 Task: Hotel Management system part 17
Action: Mouse moved to (0, 70)
Screenshot: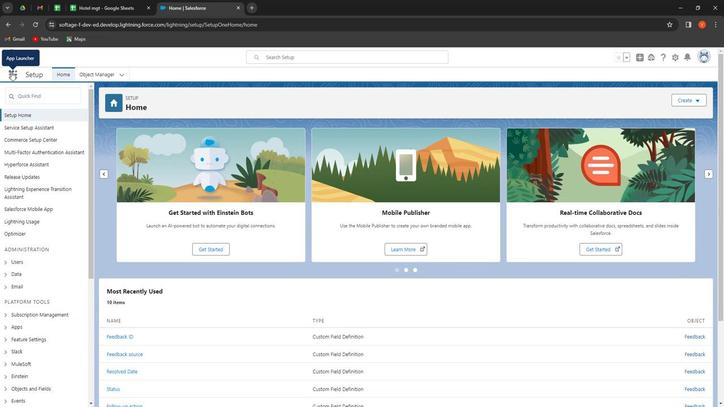
Action: Mouse pressed left at (0, 70)
Screenshot: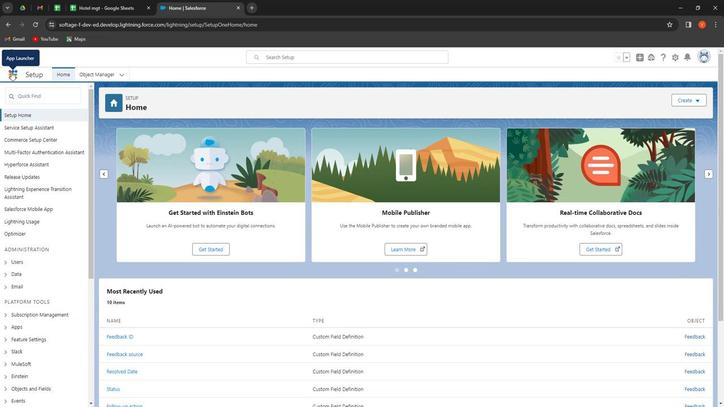 
Action: Mouse moved to (16, 210)
Screenshot: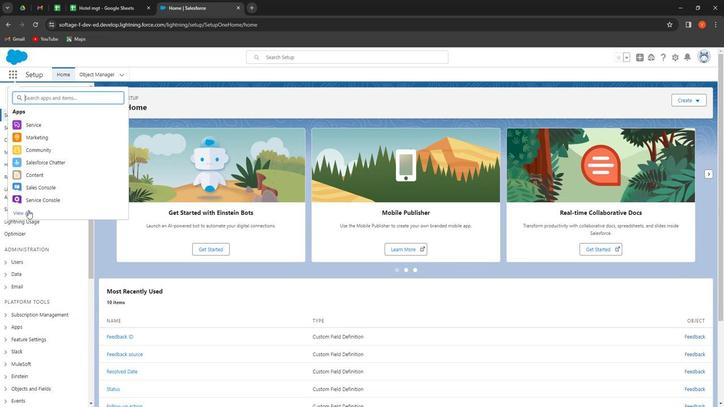 
Action: Mouse pressed left at (16, 210)
Screenshot: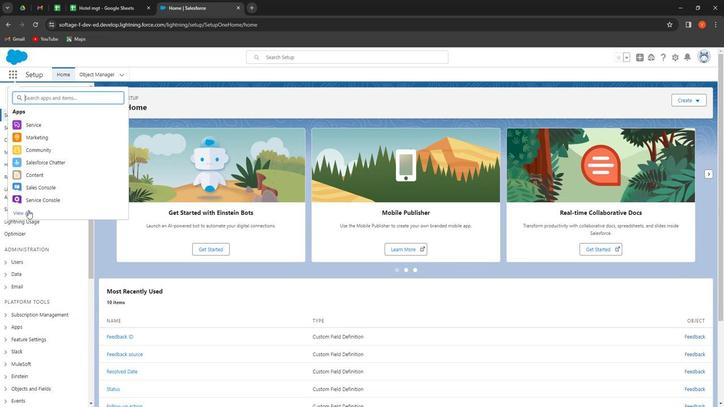 
Action: Mouse moved to (442, 179)
Screenshot: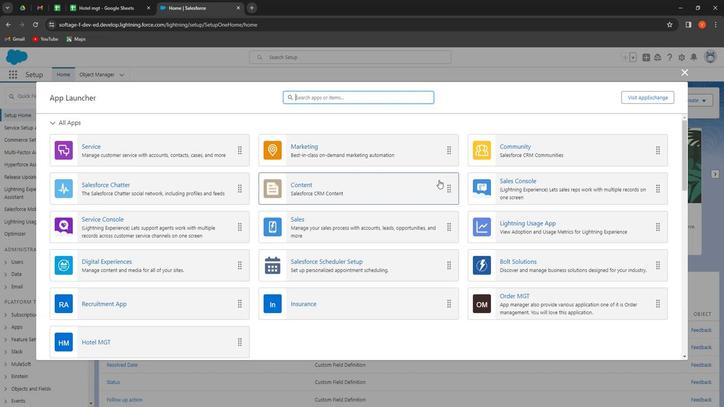 
Action: Mouse scrolled (442, 178) with delta (0, 0)
Screenshot: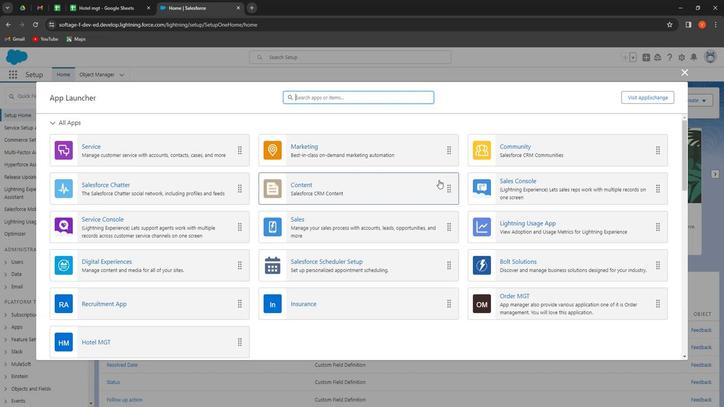 
Action: Mouse moved to (441, 180)
Screenshot: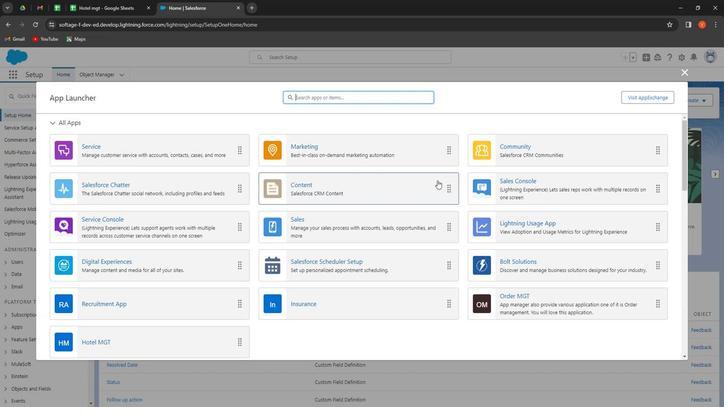 
Action: Mouse scrolled (441, 179) with delta (0, 0)
Screenshot: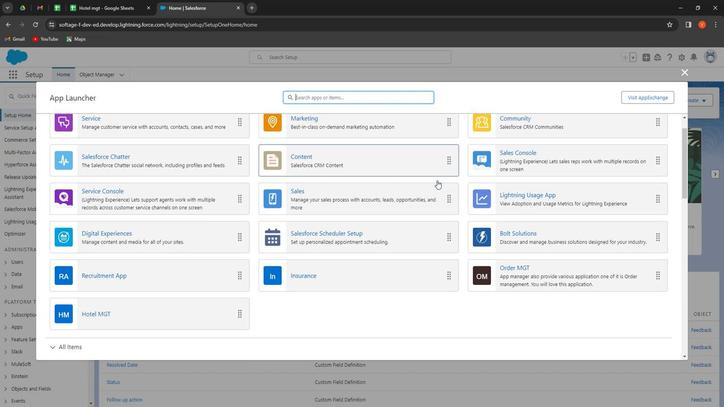 
Action: Mouse scrolled (441, 179) with delta (0, 0)
Screenshot: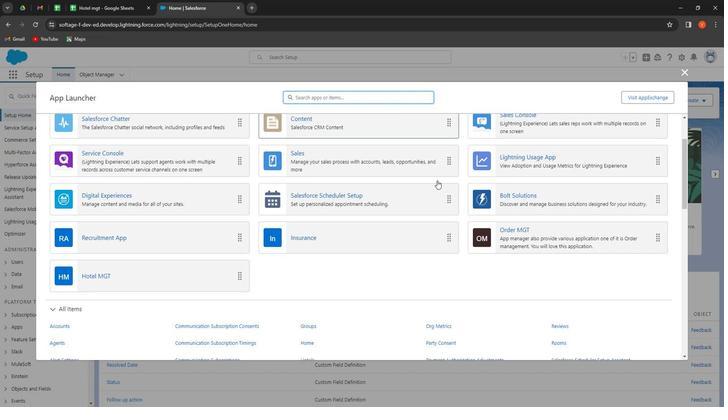 
Action: Mouse moved to (387, 172)
Screenshot: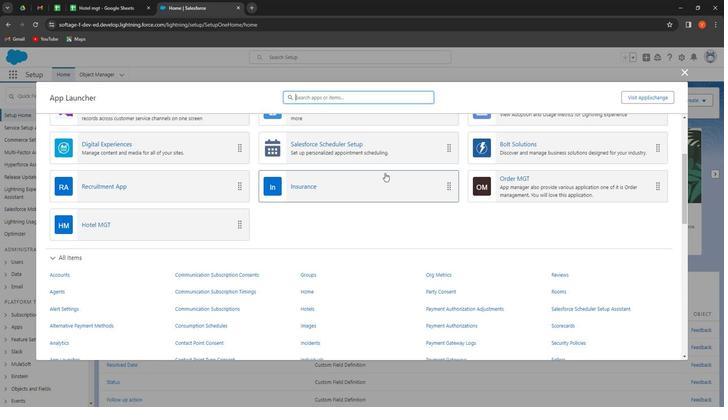 
Action: Mouse scrolled (387, 172) with delta (0, 0)
Screenshot: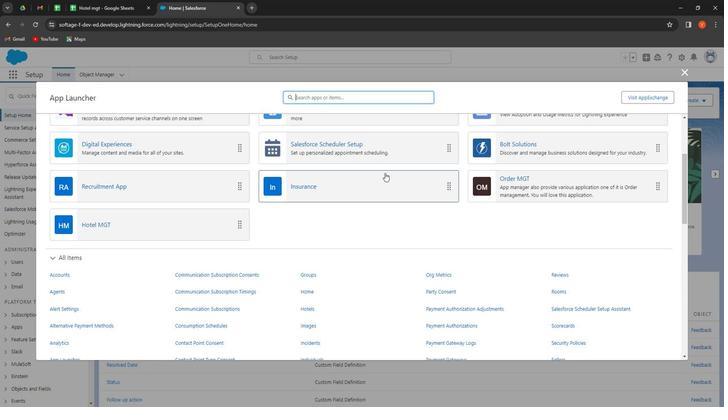 
Action: Mouse scrolled (387, 172) with delta (0, 0)
Screenshot: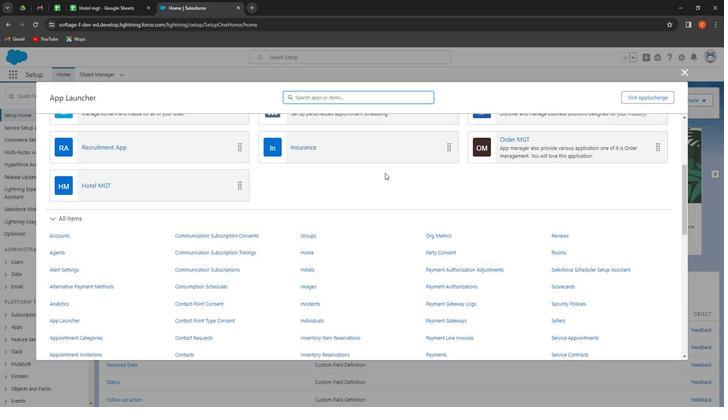 
Action: Mouse moved to (78, 195)
Screenshot: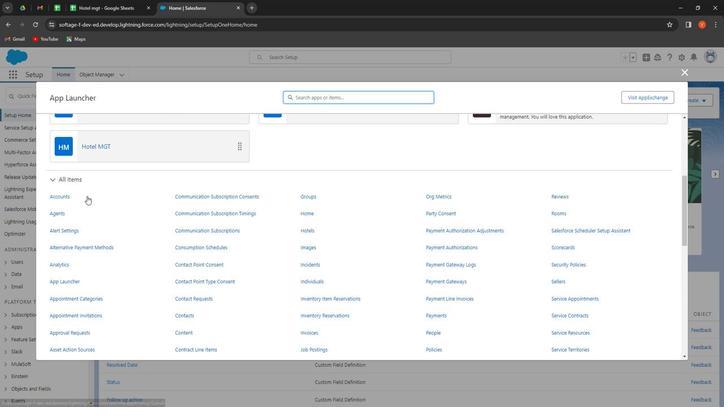 
Action: Mouse scrolled (78, 195) with delta (0, 0)
Screenshot: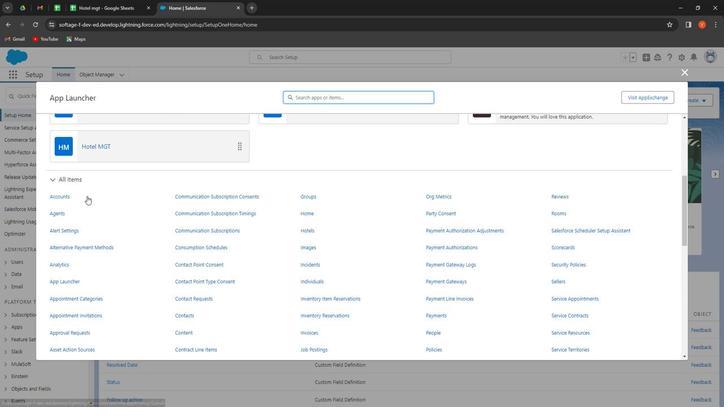 
Action: Mouse moved to (70, 211)
Screenshot: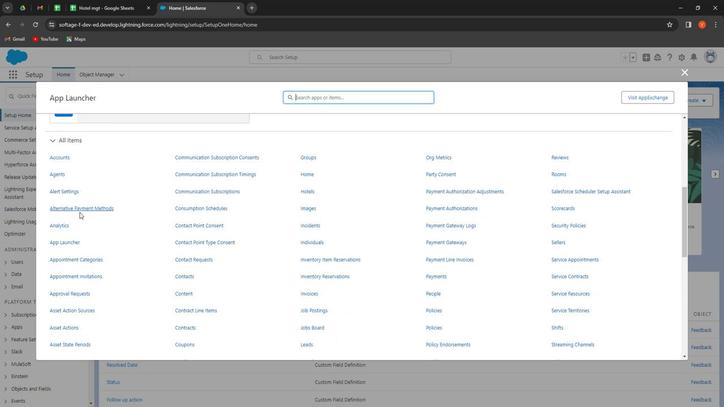 
Action: Mouse scrolled (70, 210) with delta (0, 0)
Screenshot: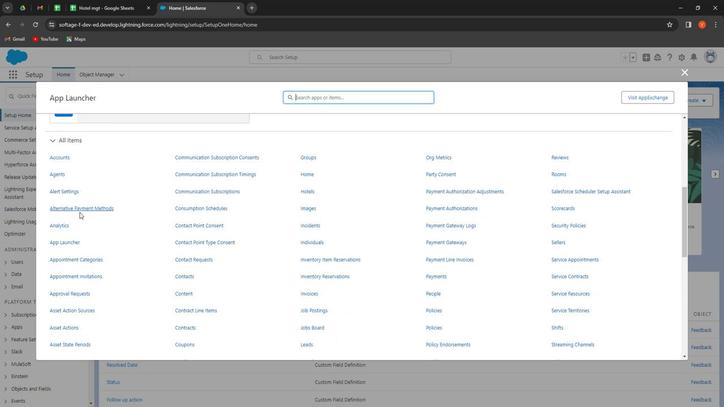 
Action: Mouse moved to (78, 219)
Screenshot: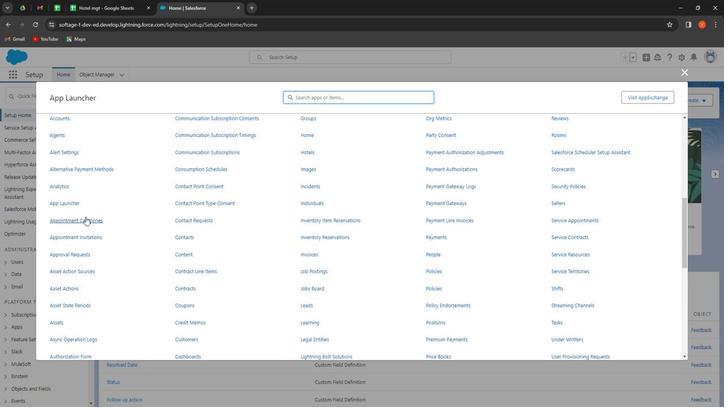 
Action: Mouse scrolled (78, 218) with delta (0, 0)
Screenshot: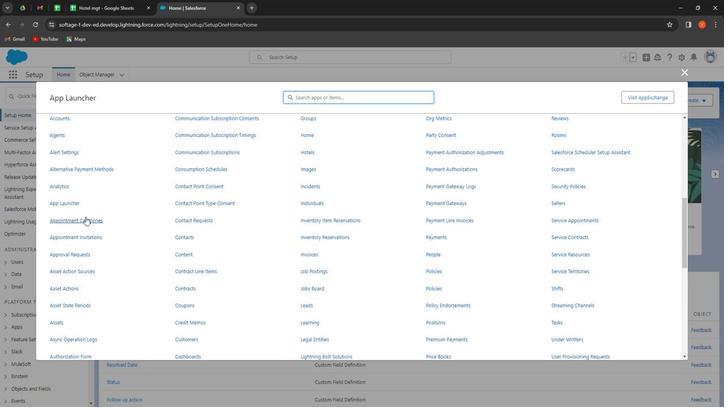 
Action: Mouse moved to (79, 222)
Screenshot: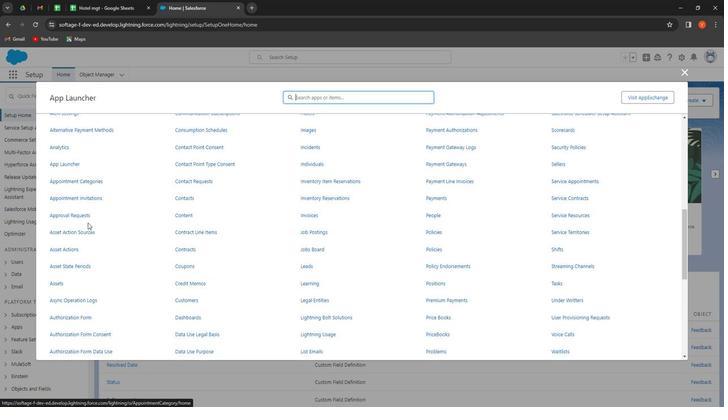 
Action: Mouse scrolled (79, 221) with delta (0, 0)
Screenshot: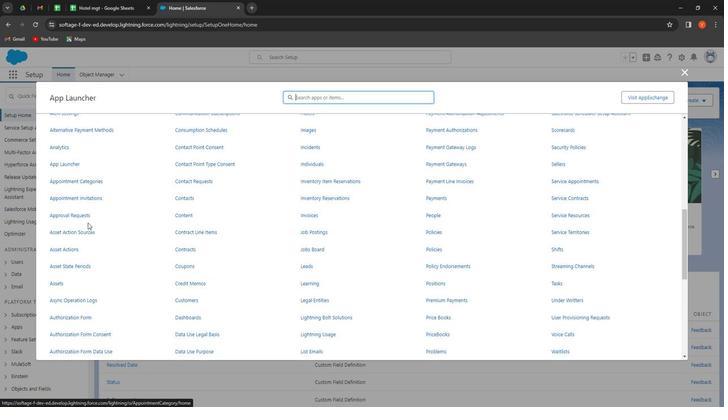 
Action: Mouse moved to (79, 223)
Screenshot: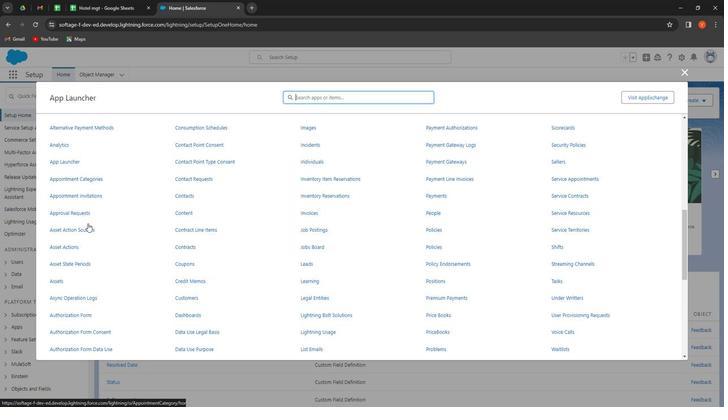 
Action: Mouse scrolled (79, 223) with delta (0, 0)
Screenshot: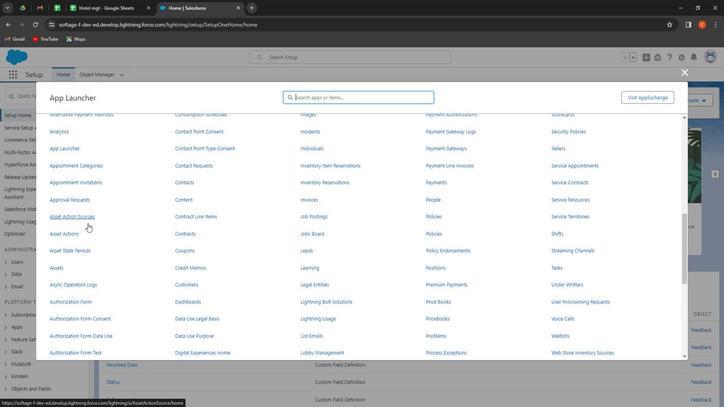
Action: Mouse moved to (77, 225)
Screenshot: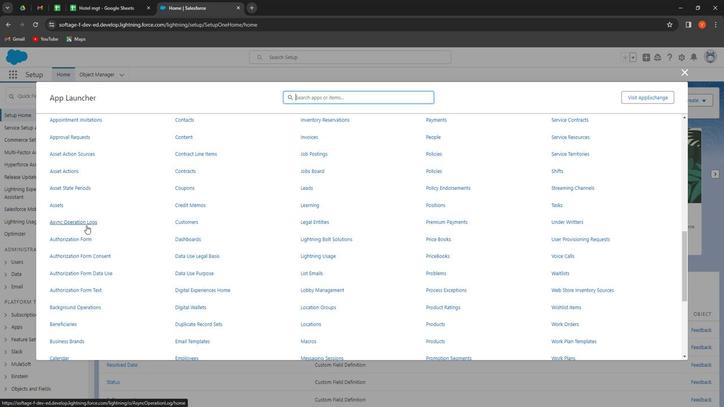 
Action: Mouse scrolled (77, 224) with delta (0, 0)
Screenshot: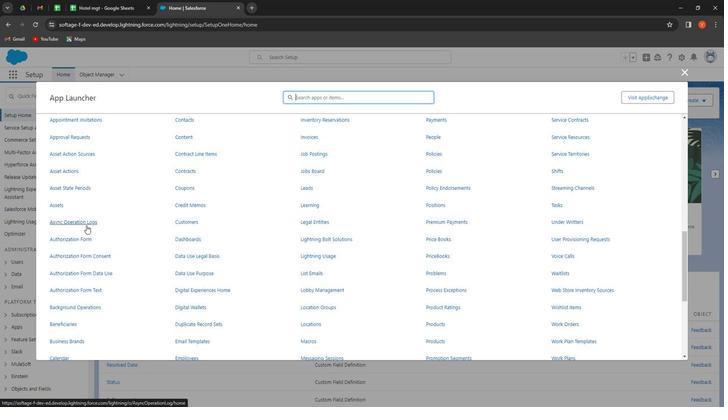 
Action: Mouse scrolled (77, 224) with delta (0, 0)
Screenshot: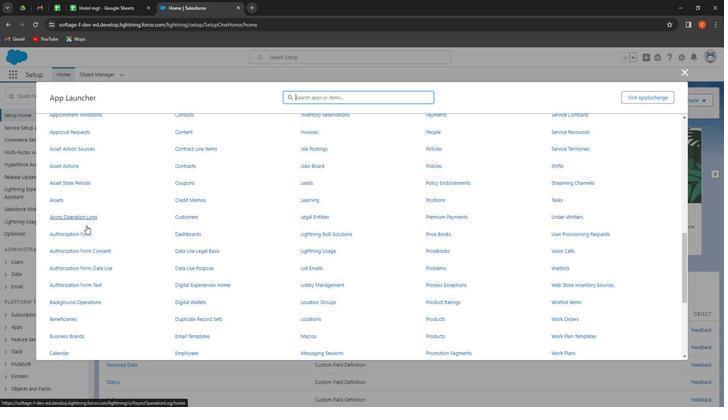 
Action: Mouse scrolled (77, 224) with delta (0, 0)
Screenshot: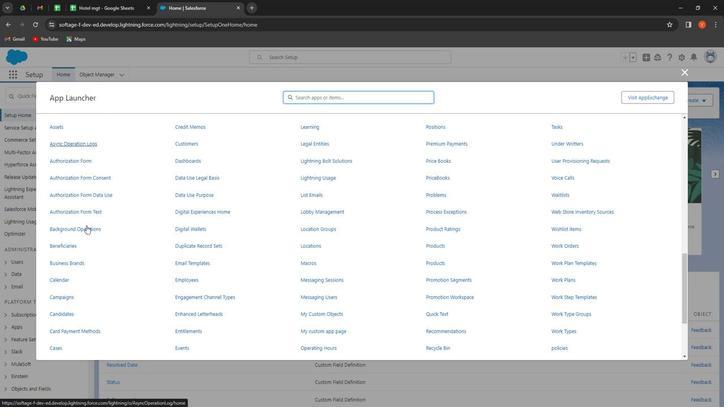 
Action: Mouse moved to (60, 292)
Screenshot: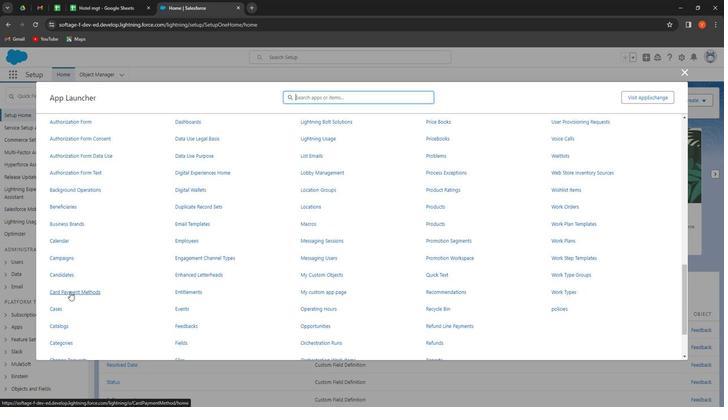 
Action: Mouse scrolled (60, 292) with delta (0, 0)
Screenshot: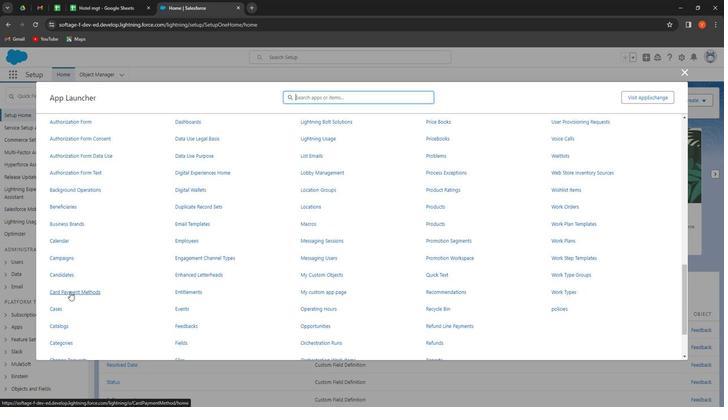 
Action: Mouse moved to (57, 319)
Screenshot: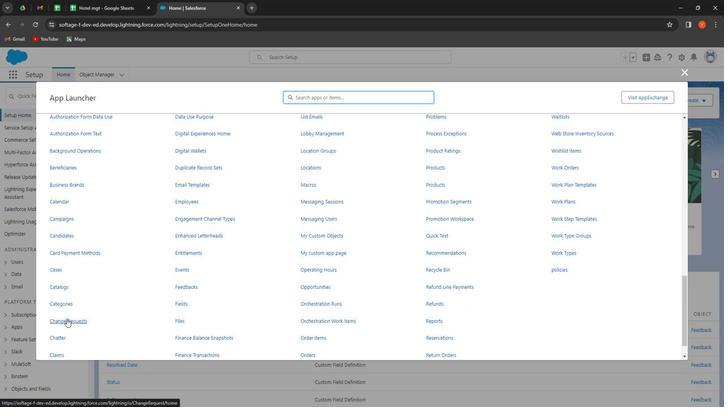 
Action: Mouse scrolled (57, 318) with delta (0, 0)
Screenshot: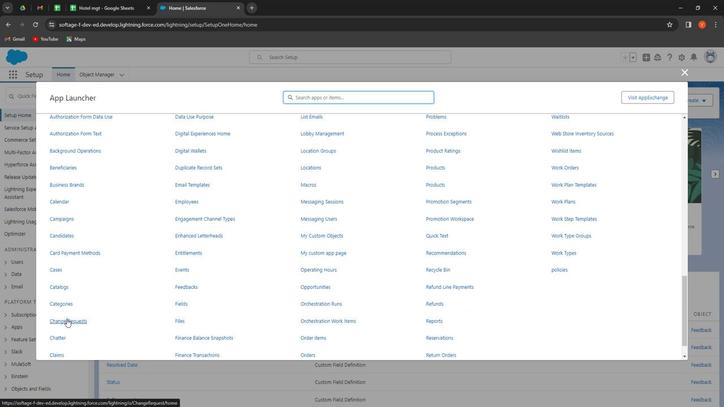 
Action: Mouse moved to (59, 314)
Screenshot: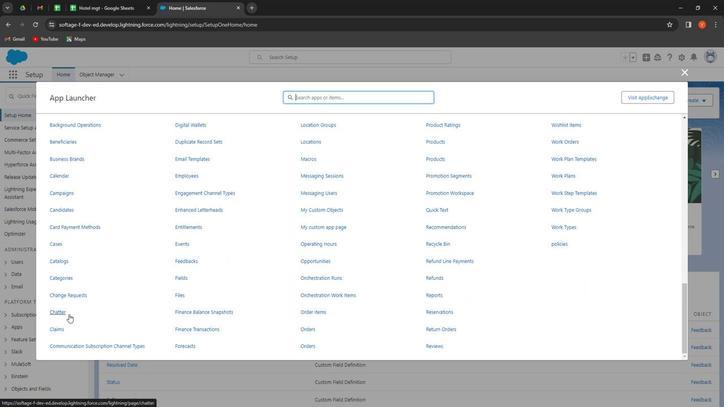 
Action: Mouse scrolled (59, 314) with delta (0, 0)
Screenshot: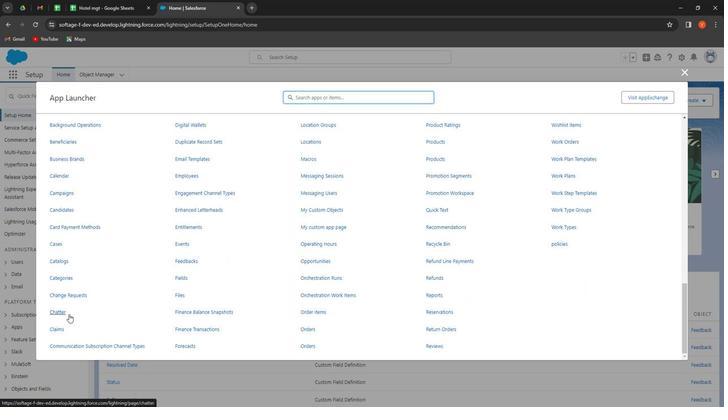 
Action: Mouse moved to (59, 314)
Screenshot: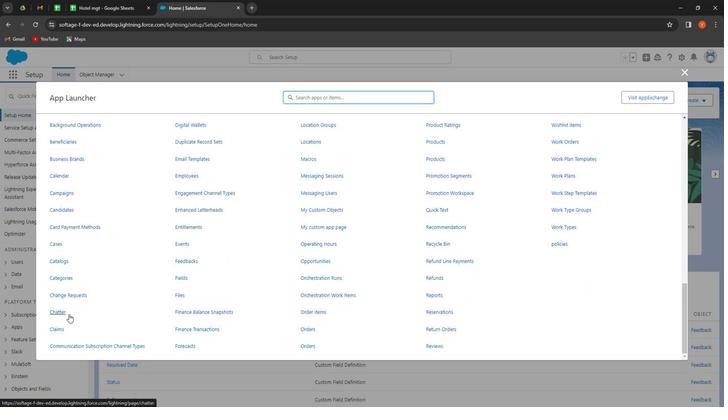 
Action: Mouse scrolled (59, 314) with delta (0, 0)
Screenshot: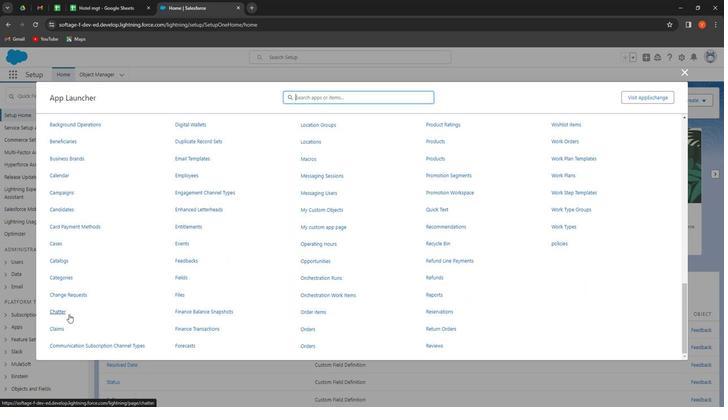 
Action: Mouse moved to (60, 319)
Screenshot: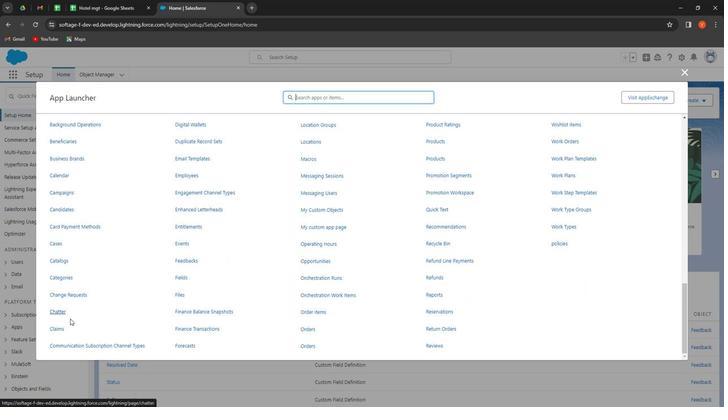 
Action: Mouse scrolled (60, 319) with delta (0, 0)
Screenshot: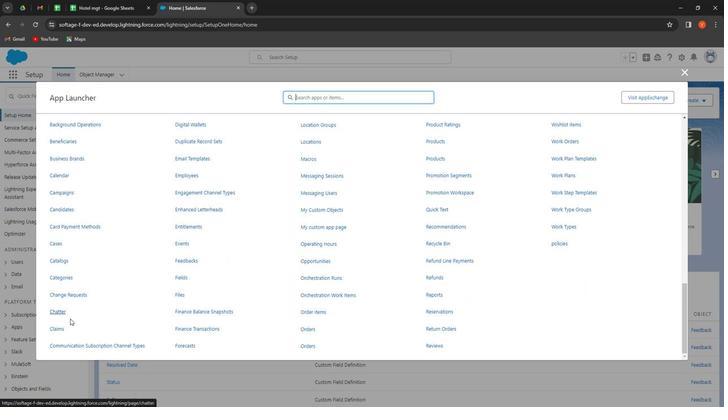 
Action: Mouse moved to (194, 312)
Screenshot: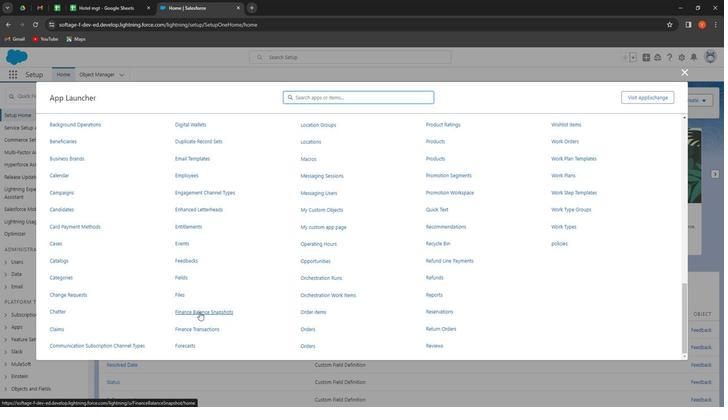 
Action: Mouse scrolled (194, 313) with delta (0, 0)
Screenshot: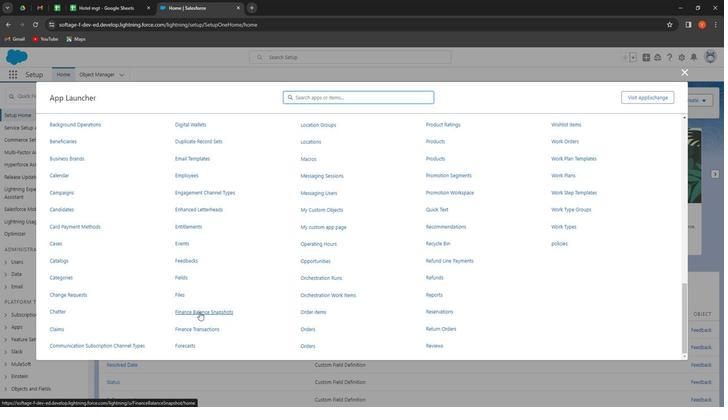 
Action: Mouse moved to (194, 312)
Screenshot: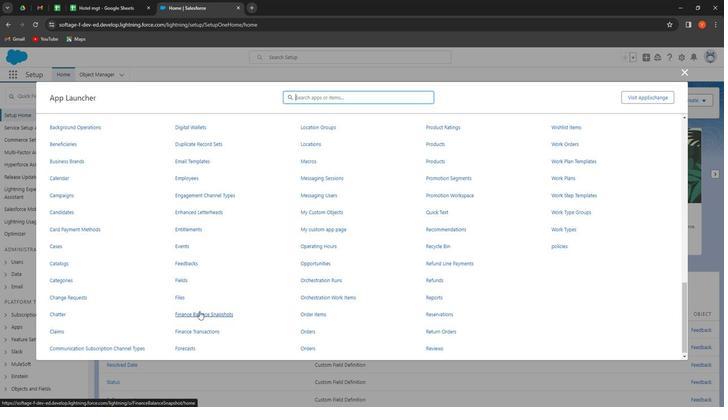 
Action: Mouse scrolled (194, 312) with delta (0, 0)
Screenshot: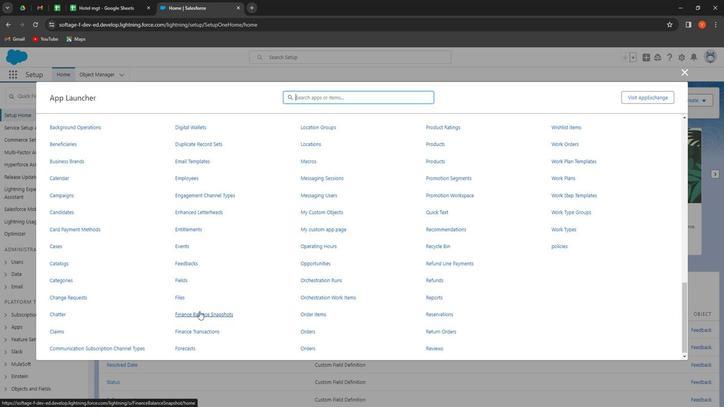 
Action: Mouse moved to (195, 312)
Screenshot: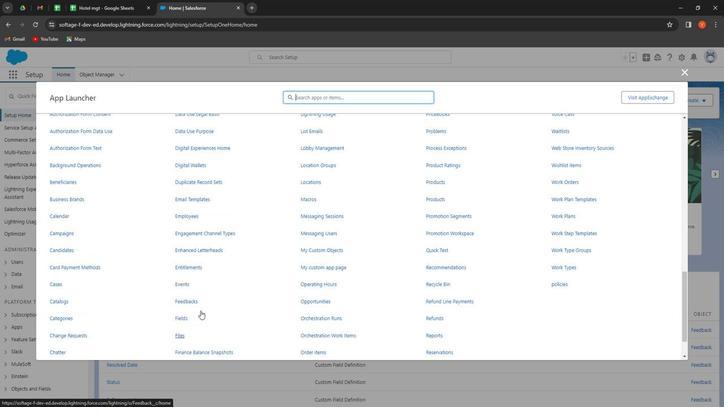 
Action: Mouse scrolled (195, 312) with delta (0, 0)
Screenshot: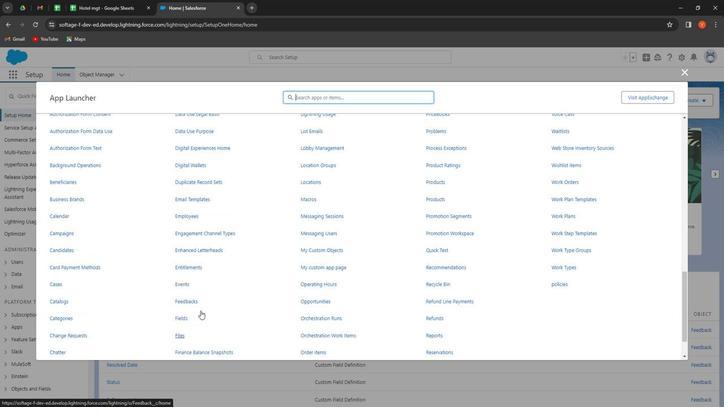 
Action: Mouse moved to (197, 311)
Screenshot: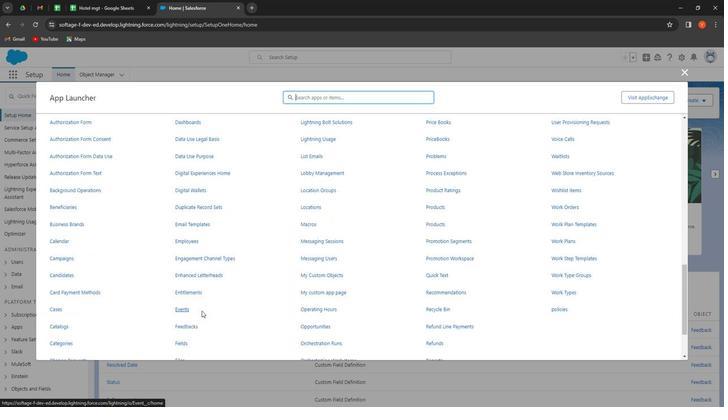 
Action: Mouse scrolled (197, 312) with delta (0, 0)
Screenshot: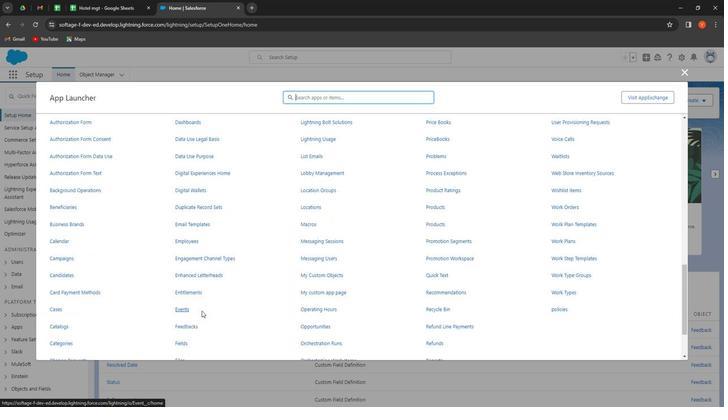 
Action: Mouse moved to (199, 310)
Screenshot: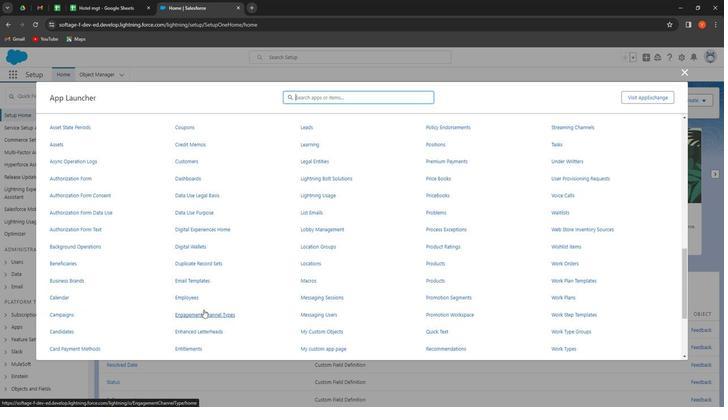 
Action: Mouse scrolled (199, 310) with delta (0, 0)
Screenshot: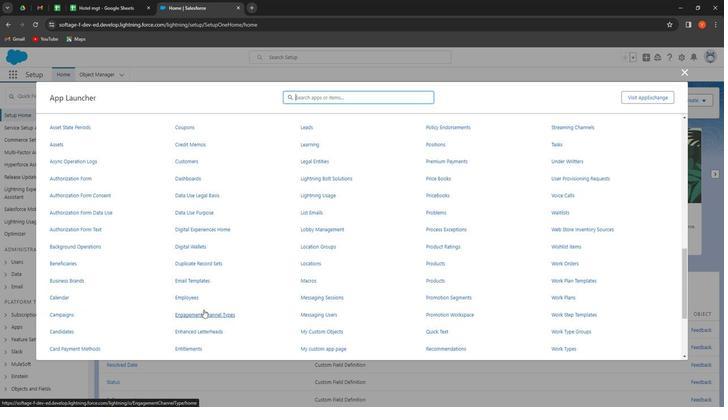 
Action: Mouse moved to (203, 302)
Screenshot: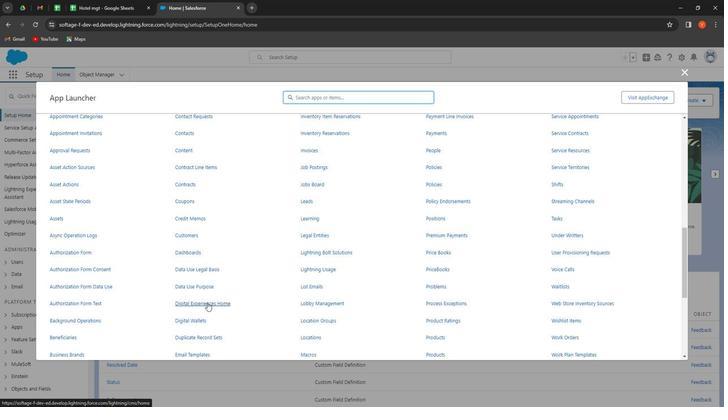 
Action: Mouse scrolled (203, 303) with delta (0, 0)
Screenshot: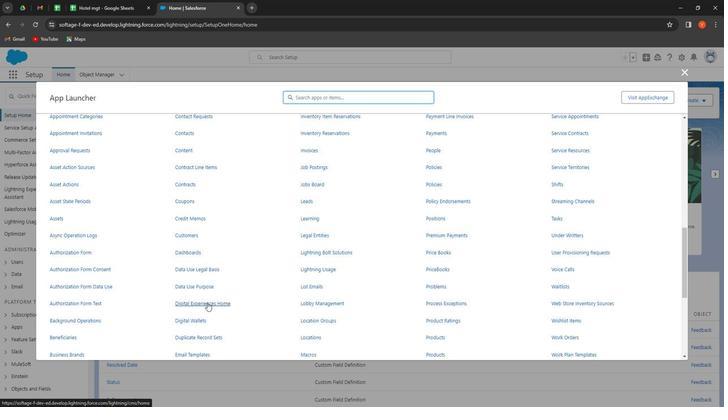 
Action: Mouse scrolled (203, 303) with delta (0, 0)
Screenshot: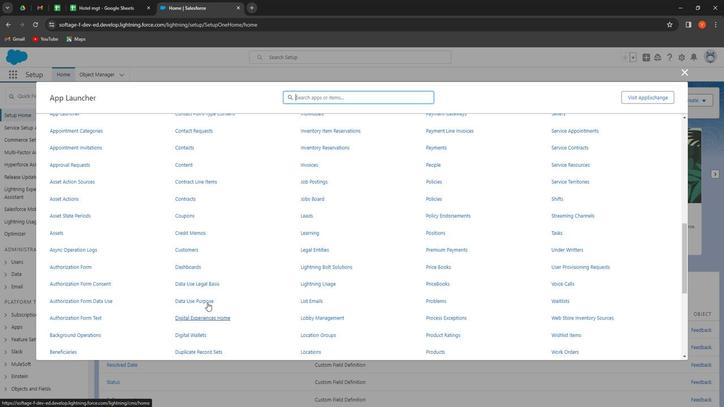 
Action: Mouse scrolled (203, 303) with delta (0, 0)
Screenshot: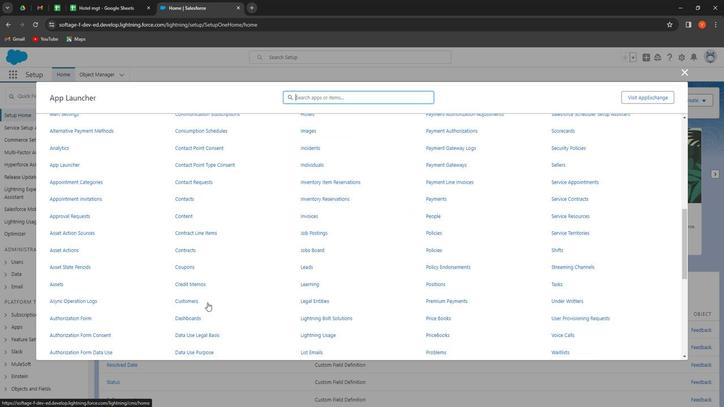
Action: Mouse moved to (190, 304)
Screenshot: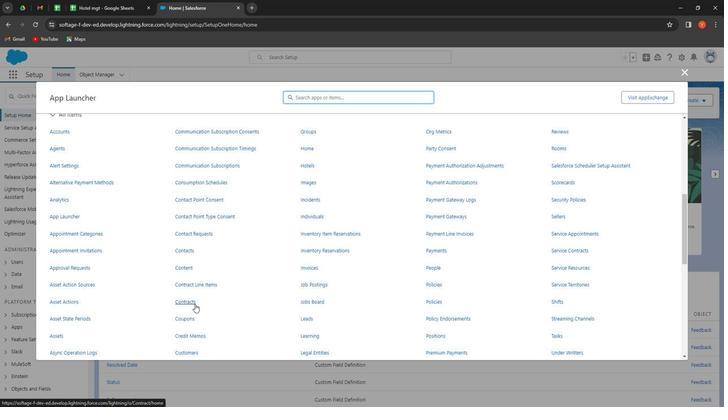 
Action: Mouse scrolled (190, 304) with delta (0, 0)
Screenshot: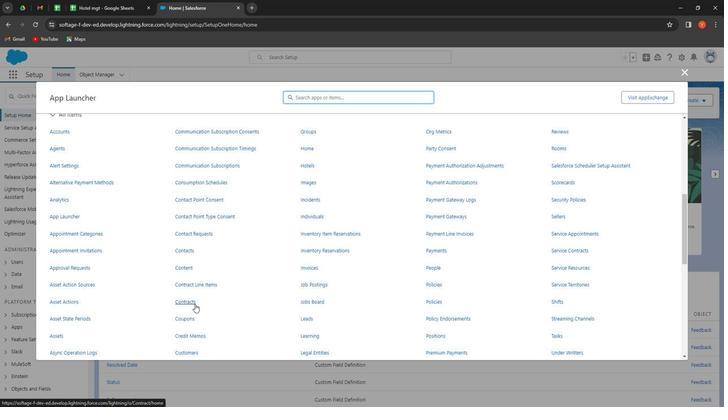 
Action: Mouse moved to (190, 305)
Screenshot: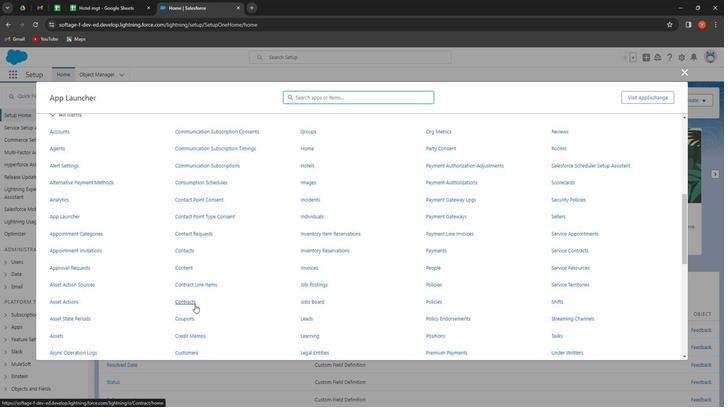 
Action: Mouse scrolled (190, 304) with delta (0, 0)
Screenshot: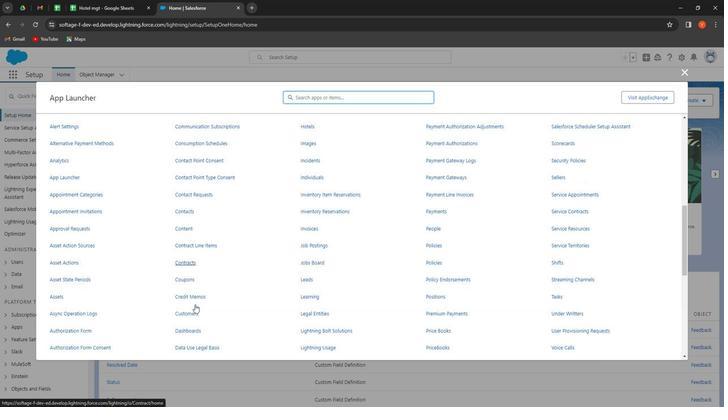 
Action: Mouse scrolled (190, 304) with delta (0, 0)
Screenshot: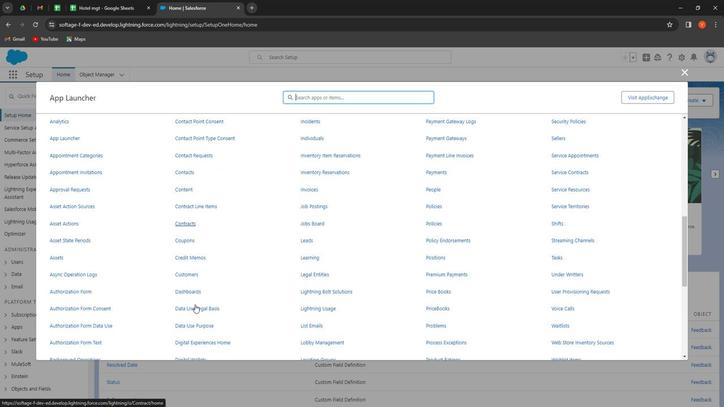 
Action: Mouse moved to (179, 251)
Screenshot: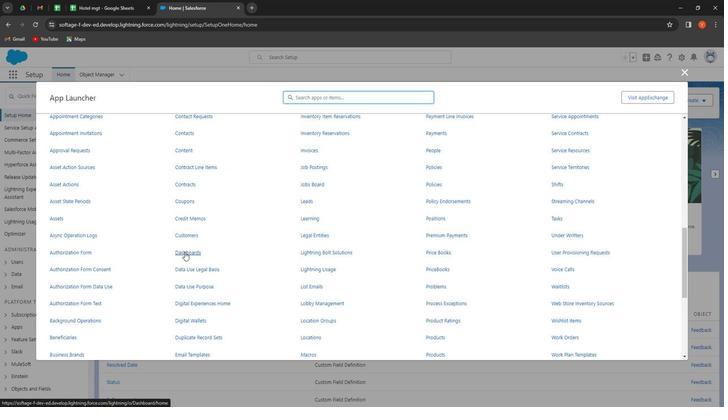 
Action: Mouse pressed left at (179, 251)
Screenshot: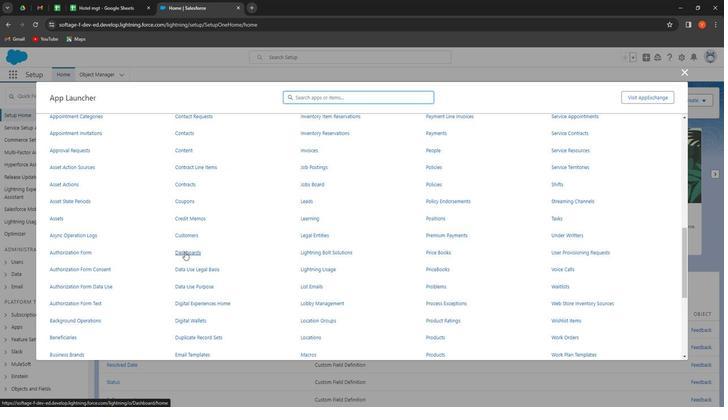 
Action: Mouse moved to (638, 102)
Screenshot: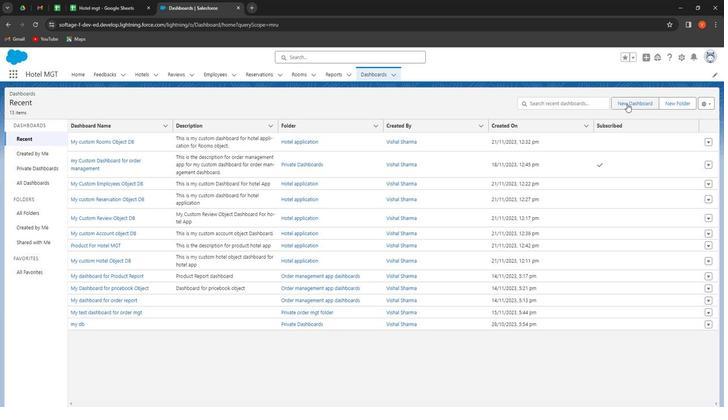 
Action: Mouse pressed left at (638, 102)
Screenshot: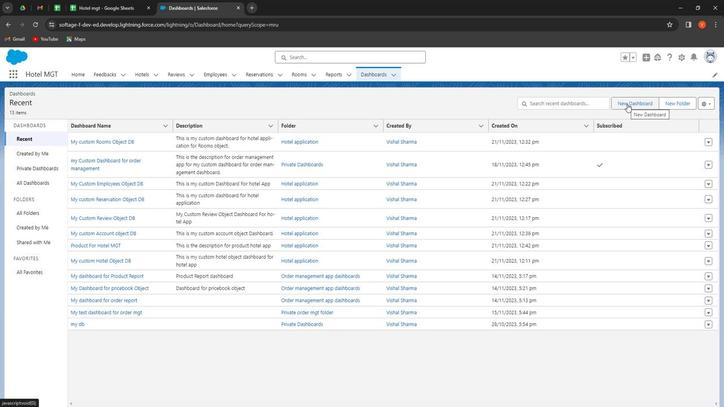
Action: Mouse moved to (335, 215)
Screenshot: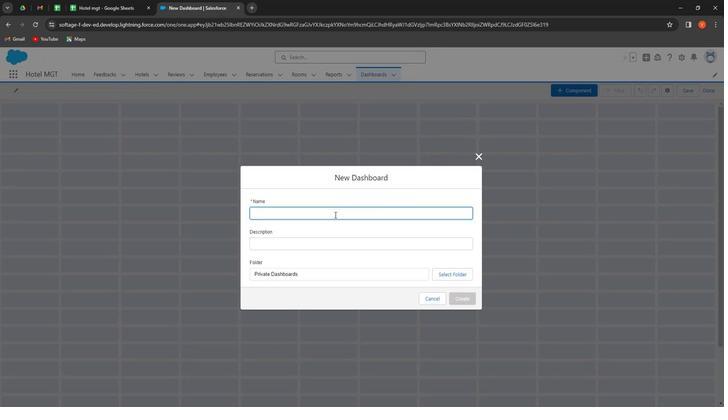 
Action: Mouse pressed left at (335, 215)
Screenshot: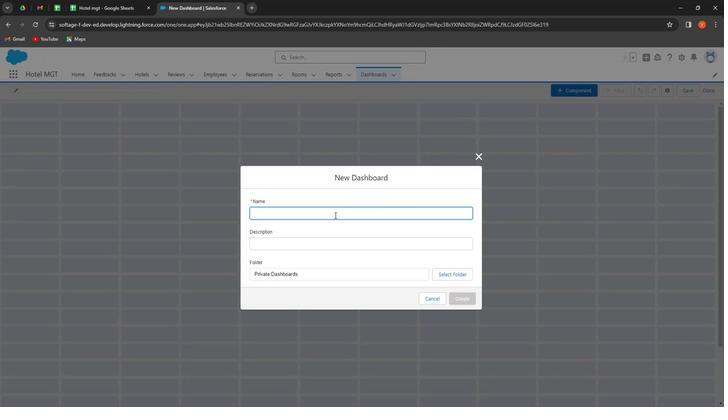 
Action: Key pressed <Key.shift>
Screenshot: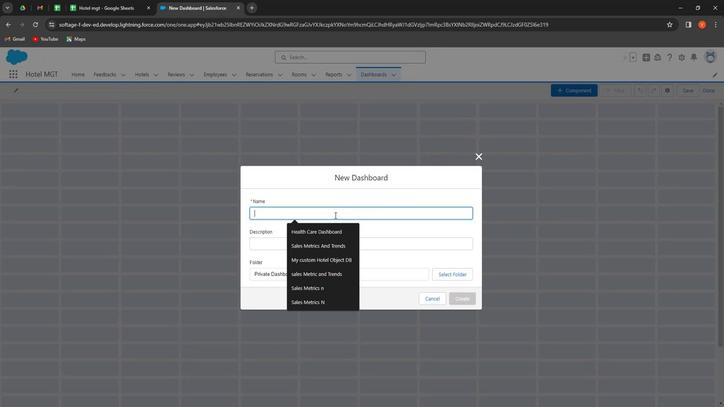 
Action: Mouse moved to (331, 212)
Screenshot: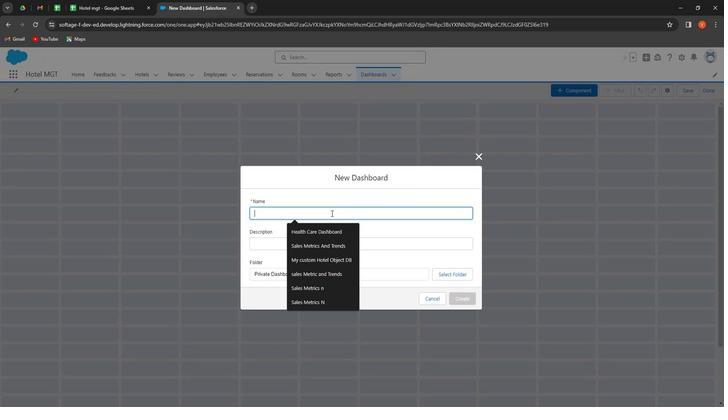 
Action: Key pressed <Key.shift><Key.shift><Key.shift><Key.shift><Key.shift><Key.shift><Key.shift><Key.shift><Key.shift><Key.shift><Key.shift><Key.shift><Key.shift><Key.shift><Key.shift><Key.shift><Key.shift><Key.shift><Key.shift><Key.shift><Key.shift><Key.shift><Key.shift><Key.shift><Key.shift><Key.shift><Key.shift><Key.shift><Key.shift><Key.shift><Key.shift><Key.shift><Key.shift><Key.shift><Key.shift><Key.shift><Key.shift><Key.shift><Key.shift><Key.shift>Fead<Key.backspace><Key.backspace>edback<Key.space><Key.shift><Key.shift><Key.shift>Dashboard
Screenshot: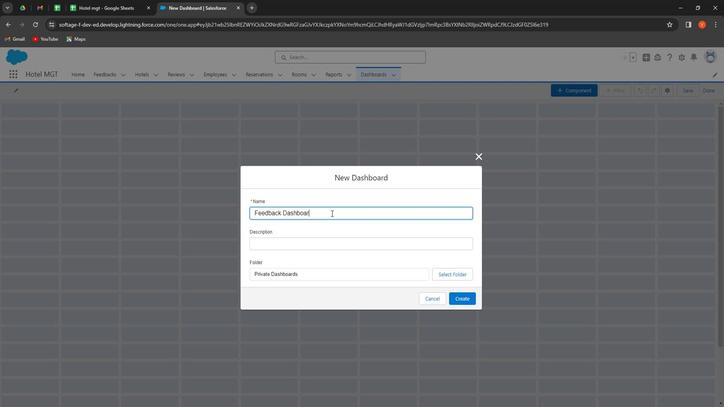 
Action: Mouse moved to (342, 241)
Screenshot: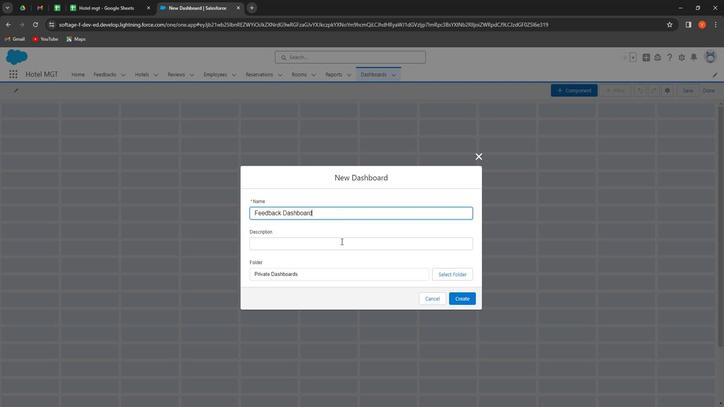 
Action: Mouse pressed left at (342, 241)
Screenshot: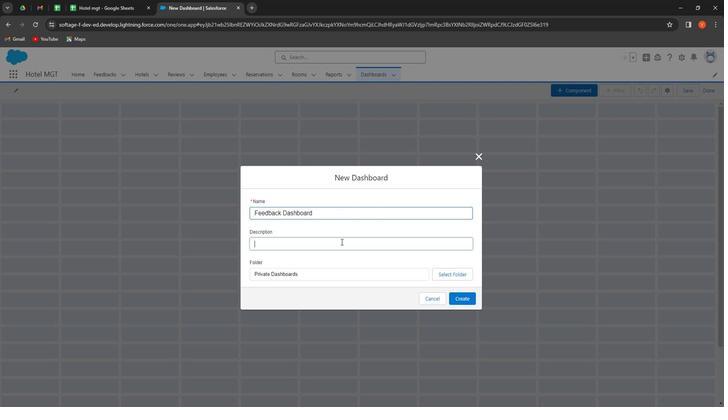
Action: Key pressed <Key.shift>This<Key.space>is<Key.space>my<Key.space>custom<Key.space>object<Key.space>for<Key.space>feedback<Key.space>object<Key.space>thanks<Key.space>for<Key.space>reading
Screenshot: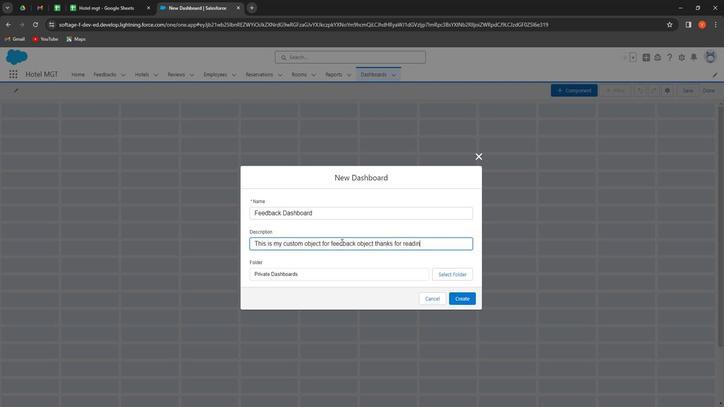 
Action: Mouse moved to (453, 276)
Screenshot: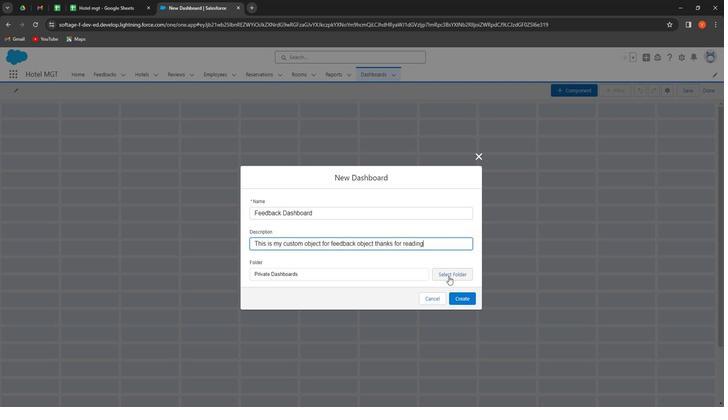 
Action: Mouse pressed left at (453, 276)
Screenshot: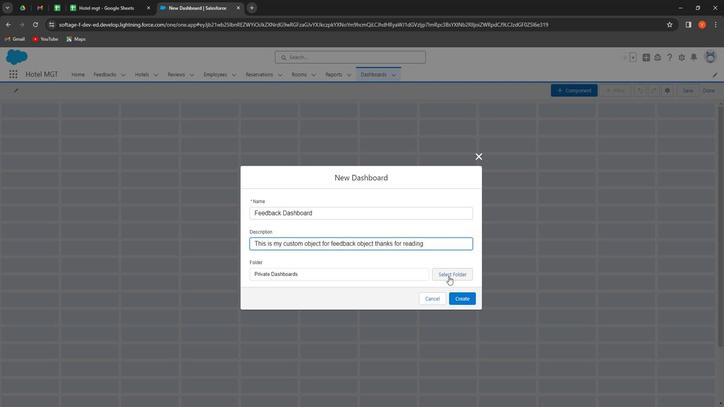 
Action: Mouse moved to (288, 152)
Screenshot: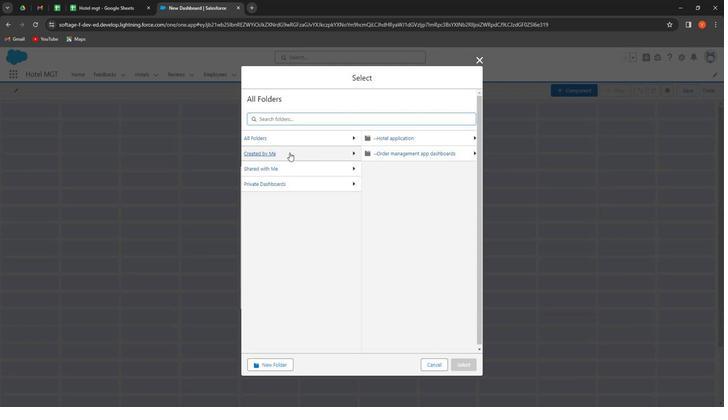 
Action: Mouse pressed left at (288, 152)
Screenshot: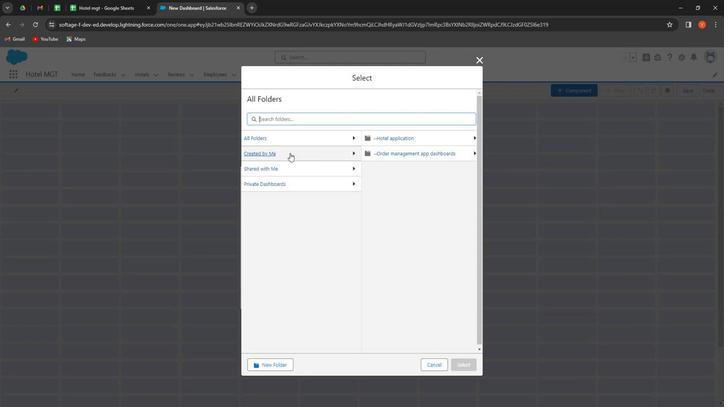 
Action: Mouse moved to (449, 138)
Screenshot: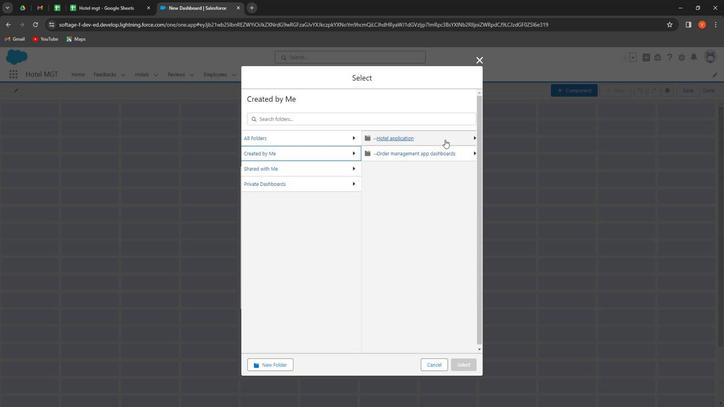 
Action: Mouse pressed left at (449, 138)
Screenshot: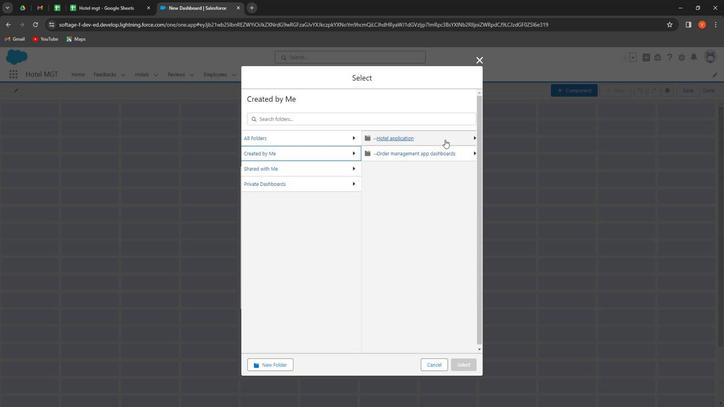 
Action: Mouse moved to (472, 366)
Screenshot: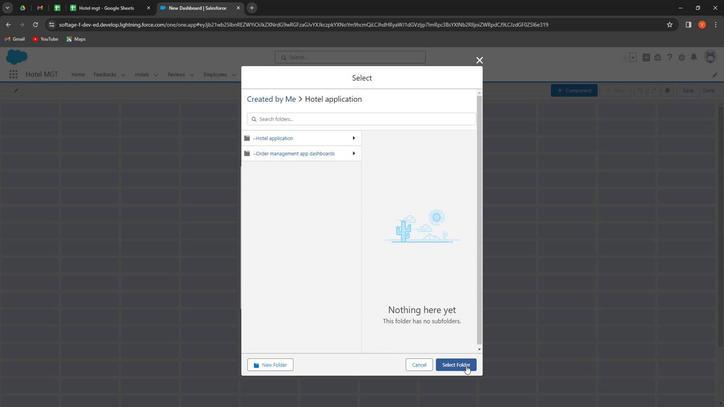 
Action: Mouse pressed left at (472, 366)
Screenshot: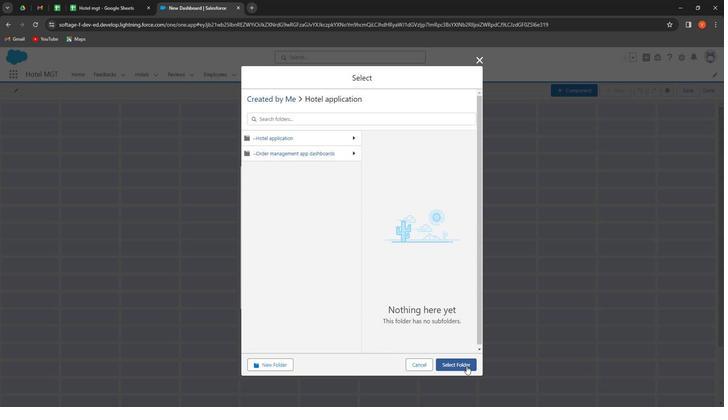 
Action: Mouse moved to (468, 299)
Screenshot: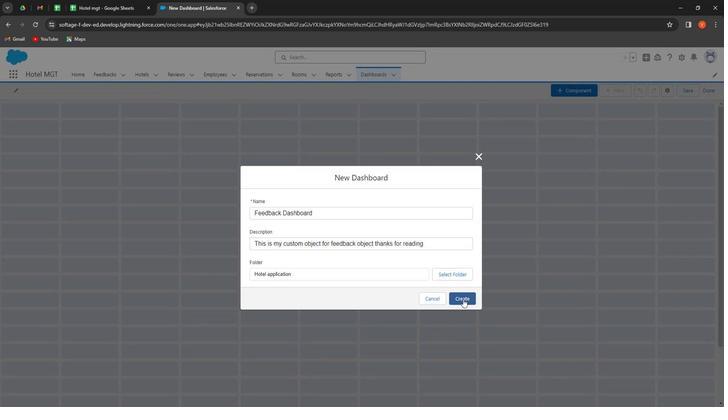 
Action: Mouse pressed left at (468, 299)
Screenshot: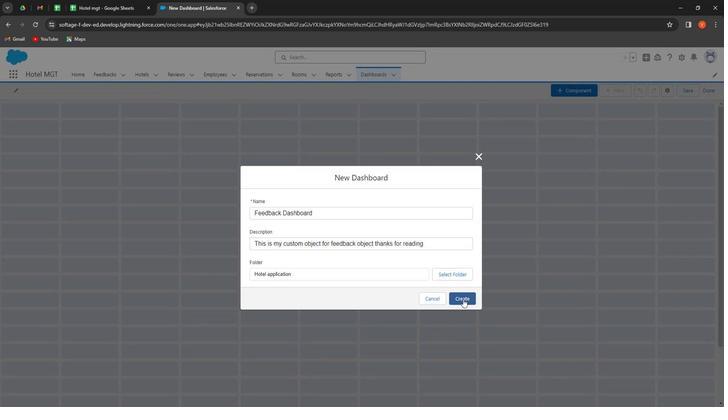 
Action: Mouse moved to (551, 89)
Screenshot: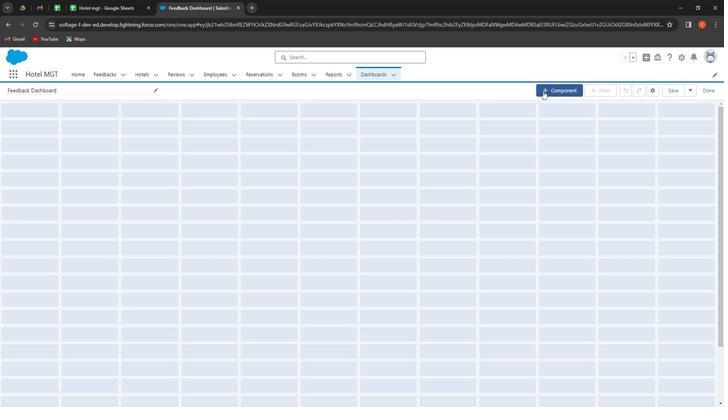 
Action: Mouse pressed left at (551, 89)
Screenshot: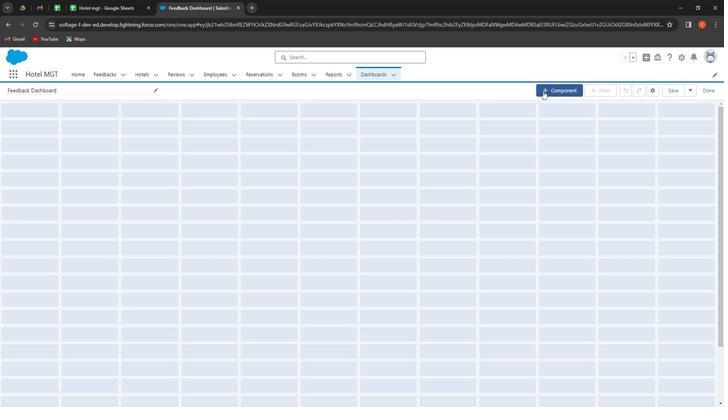 
Action: Mouse moved to (112, 182)
Screenshot: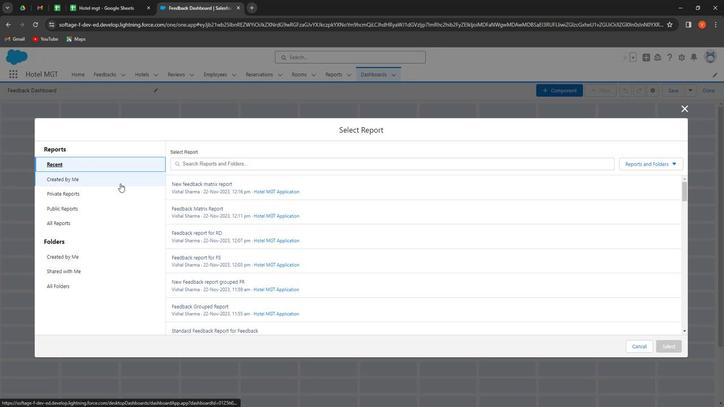
Action: Mouse pressed left at (112, 182)
Screenshot: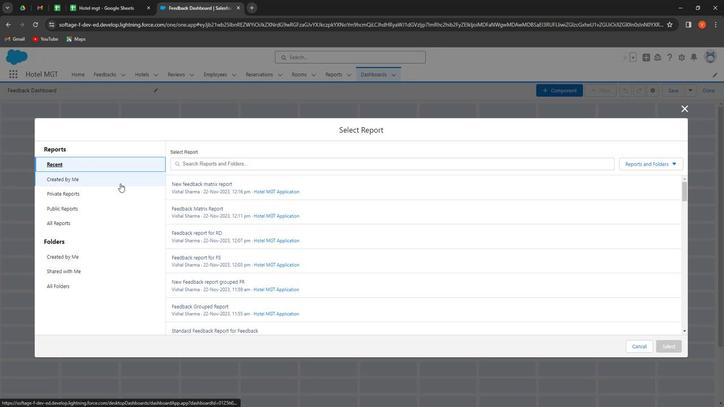 
Action: Mouse moved to (216, 212)
Screenshot: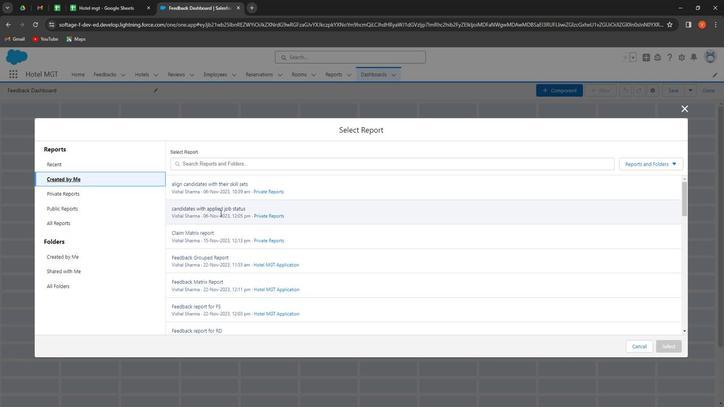 
Action: Mouse scrolled (216, 211) with delta (0, 0)
Screenshot: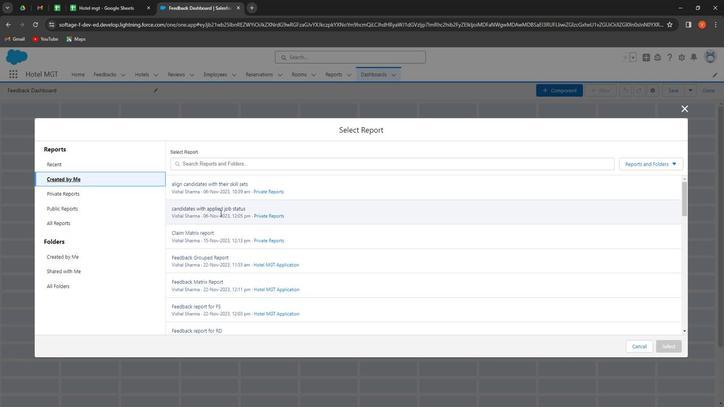 
Action: Mouse moved to (217, 215)
Screenshot: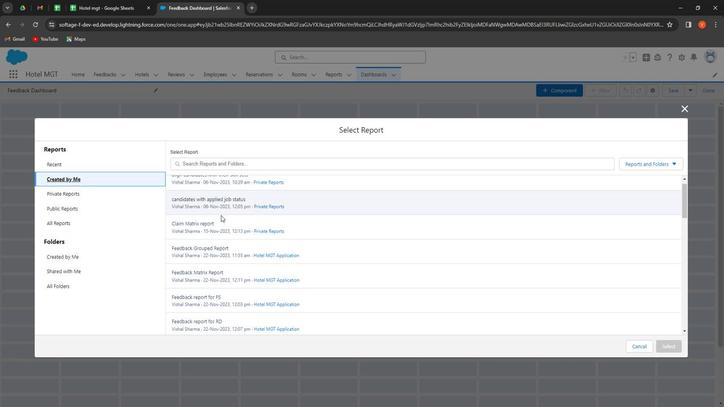 
Action: Mouse scrolled (217, 214) with delta (0, 0)
Screenshot: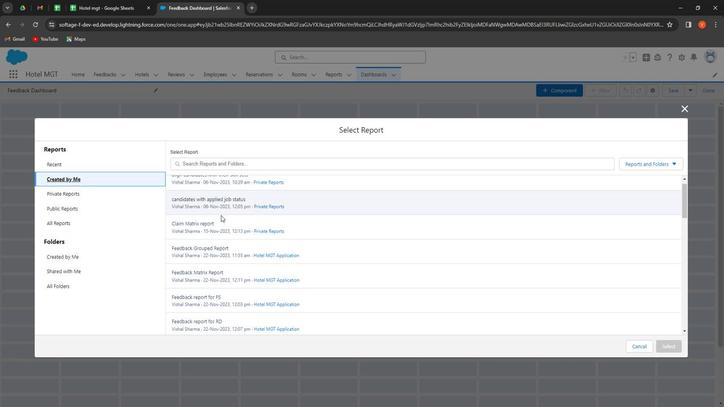 
Action: Mouse moved to (228, 201)
Screenshot: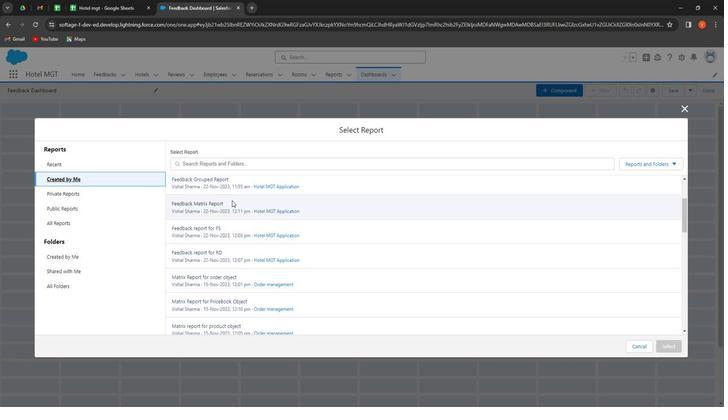 
Action: Mouse scrolled (228, 201) with delta (0, 0)
Screenshot: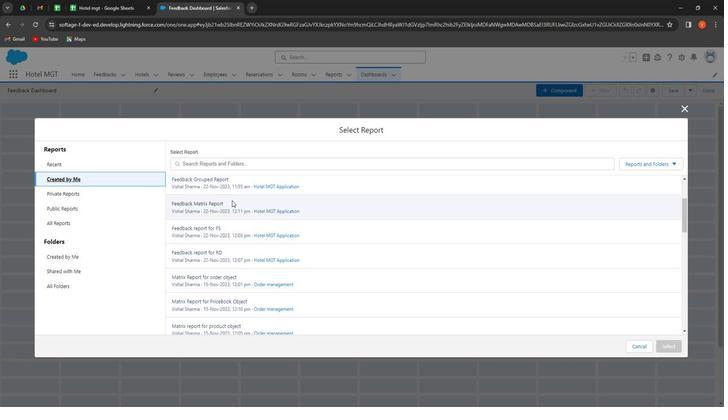 
Action: Mouse moved to (206, 216)
Screenshot: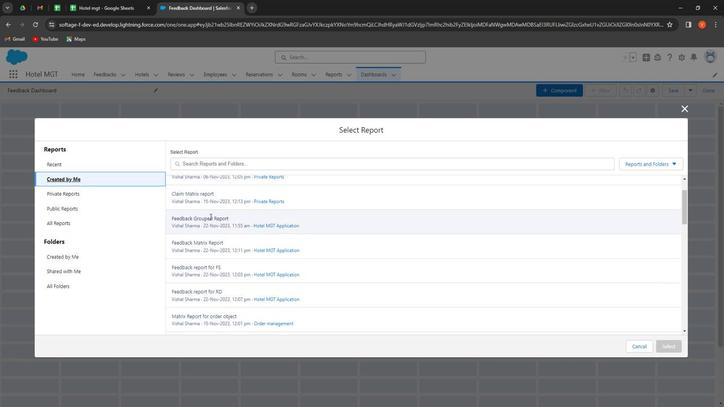 
Action: Mouse pressed left at (206, 216)
Screenshot: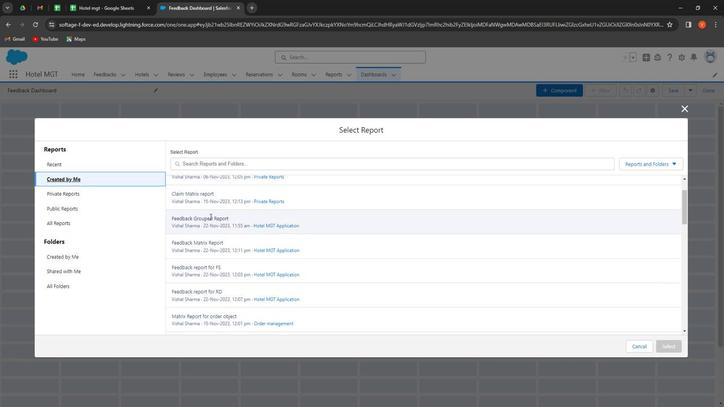 
Action: Mouse moved to (678, 344)
Screenshot: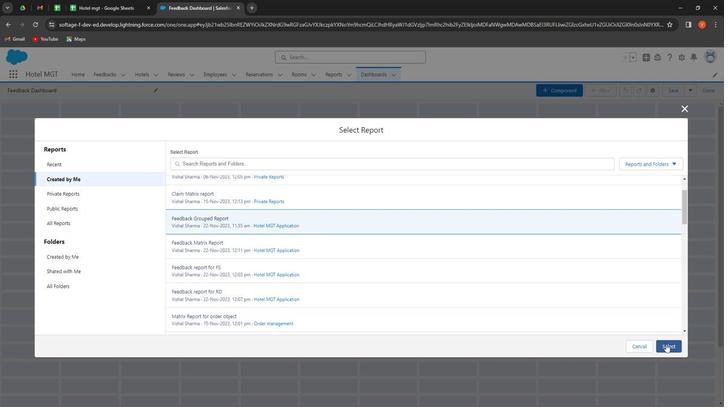
Action: Mouse pressed left at (678, 344)
Screenshot: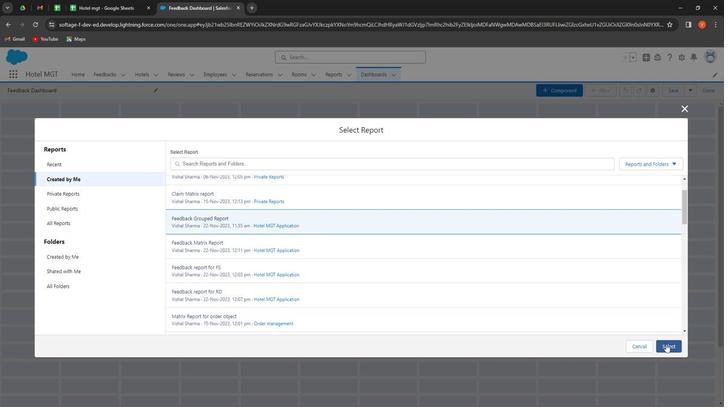 
Action: Mouse moved to (252, 224)
Screenshot: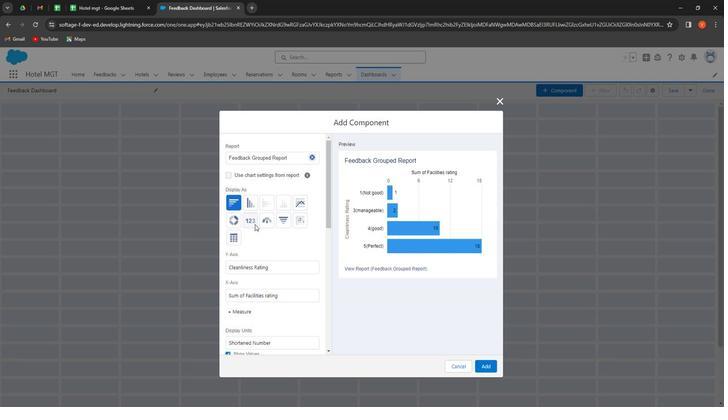 
Action: Mouse pressed left at (252, 224)
Screenshot: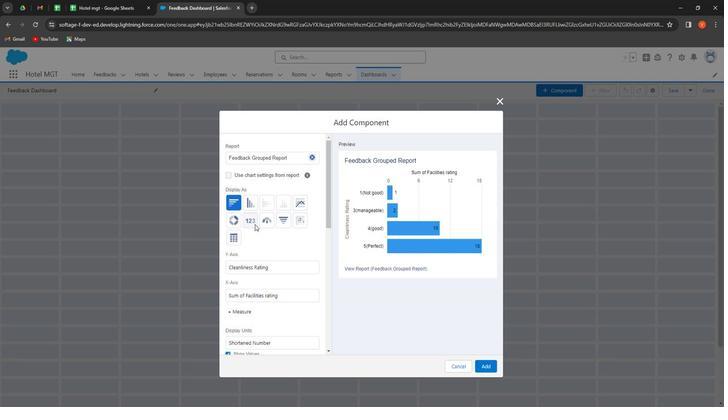 
Action: Mouse moved to (303, 202)
Screenshot: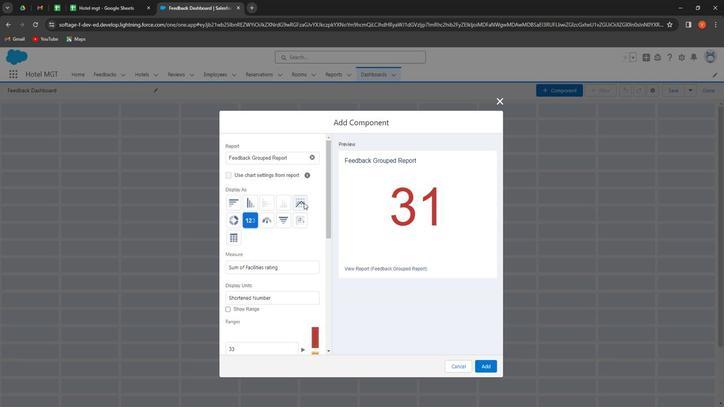
Action: Mouse pressed left at (303, 202)
Screenshot: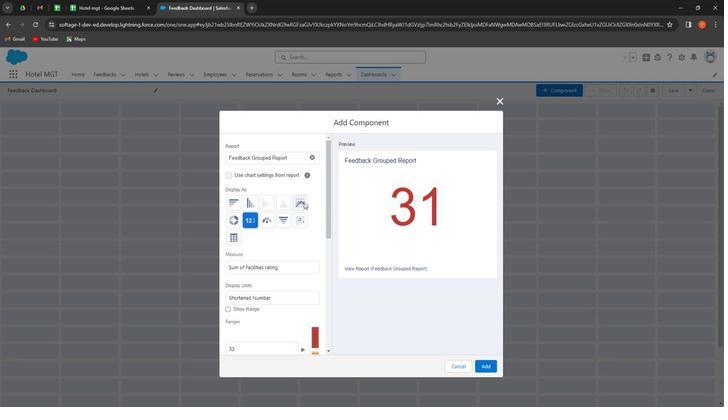 
Action: Mouse moved to (304, 310)
Screenshot: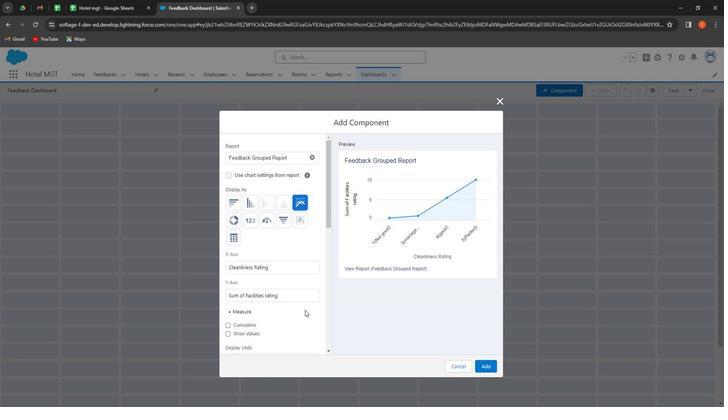 
Action: Mouse scrolled (304, 310) with delta (0, 0)
Screenshot: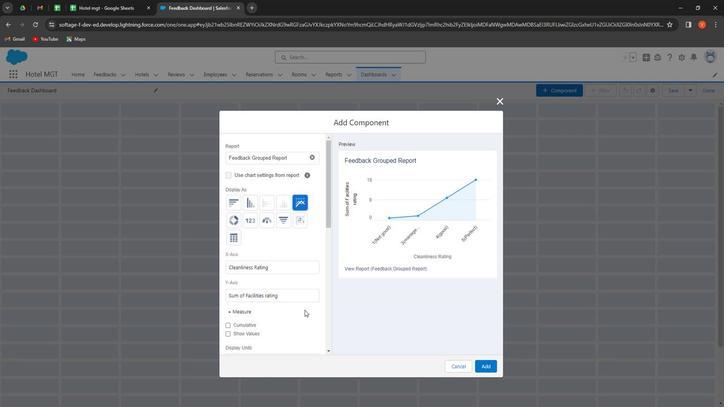 
Action: Mouse moved to (294, 298)
Screenshot: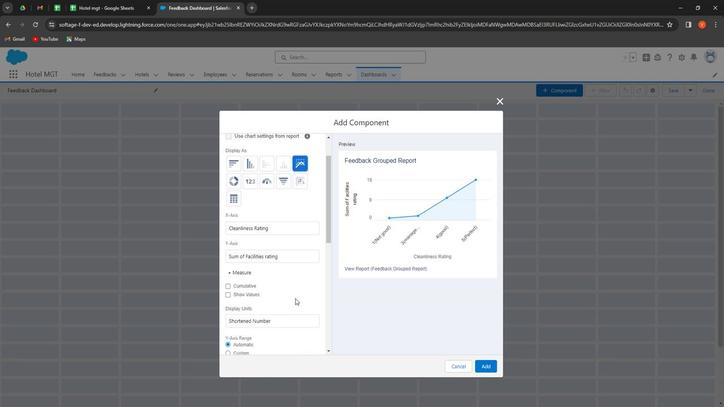 
Action: Mouse scrolled (294, 298) with delta (0, 0)
Screenshot: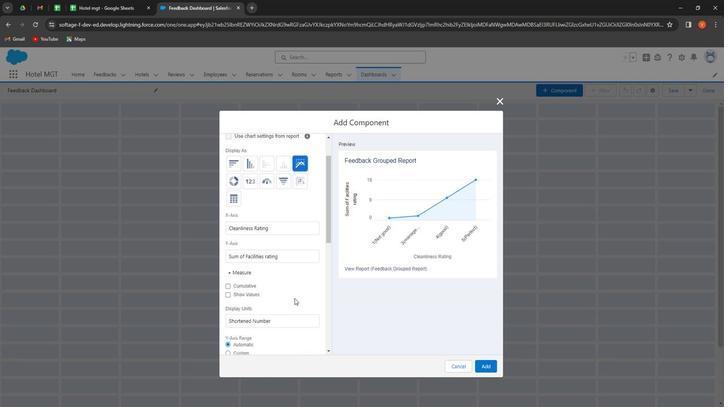 
Action: Mouse moved to (287, 280)
Screenshot: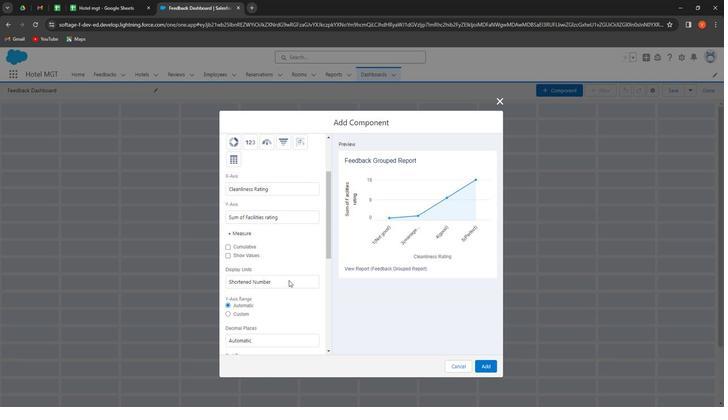
Action: Mouse scrolled (287, 280) with delta (0, 0)
Screenshot: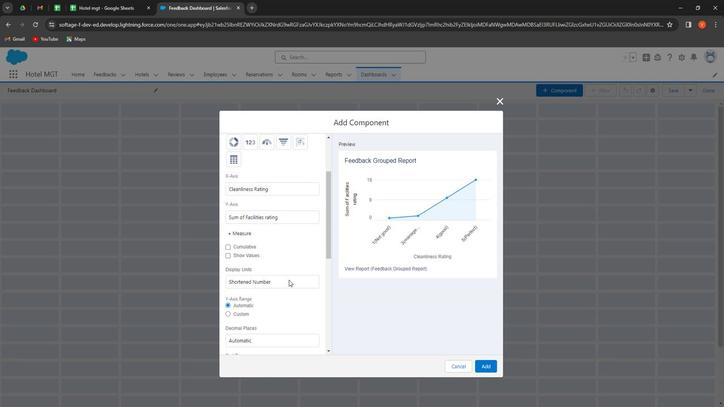 
Action: Mouse scrolled (287, 280) with delta (0, 0)
Screenshot: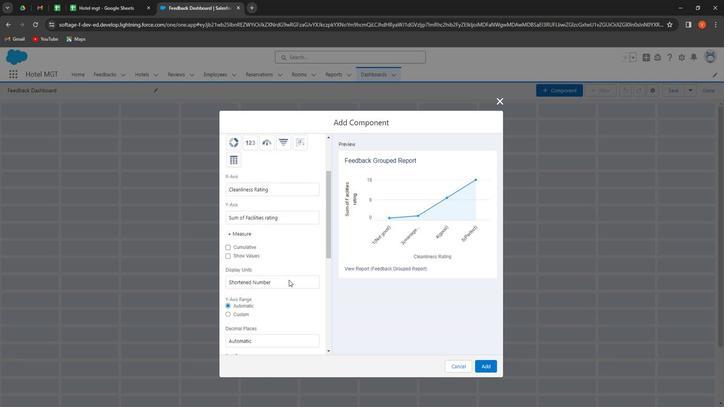 
Action: Mouse moved to (287, 280)
Screenshot: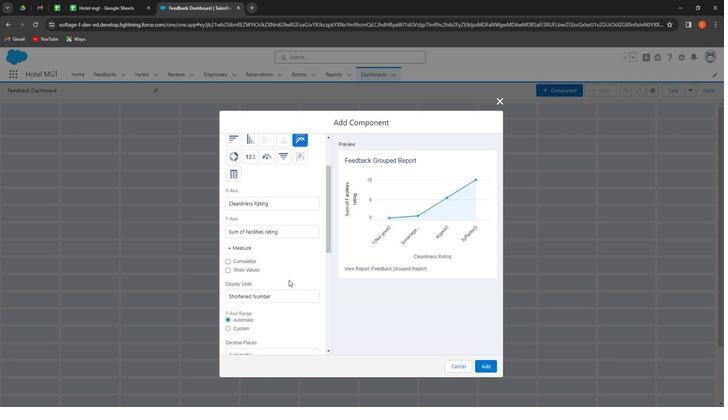 
Action: Mouse scrolled (287, 280) with delta (0, 0)
Screenshot: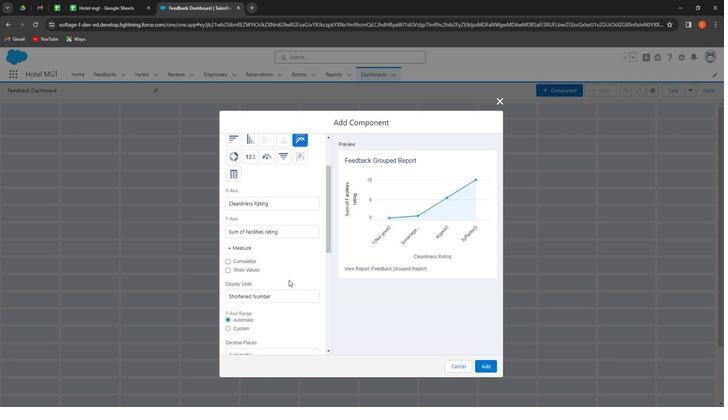 
Action: Mouse moved to (232, 221)
Screenshot: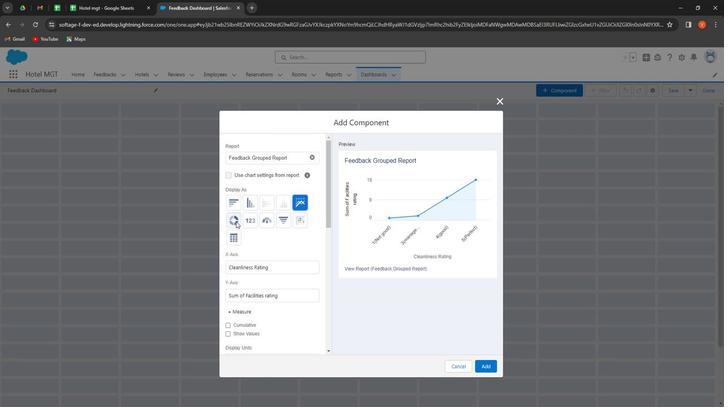 
Action: Mouse pressed left at (232, 221)
Screenshot: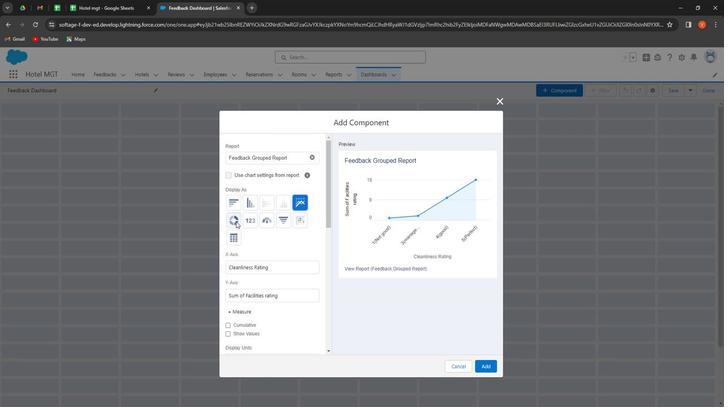 
Action: Mouse moved to (268, 314)
Screenshot: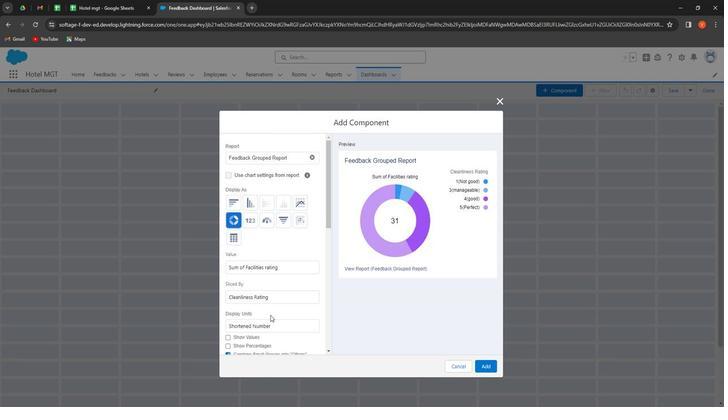 
Action: Mouse scrolled (268, 314) with delta (0, 0)
Screenshot: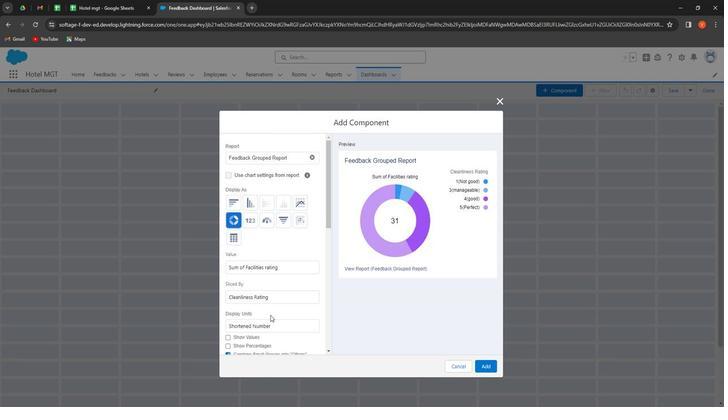 
Action: Mouse moved to (267, 310)
Screenshot: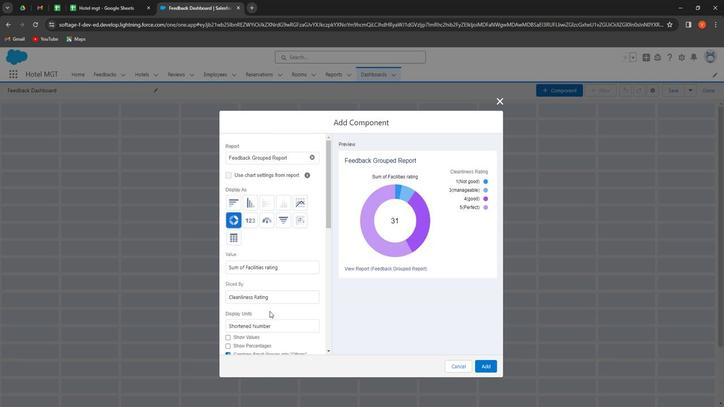 
Action: Mouse scrolled (267, 309) with delta (0, 0)
Screenshot: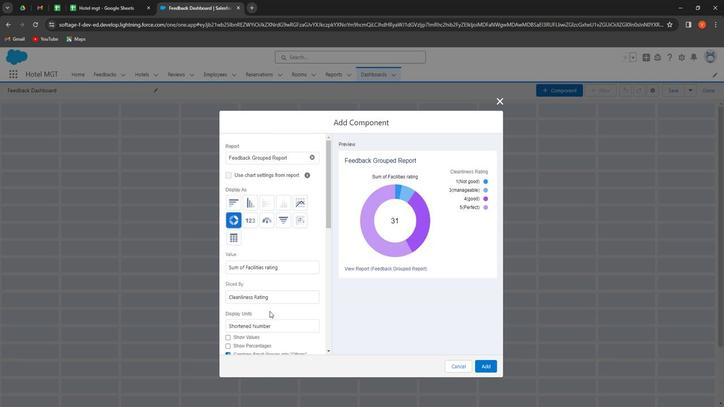 
Action: Mouse moved to (266, 306)
Screenshot: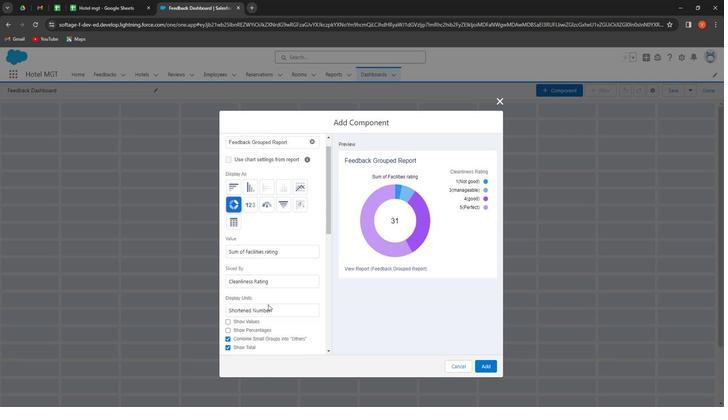 
Action: Mouse scrolled (266, 306) with delta (0, 0)
Screenshot: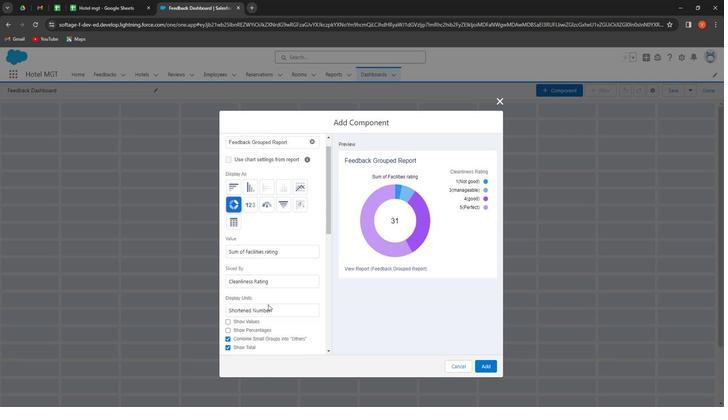 
Action: Mouse moved to (266, 302)
Screenshot: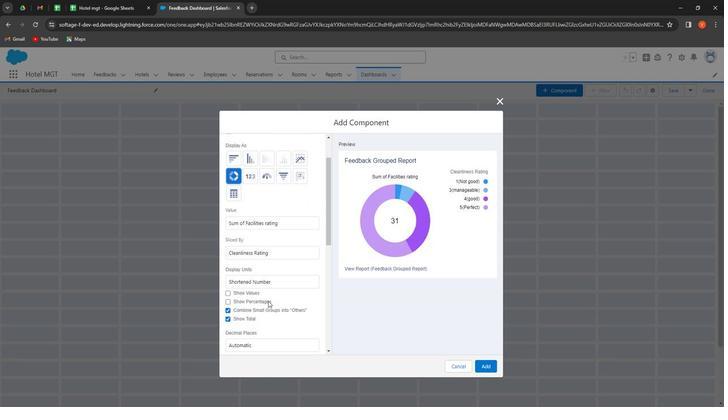 
Action: Mouse scrolled (266, 301) with delta (0, 0)
Screenshot: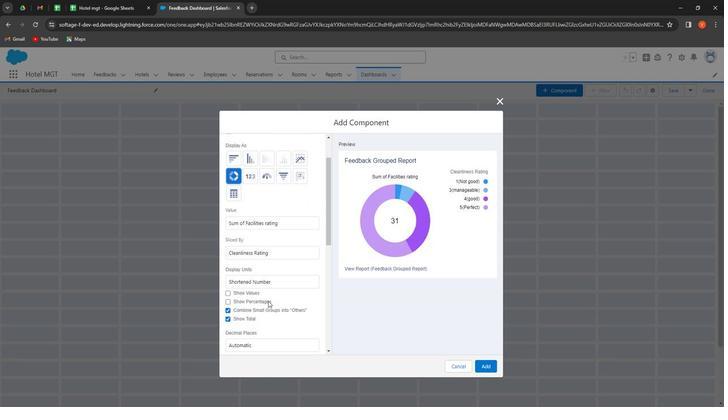 
Action: Mouse moved to (272, 295)
Screenshot: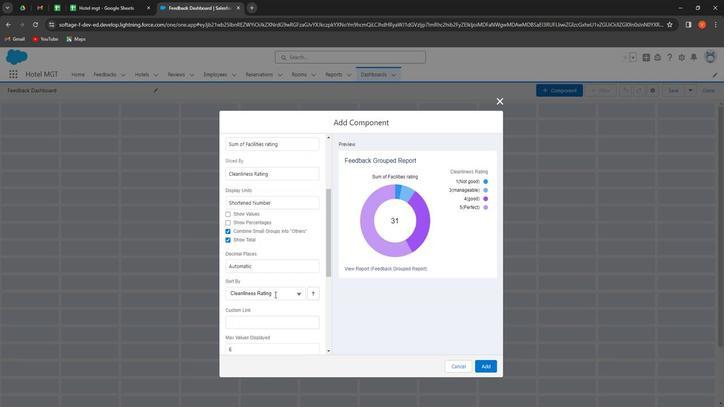 
Action: Mouse scrolled (272, 295) with delta (0, 0)
Screenshot: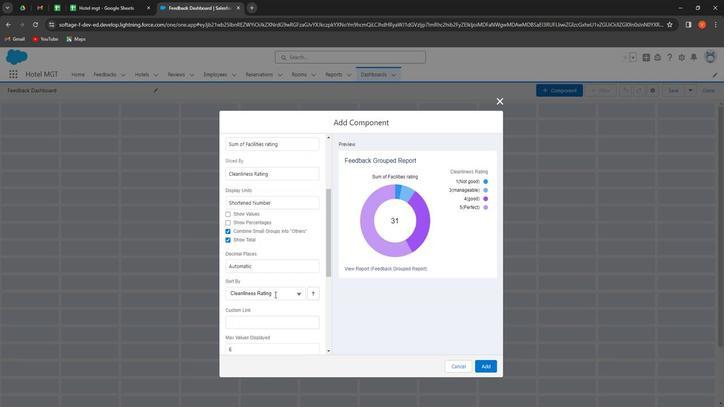 
Action: Mouse moved to (254, 208)
Screenshot: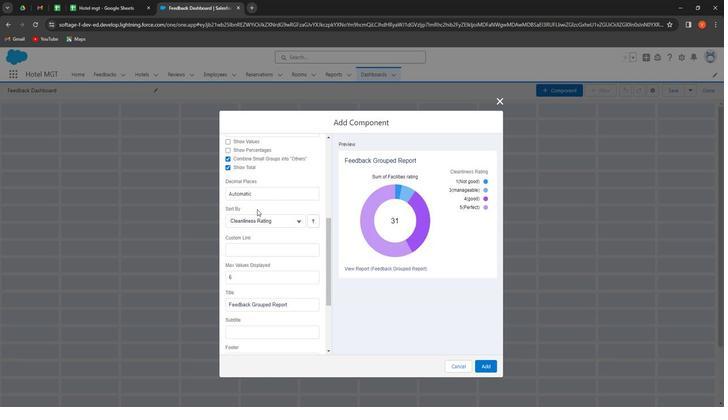 
Action: Mouse scrolled (254, 209) with delta (0, 0)
Screenshot: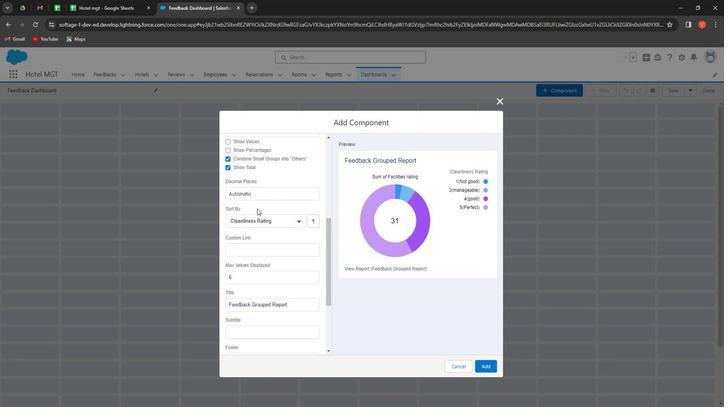 
Action: Mouse moved to (255, 208)
Screenshot: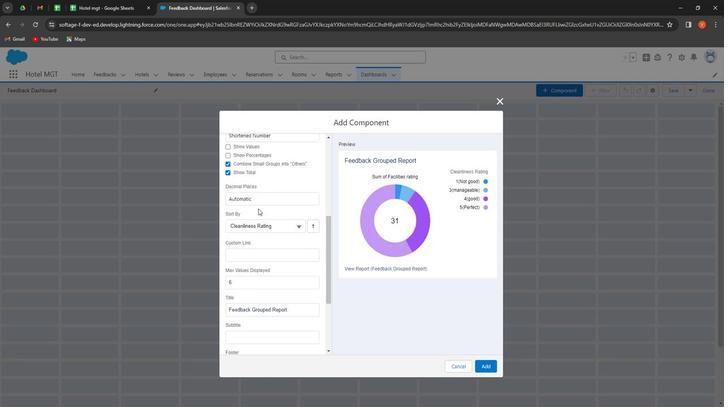 
Action: Mouse scrolled (255, 208) with delta (0, 0)
Screenshot: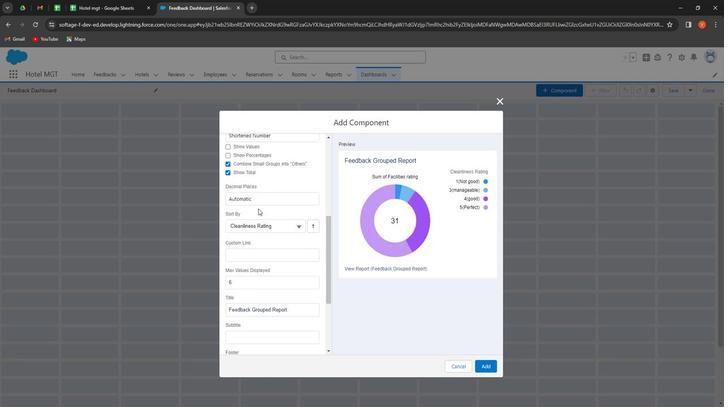 
Action: Mouse moved to (262, 211)
Screenshot: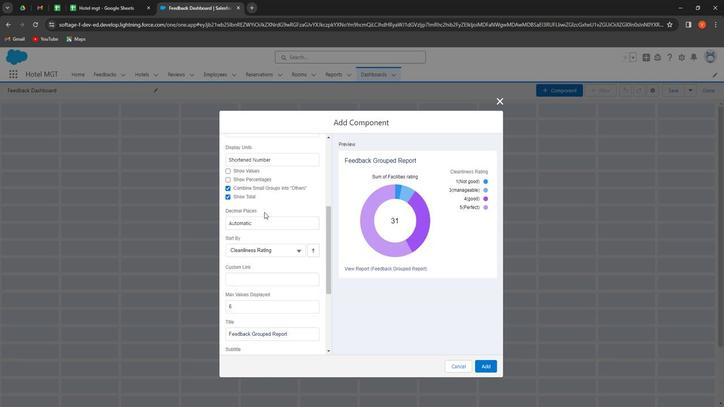 
Action: Mouse scrolled (262, 212) with delta (0, 0)
Screenshot: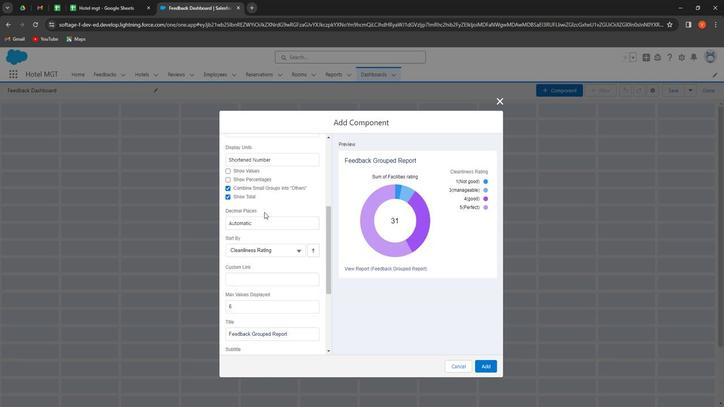 
Action: Mouse moved to (276, 228)
Screenshot: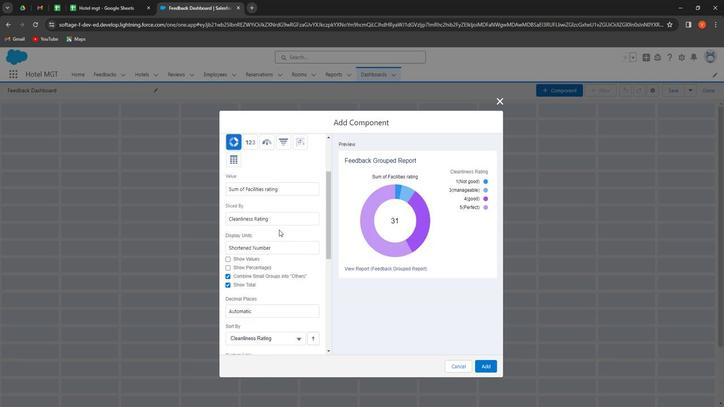 
Action: Mouse scrolled (276, 229) with delta (0, 0)
Screenshot: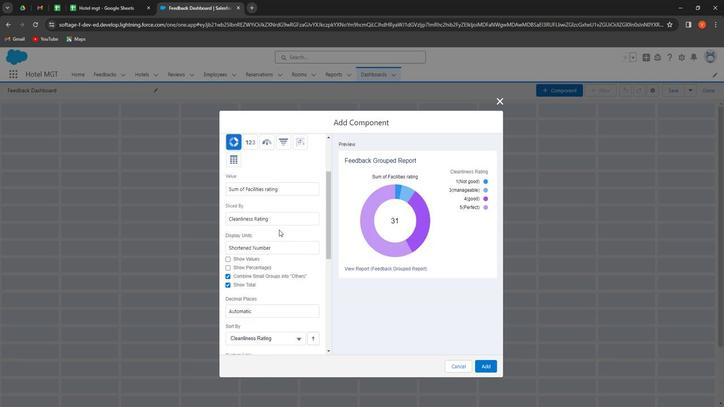 
Action: Mouse moved to (280, 232)
Screenshot: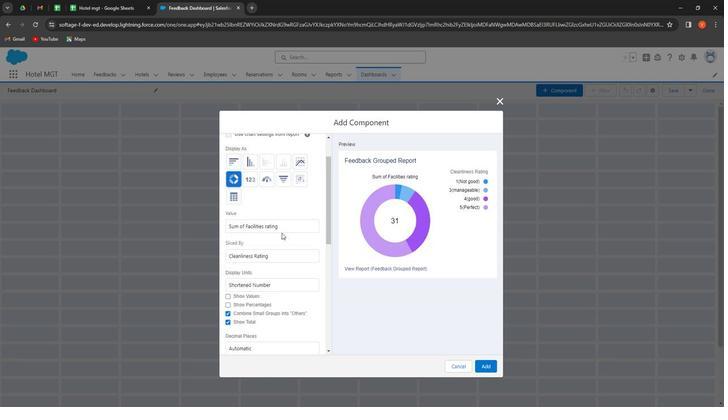 
Action: Mouse scrolled (280, 233) with delta (0, 0)
Screenshot: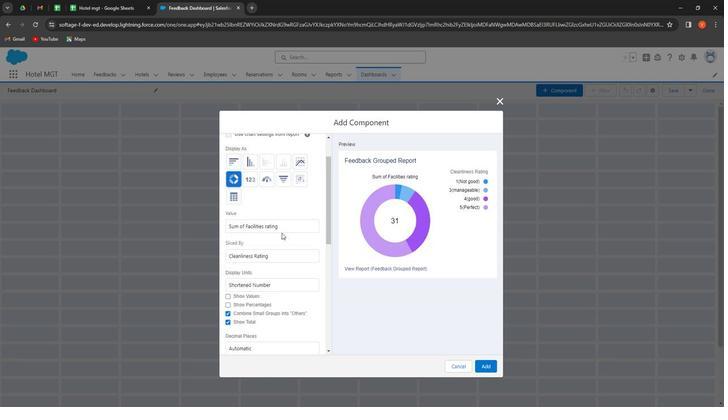 
Action: Mouse moved to (289, 247)
Screenshot: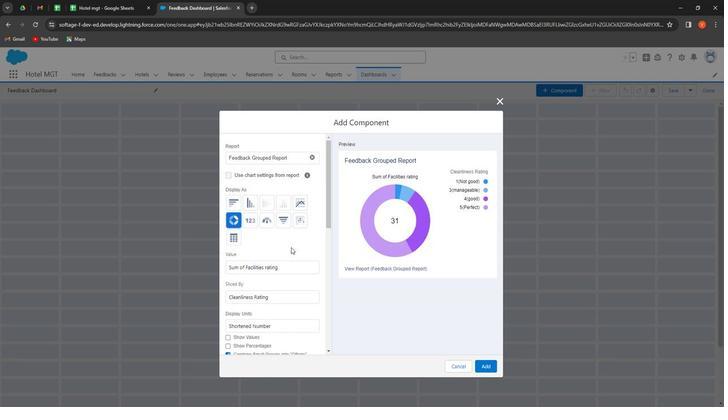 
Action: Mouse scrolled (289, 246) with delta (0, 0)
Screenshot: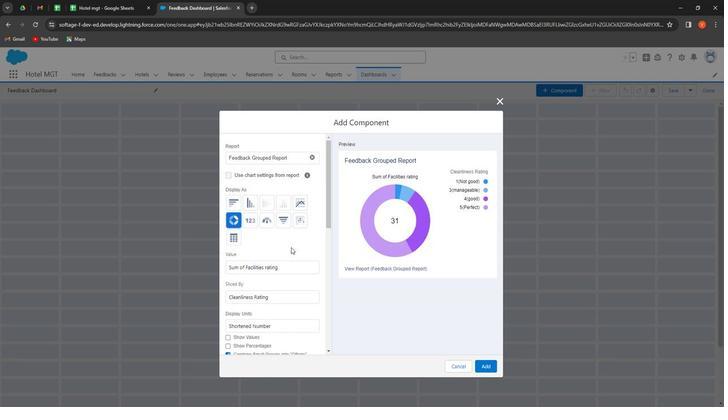 
Action: Mouse moved to (246, 300)
Screenshot: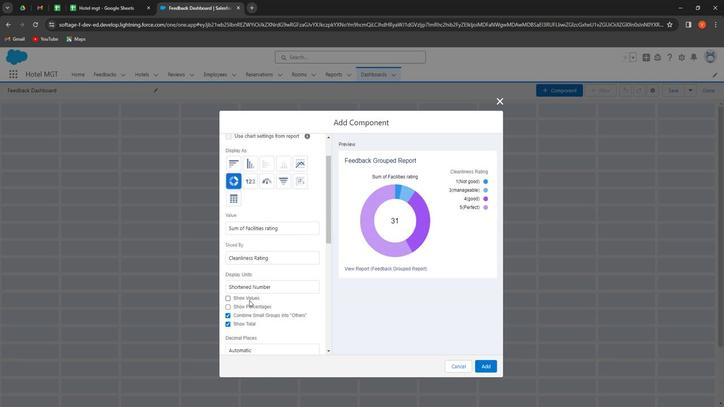 
Action: Mouse pressed left at (246, 300)
Screenshot: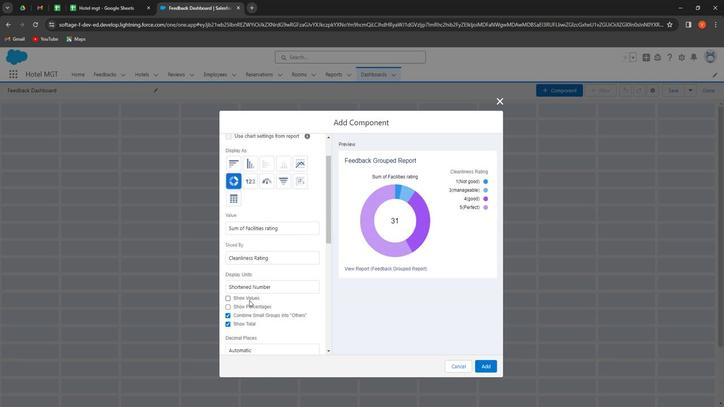 
Action: Mouse moved to (245, 306)
Screenshot: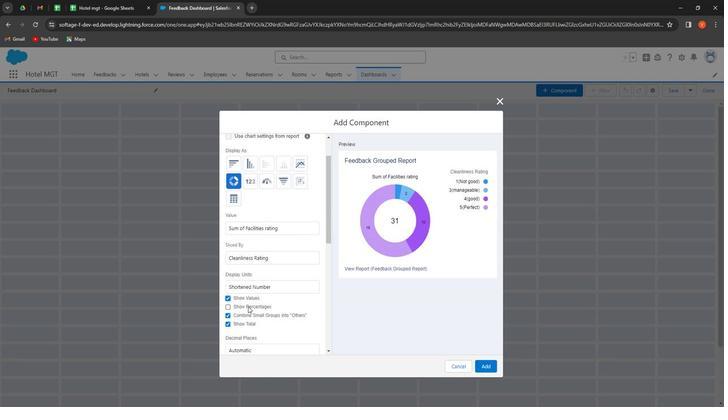 
Action: Mouse pressed left at (245, 306)
Screenshot: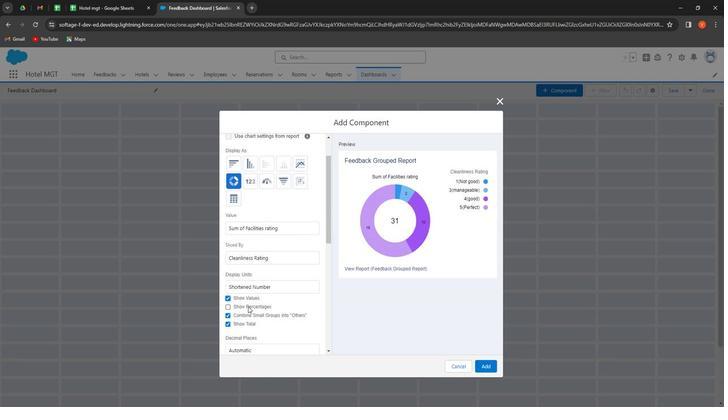 
Action: Mouse moved to (255, 241)
Screenshot: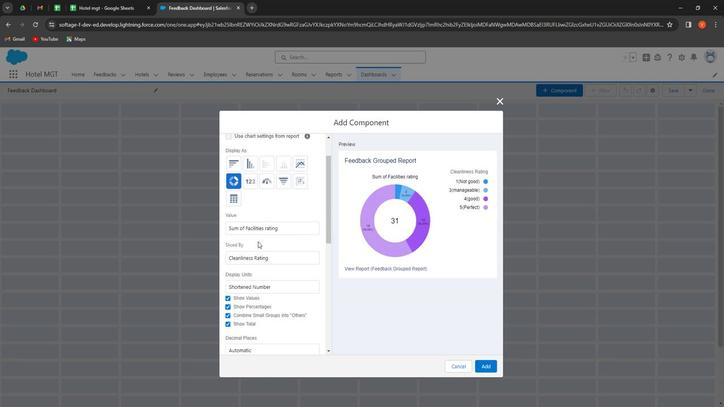 
Action: Mouse scrolled (255, 241) with delta (0, 0)
Screenshot: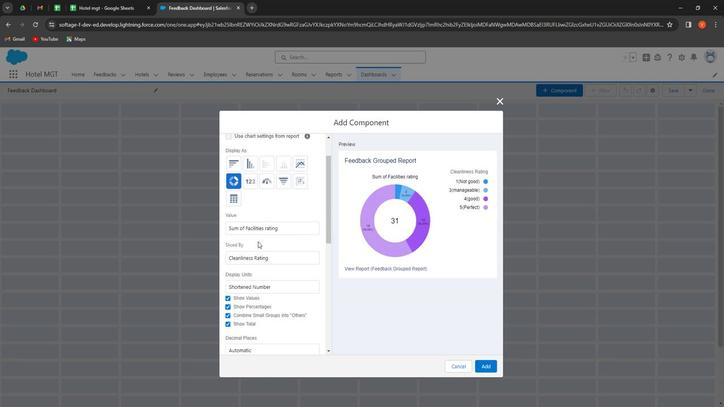 
Action: Mouse moved to (261, 255)
Screenshot: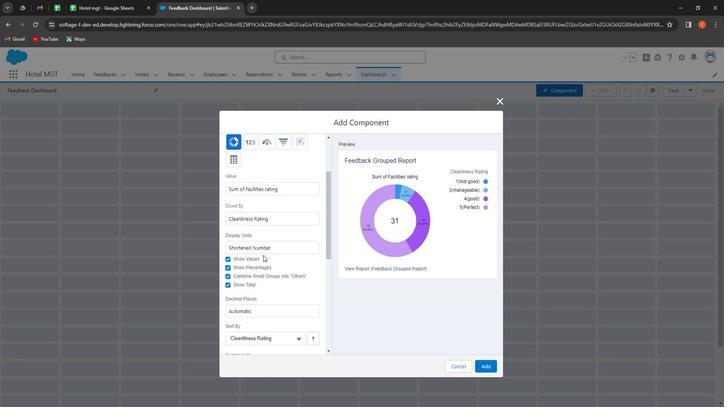 
Action: Mouse scrolled (261, 254) with delta (0, 0)
Screenshot: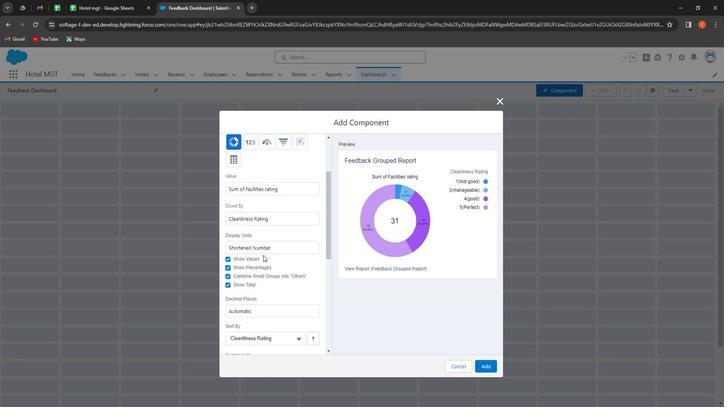 
Action: Mouse moved to (260, 272)
Screenshot: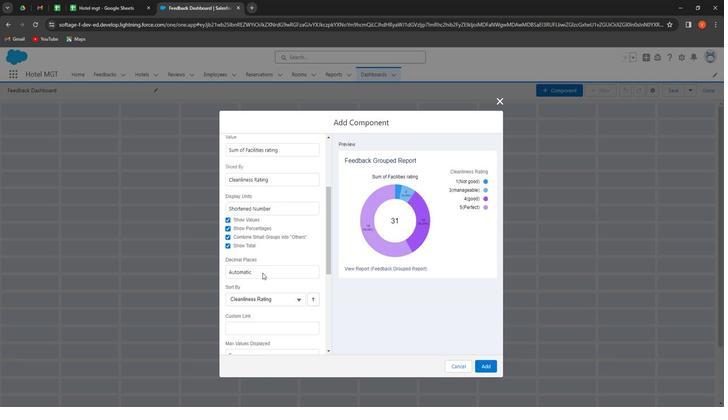 
Action: Mouse scrolled (260, 272) with delta (0, 0)
Screenshot: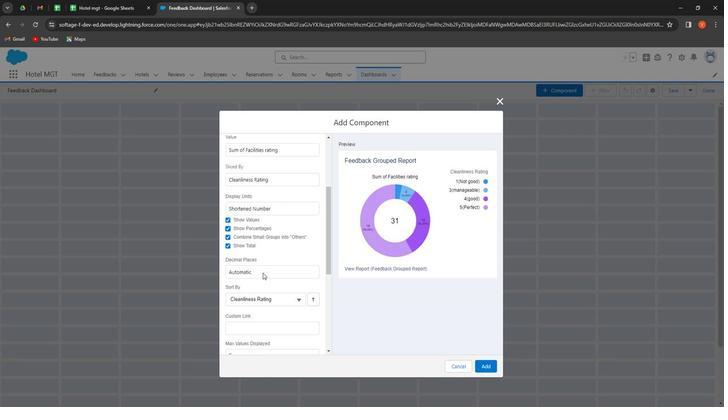
Action: Mouse moved to (262, 288)
Screenshot: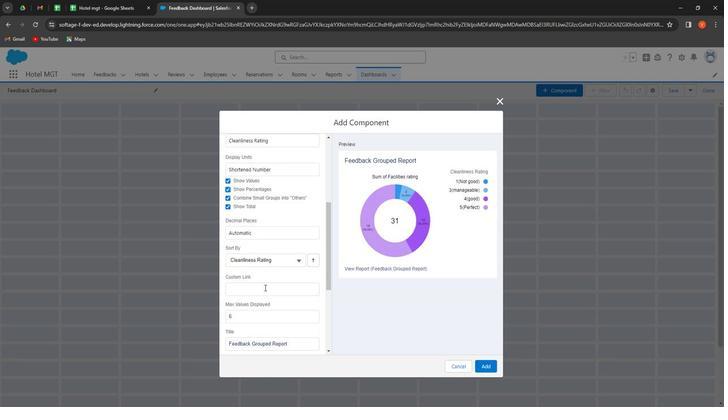 
Action: Mouse pressed left at (262, 288)
Screenshot: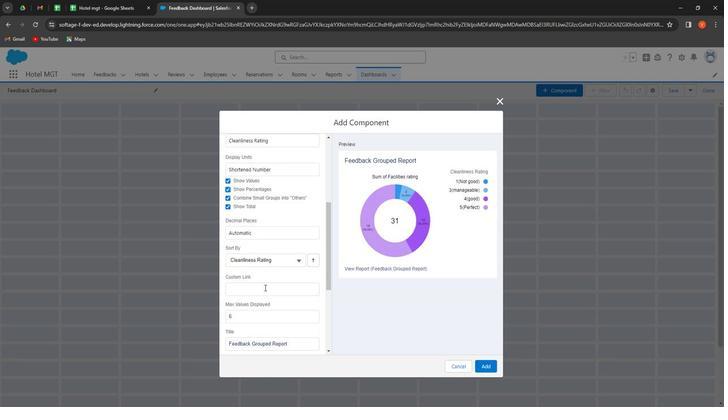 
Action: Mouse moved to (263, 289)
Screenshot: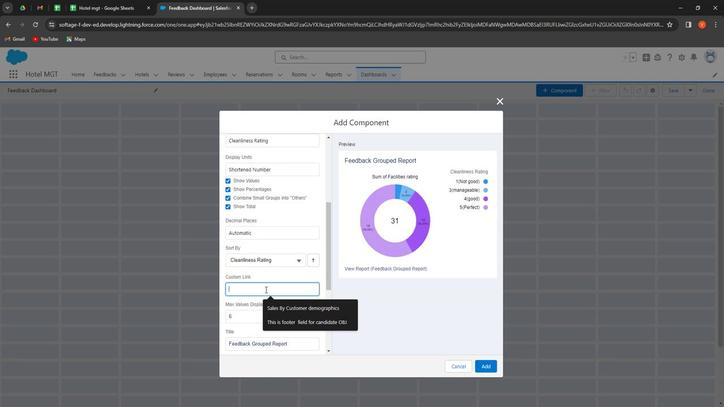 
Action: Key pressed <Key.shift><Key.shift><Key.shift><Key.shift><Key.shift><Key.shift><Key.shift><Key.shift><Key.shift><Key.shift><Key.shift><Key.shift><Key.shift><Key.shift><Key.shift><Key.shift><Key.shift><Key.shift><Key.shift><Key.shift><Key.shift><Key.shift><Key.shift><Key.shift><Key.shift><Key.shift><Key.shift><Key.shift><Key.shift><Key.shift><Key.shift><Key.shift><Key.shift><Key.shift><Key.shift><Key.shift><Key.shift><Key.shift><Key.shift><Key.shift><Key.shift><Key.shift><Key.shift><Key.shift><Key.shift><Key.shift><Key.shift><Key.shift><Key.shift><Key.shift><Key.shift><Key.shift><Key.shift><Key.shift><Key.shift><Key.shift><Key.shift><Key.shift><Key.shift><Key.shift><Key.shift>Mycustom<Key.shift>Feedback.<Key.shift><Key.shift><Key.shift><Key.shift><Key.shift><Key.shift><Key.shift><Key.shift><Key.shift><Key.shift><Key.shift><Key.shift><Key.shift><Key.shift><Key.shift><Key.shift><Key.shift><Key.shift><Key.shift><Key.shift><Key.shift><Key.shift><Key.shift><Key.shift><Key.shift><Key.shift><Key.shift><Key.shift><Key.shift><Key.shift><Key.shift><Key.shift>Doughnut
Screenshot: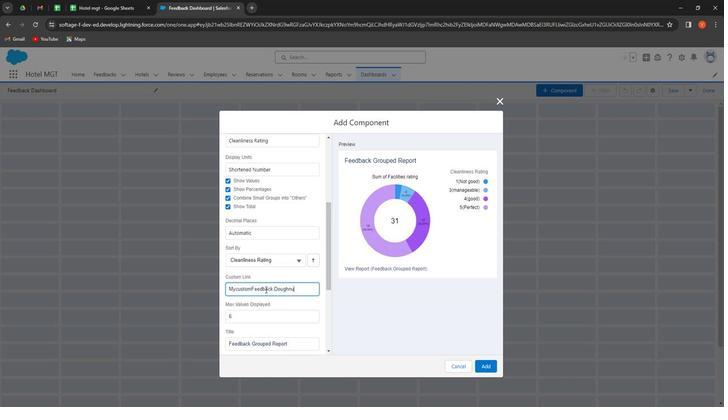 
Action: Mouse moved to (314, 319)
Screenshot: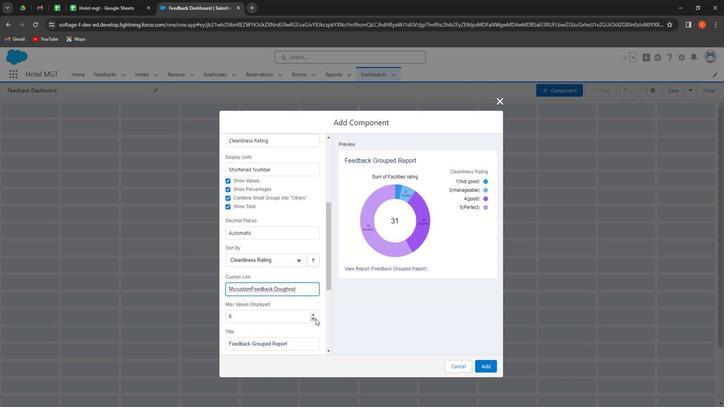 
Action: Mouse pressed left at (314, 319)
Screenshot: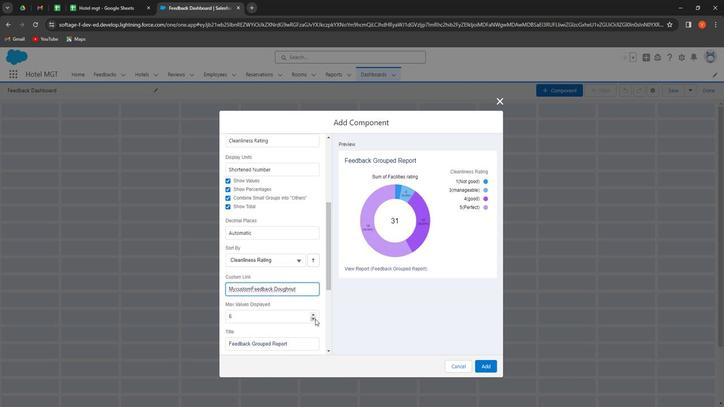 
Action: Mouse moved to (312, 314)
Screenshot: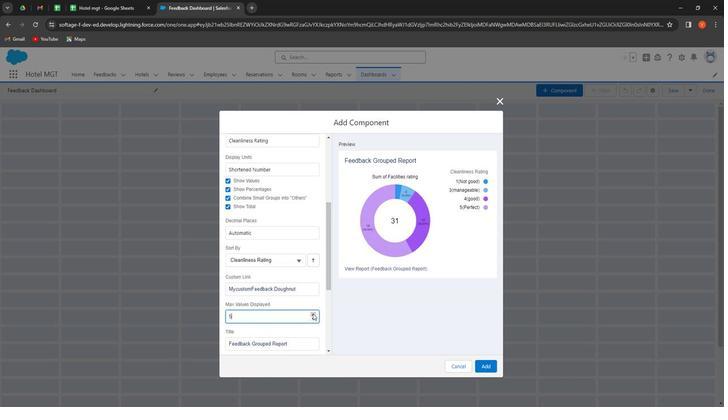 
Action: Mouse pressed left at (312, 314)
Screenshot: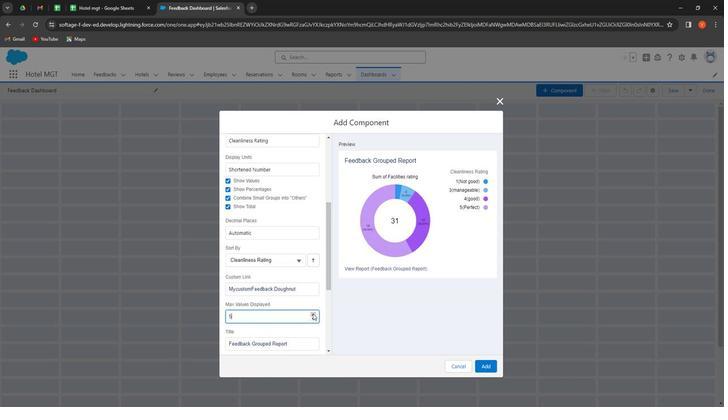 
Action: Mouse pressed left at (312, 314)
Screenshot: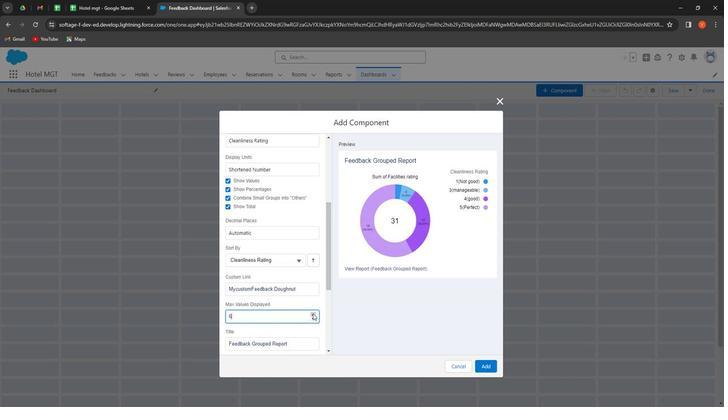 
Action: Mouse moved to (276, 309)
Screenshot: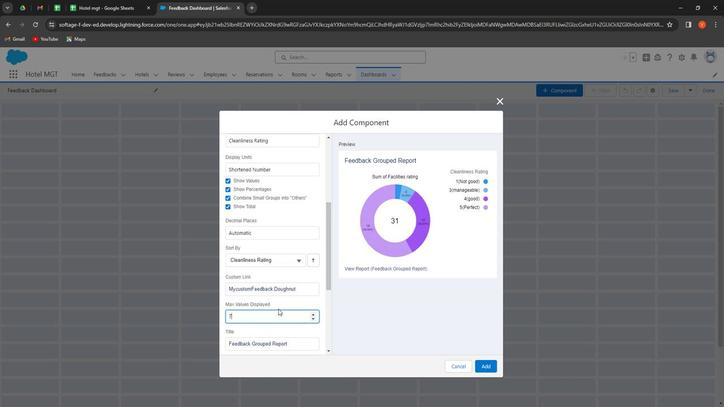 
Action: Mouse scrolled (276, 309) with delta (0, 0)
Screenshot: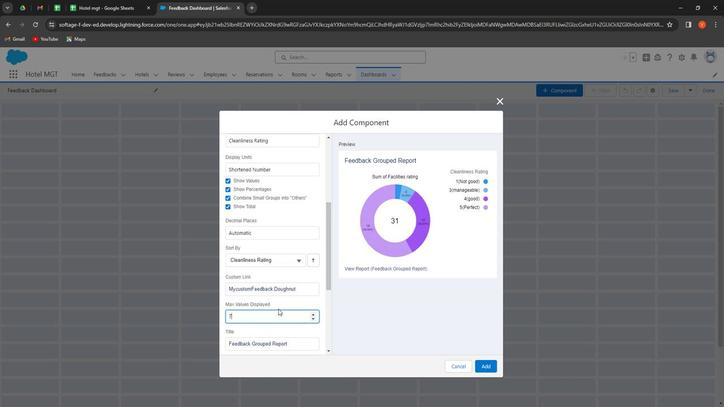 
Action: Mouse moved to (280, 312)
Screenshot: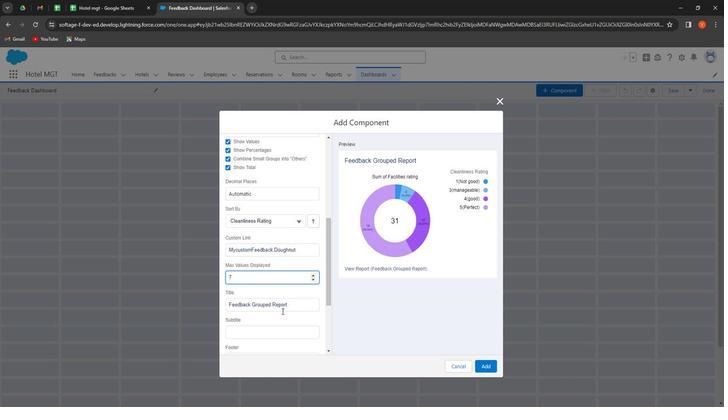 
Action: Mouse scrolled (280, 311) with delta (0, 0)
Screenshot: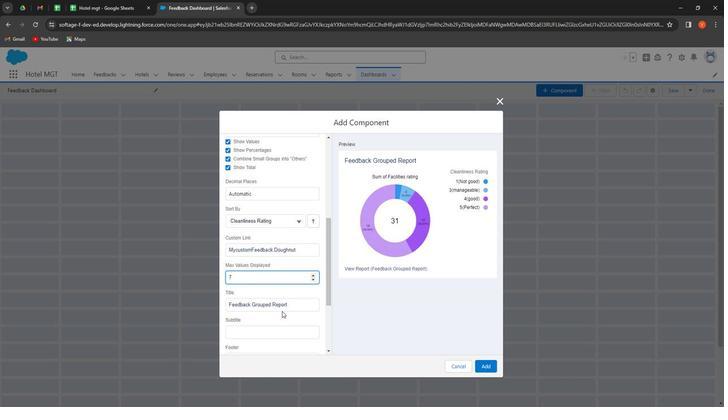 
Action: Mouse moved to (271, 290)
Screenshot: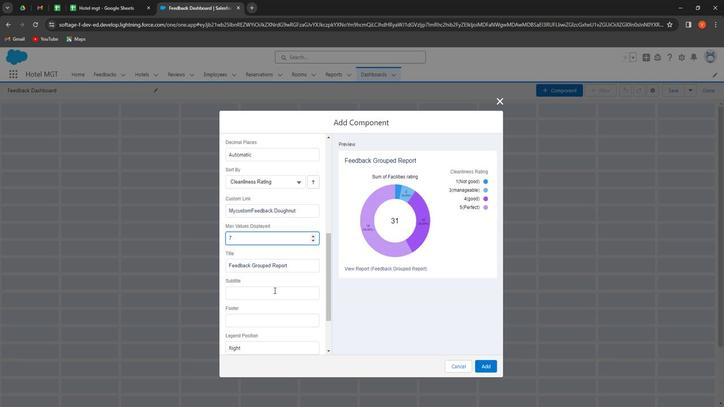 
Action: Mouse pressed left at (271, 290)
Screenshot: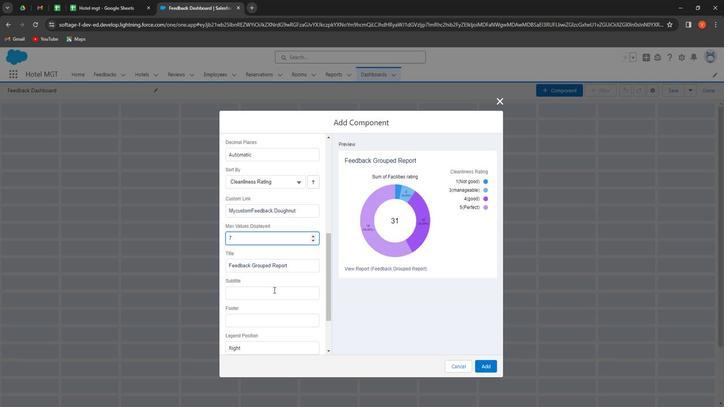 
Action: Key pressed <Key.shift>
Screenshot: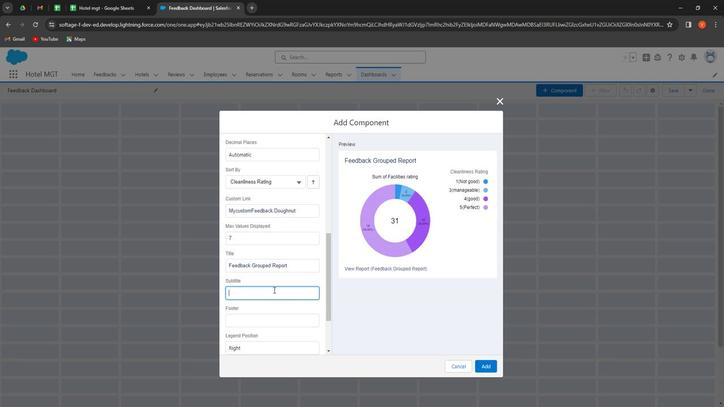 
Action: Mouse moved to (268, 288)
Screenshot: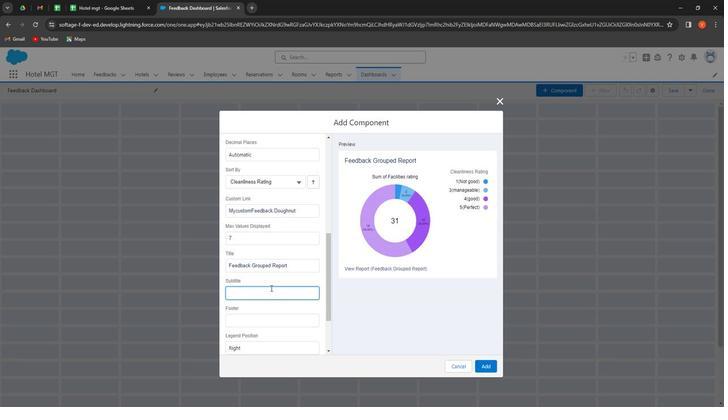 
Action: Key pressed <Key.shift><Key.shift><Key.shift><Key.shift><Key.shift><Key.shift>This<Key.space>is<Key.space>subtiti<Key.backspace><Key.space><Key.backspace><Key.backspace>tle<Key.space>field<Key.space>for<Key.space>
Screenshot: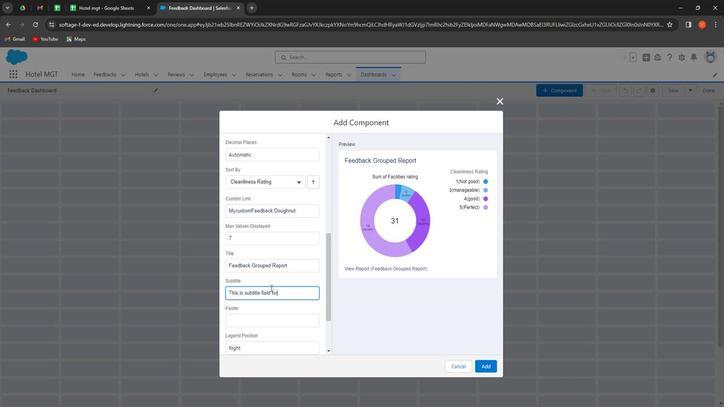 
Action: Mouse moved to (268, 288)
Screenshot: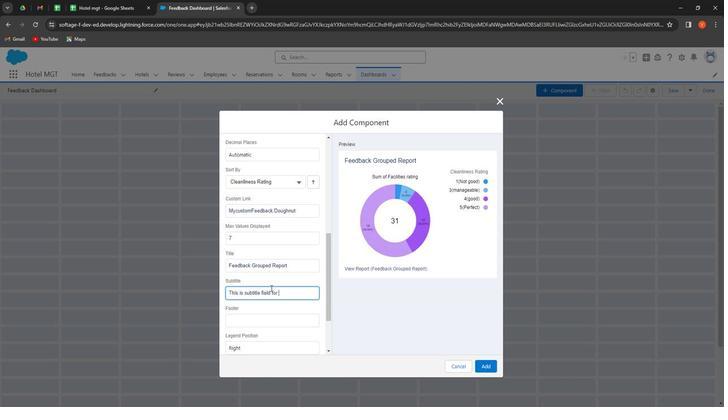 
Action: Key pressed custom<Key.space>object<Key.space>
Screenshot: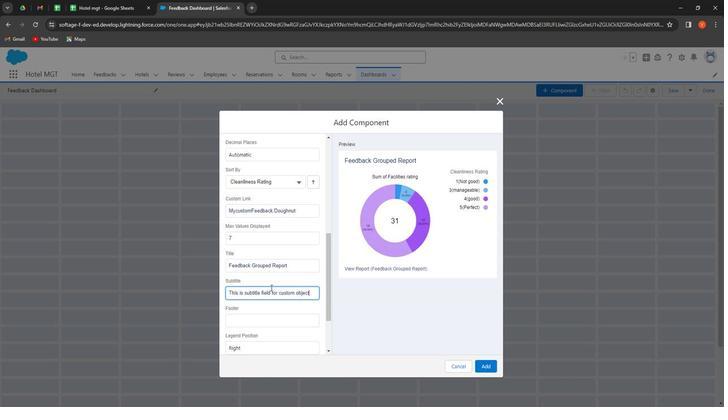 
Action: Mouse moved to (296, 310)
Screenshot: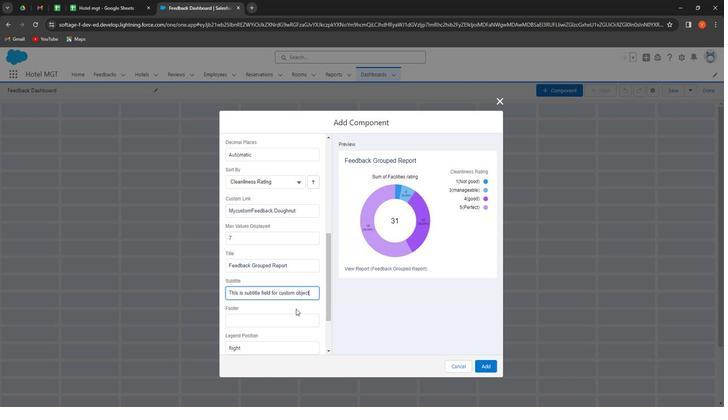 
Action: Key pressed <Key.space>f
Screenshot: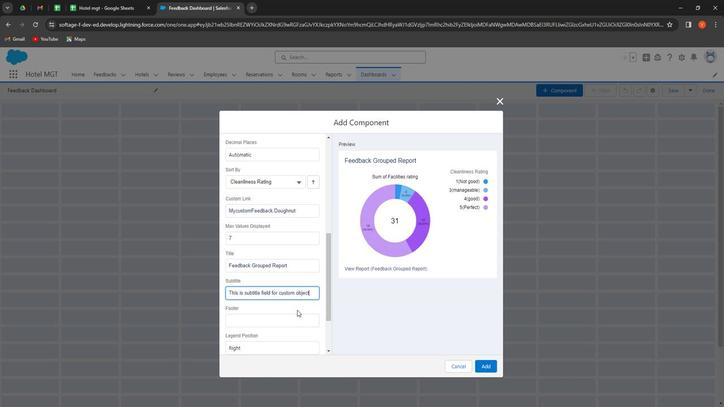 
Action: Mouse moved to (278, 321)
Screenshot: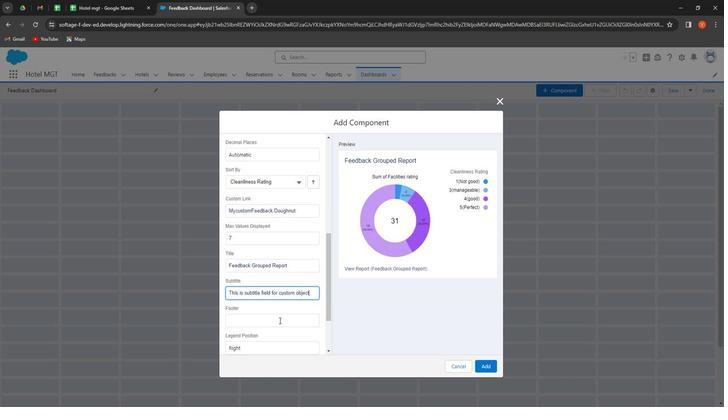 
Action: Mouse pressed left at (278, 321)
Screenshot: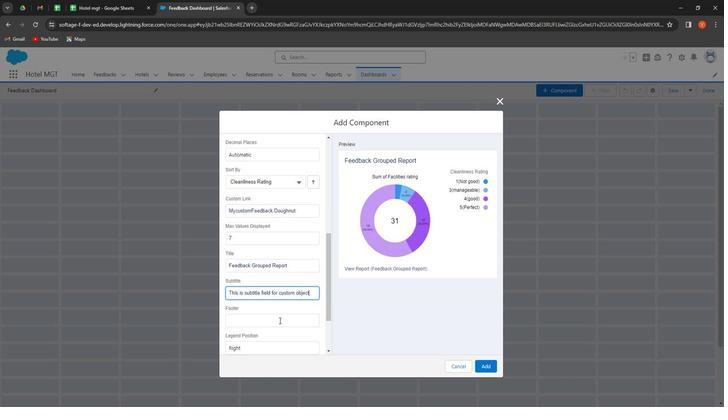 
Action: Key pressed <Key.shift>
Screenshot: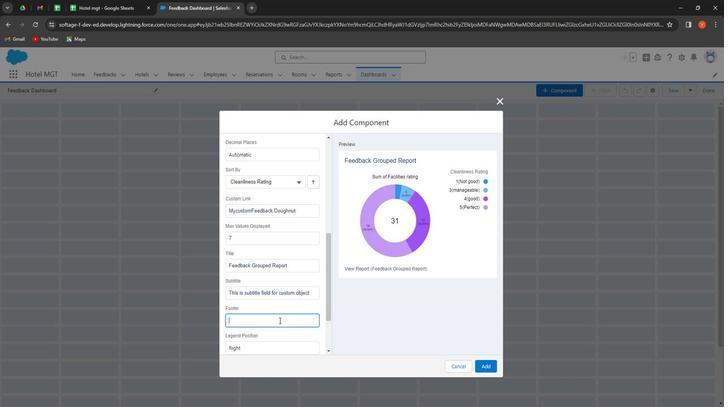 
Action: Mouse moved to (274, 317)
Screenshot: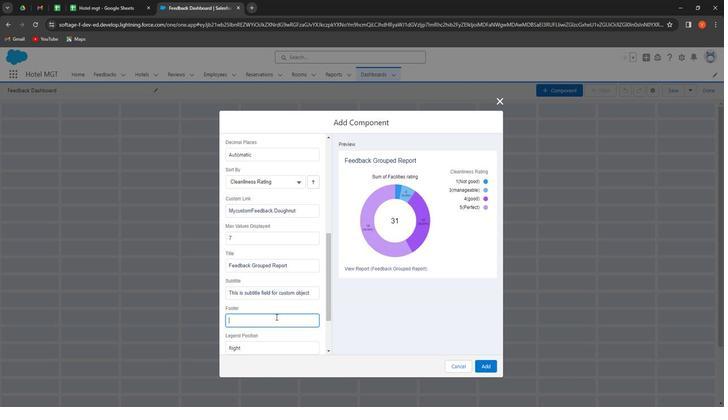 
Action: Key pressed <Key.shift><Key.shift><Key.shift>This<Key.space>is<Key.space>footer<Key.space>field<Key.space>for<Key.space>custom<Key.space>object
Screenshot: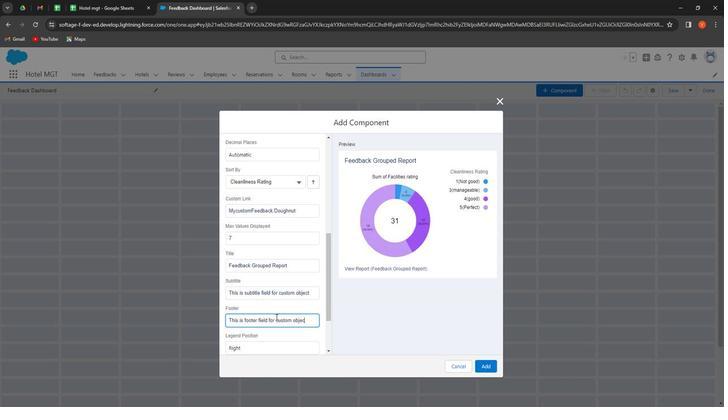 
Action: Mouse moved to (308, 300)
Screenshot: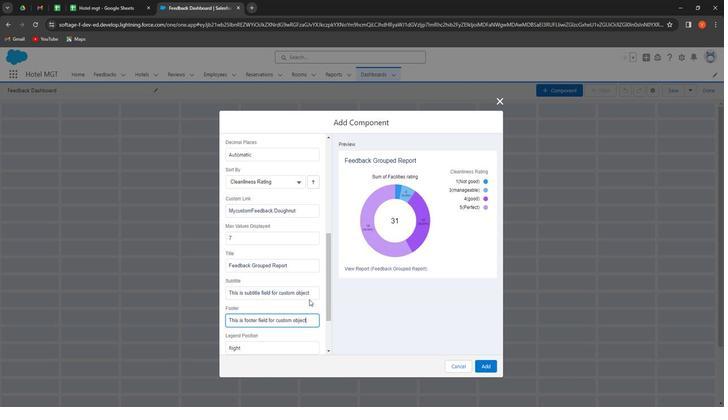 
Action: Mouse scrolled (308, 299) with delta (0, 0)
Screenshot: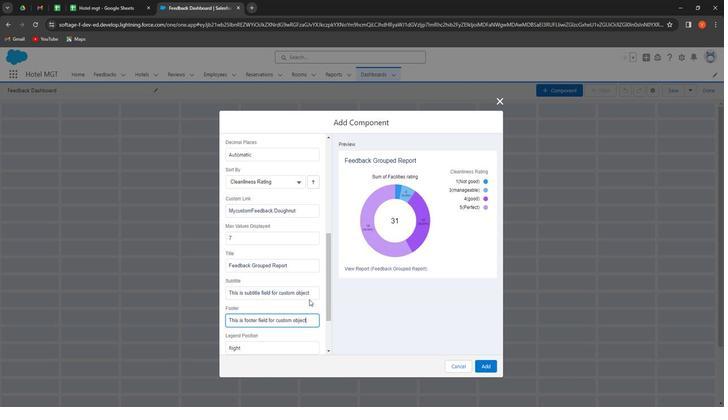 
Action: Mouse scrolled (308, 299) with delta (0, 0)
Screenshot: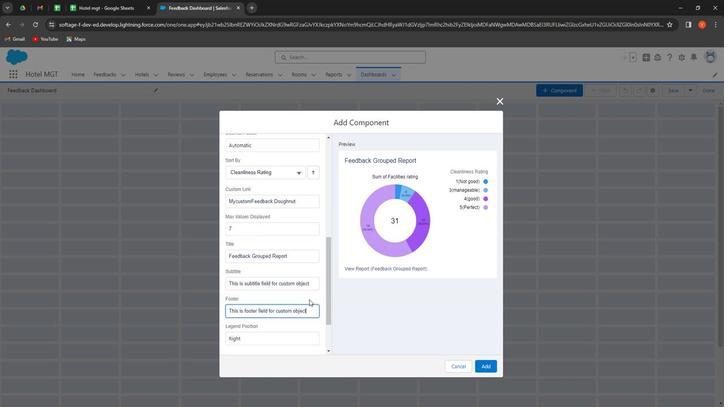 
Action: Mouse moved to (308, 300)
Screenshot: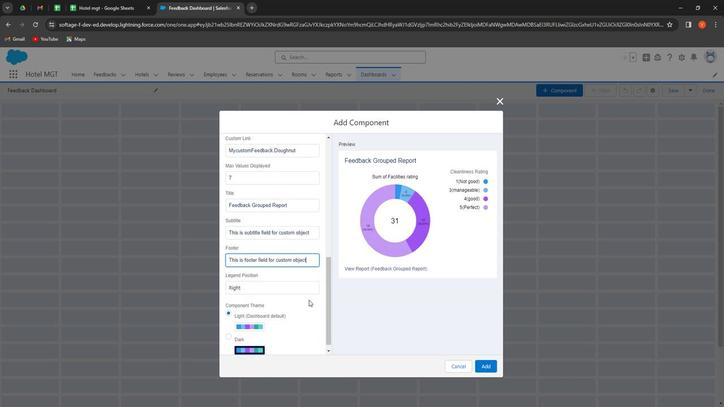 
Action: Mouse scrolled (308, 300) with delta (0, 0)
Screenshot: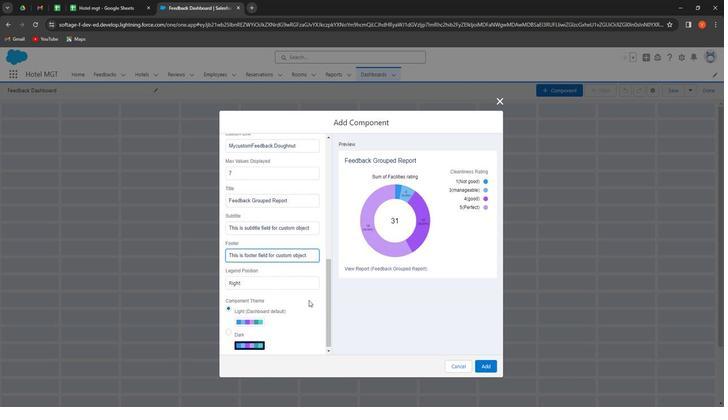 
Action: Mouse moved to (280, 285)
Screenshot: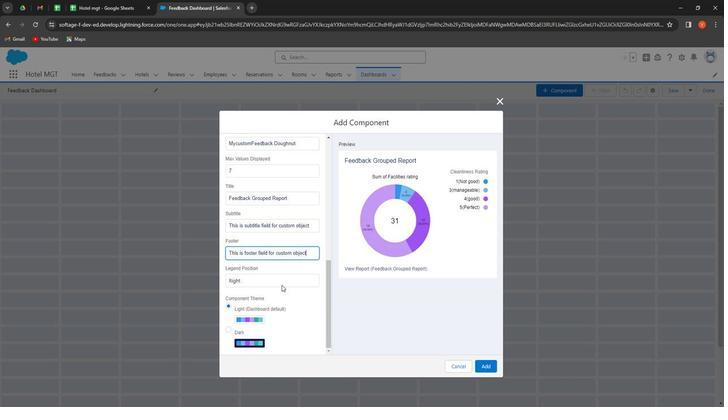 
Action: Mouse pressed left at (280, 285)
Screenshot: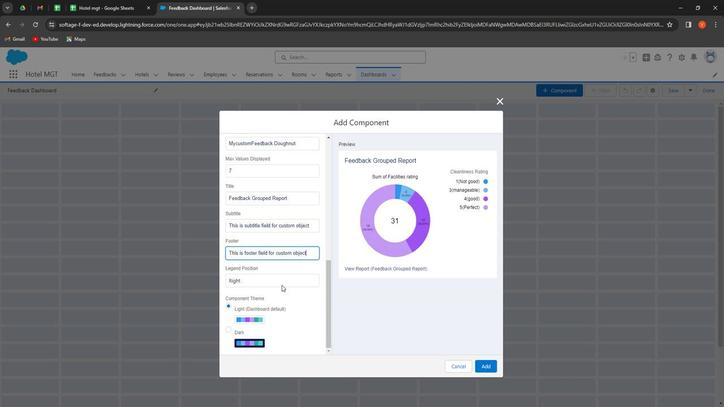 
Action: Mouse moved to (276, 299)
Screenshot: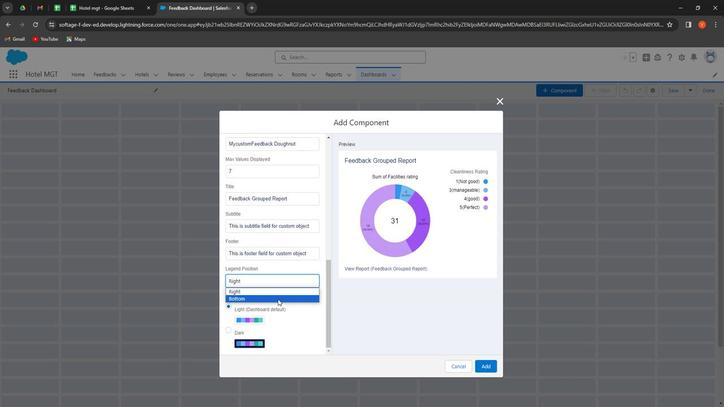 
Action: Mouse pressed left at (276, 299)
Screenshot: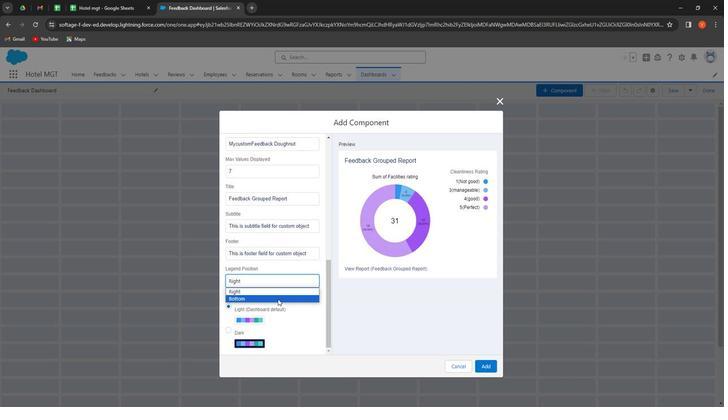 
Action: Mouse moved to (227, 331)
Screenshot: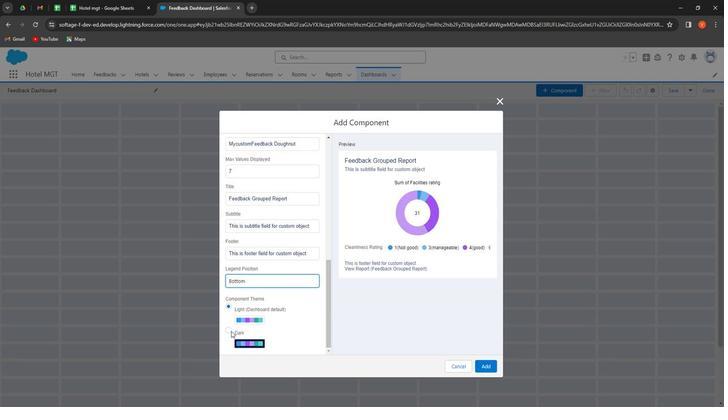 
Action: Mouse pressed left at (227, 331)
Screenshot: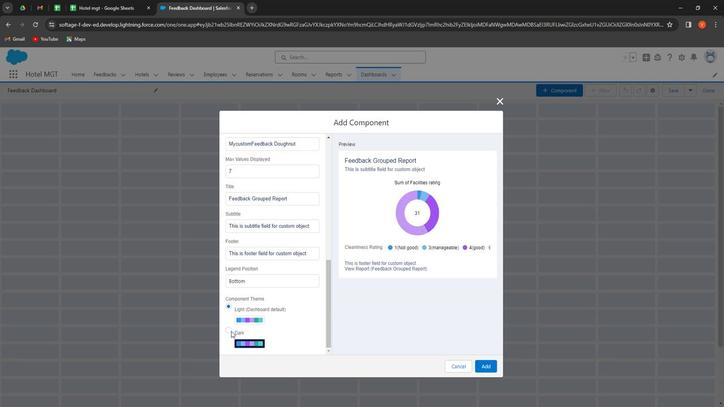 
Action: Mouse moved to (489, 364)
Screenshot: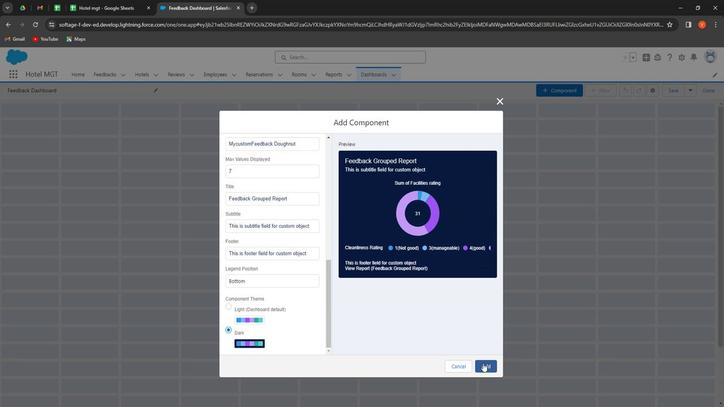 
Action: Mouse pressed left at (489, 364)
Screenshot: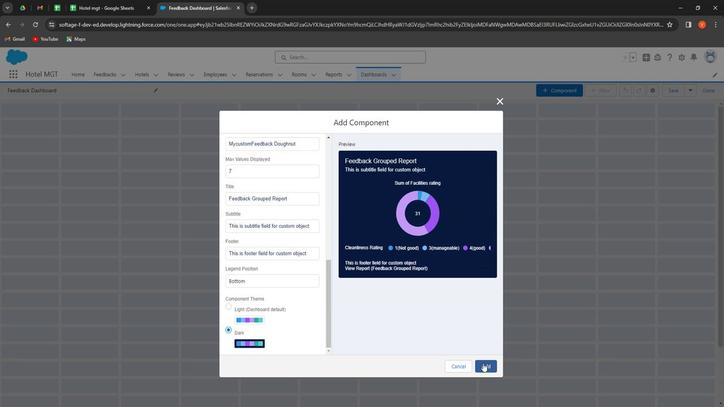 
Action: Mouse moved to (189, 180)
Screenshot: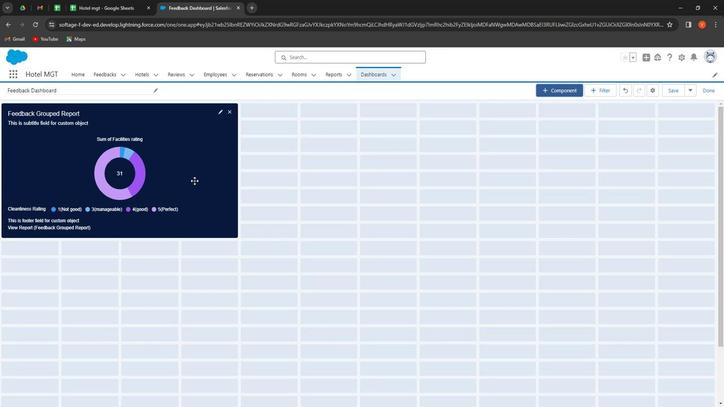 
Action: Mouse pressed left at (189, 180)
Screenshot: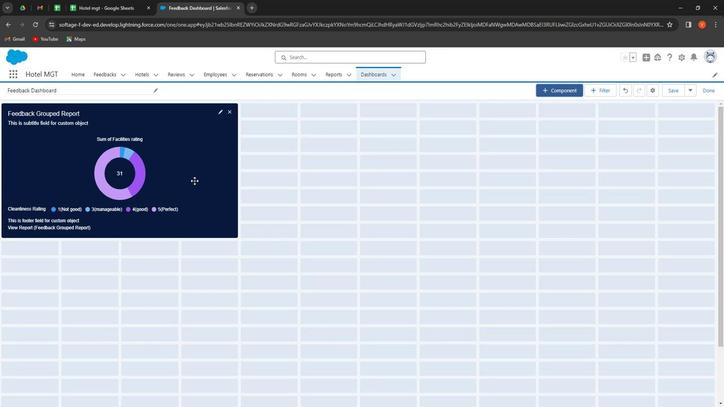 
Action: Mouse moved to (234, 237)
Screenshot: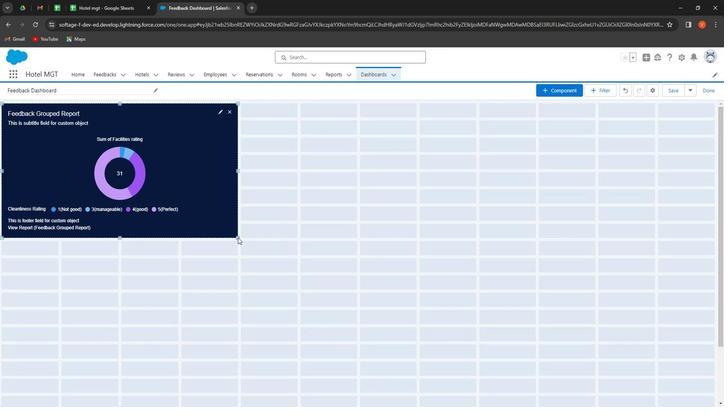 
Action: Mouse pressed left at (234, 237)
Screenshot: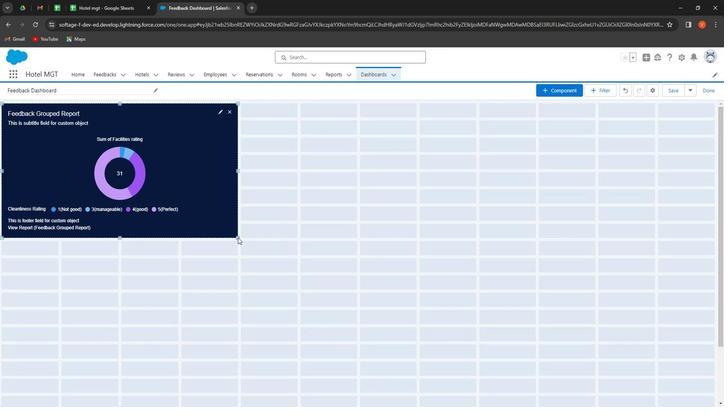 
Action: Mouse moved to (689, 88)
Screenshot: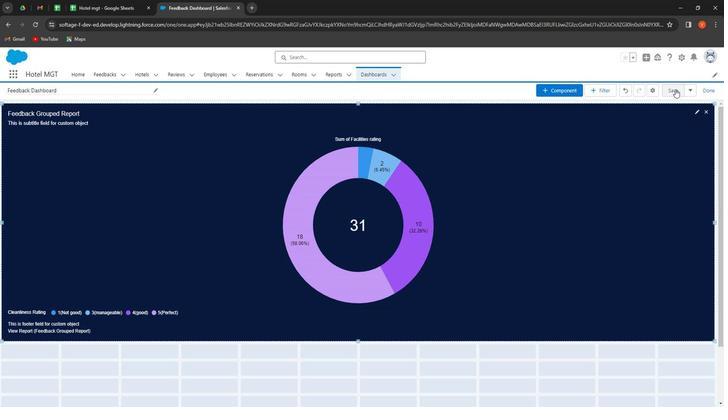 
Action: Mouse pressed left at (689, 88)
Screenshot: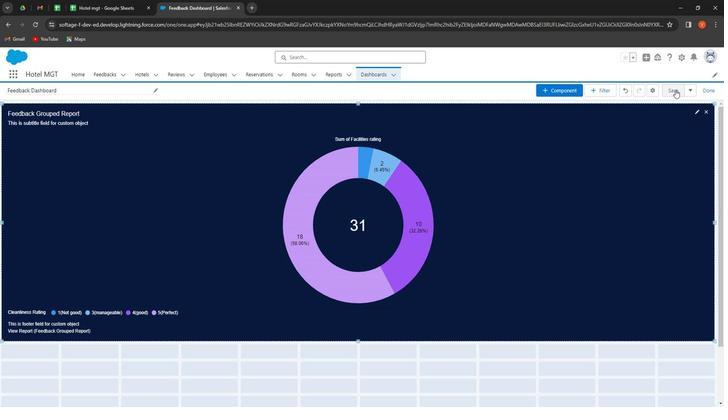 
Action: Mouse moved to (725, 91)
Screenshot: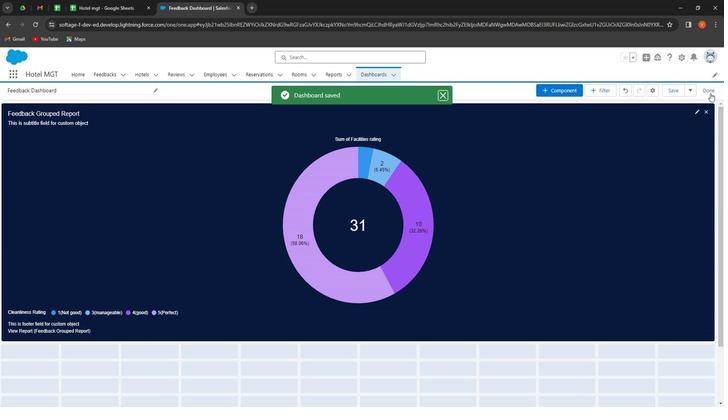 
Action: Mouse pressed left at (725, 91)
Screenshot: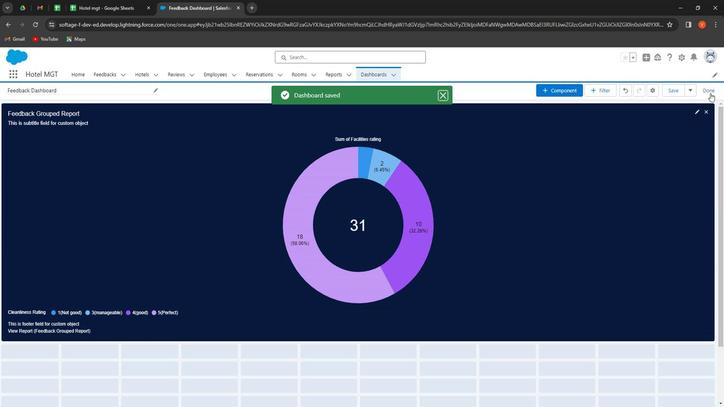 
Action: Mouse moved to (676, 95)
Screenshot: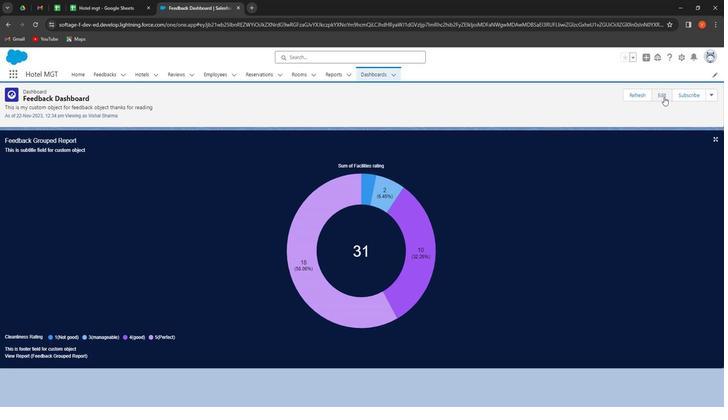 
Action: Mouse pressed left at (676, 95)
Screenshot: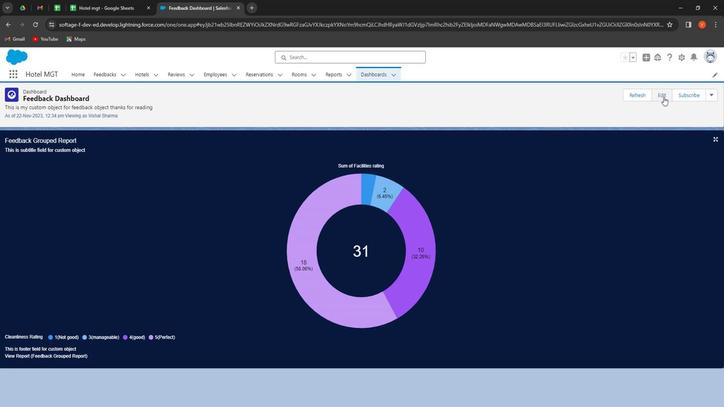 
Action: Mouse moved to (614, 87)
Screenshot: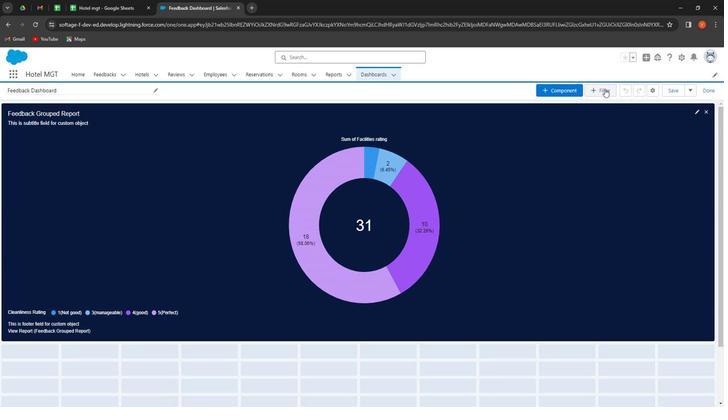 
Action: Mouse pressed left at (614, 87)
Screenshot: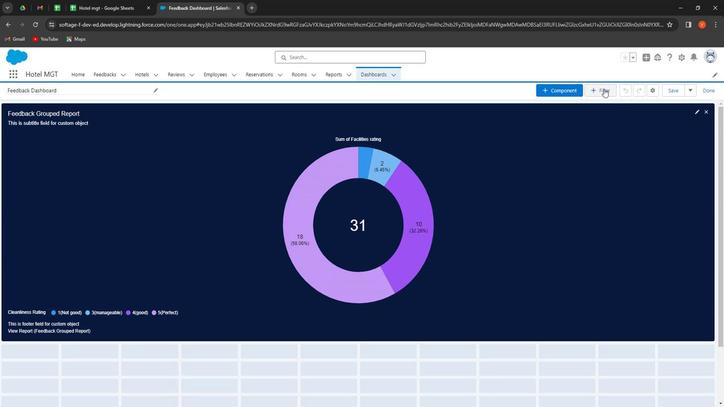 
Action: Mouse moved to (301, 223)
Screenshot: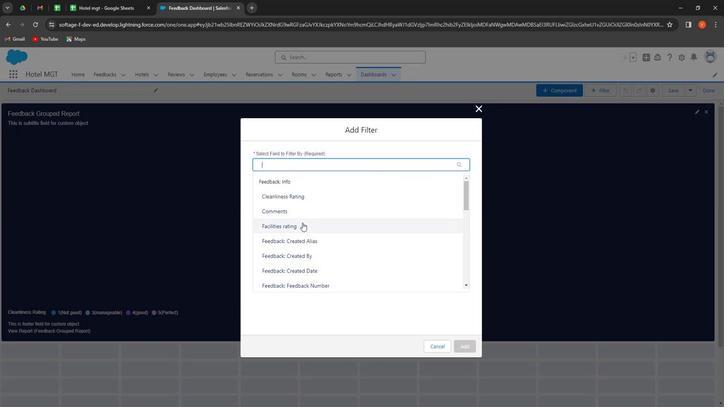 
Action: Mouse scrolled (301, 222) with delta (0, 0)
Screenshot: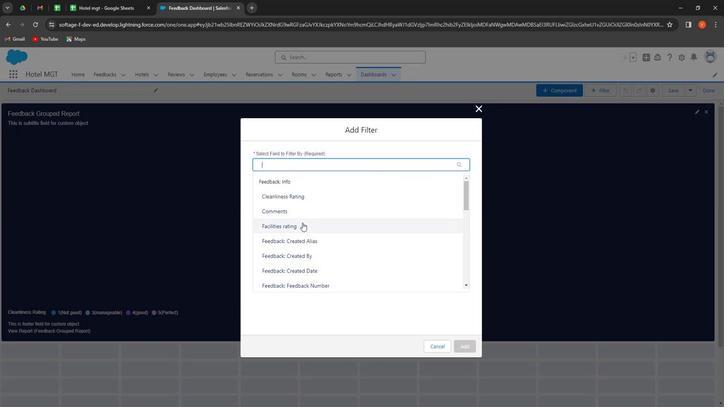 
Action: Mouse moved to (302, 225)
Screenshot: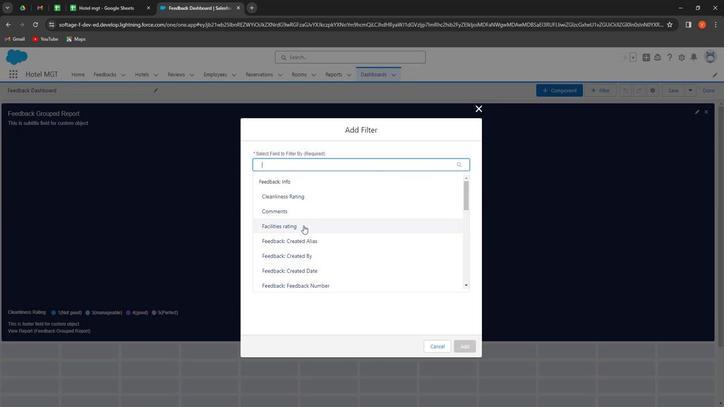 
Action: Mouse scrolled (302, 224) with delta (0, 0)
Screenshot: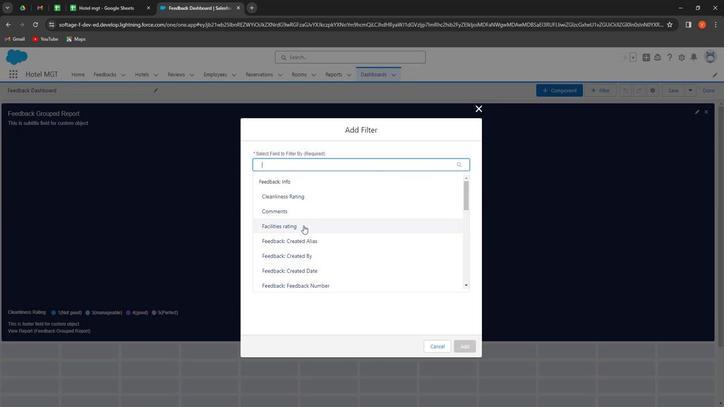
Action: Mouse moved to (290, 263)
Screenshot: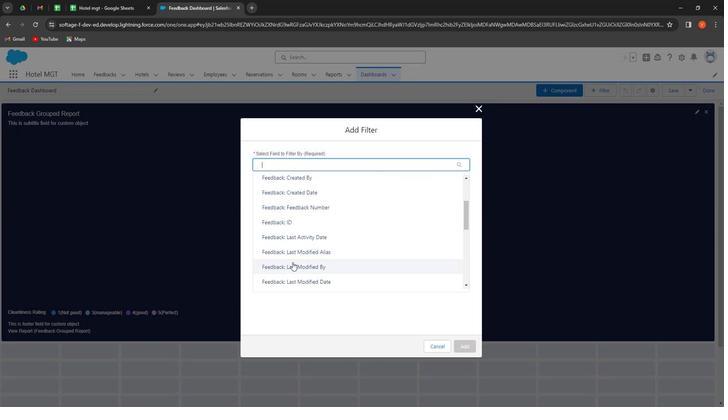 
Action: Mouse scrolled (290, 262) with delta (0, 0)
Screenshot: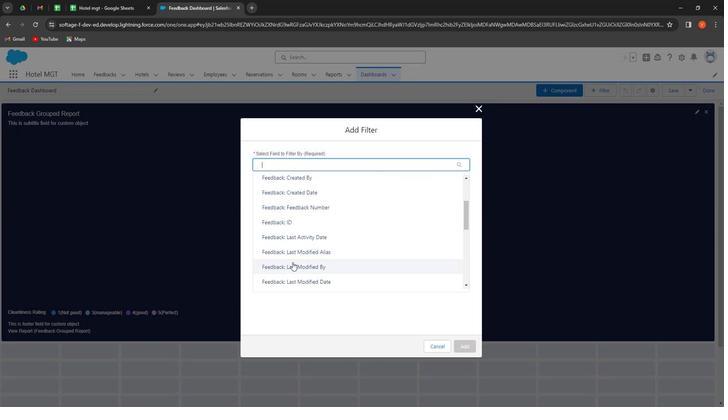 
Action: Mouse moved to (293, 261)
Screenshot: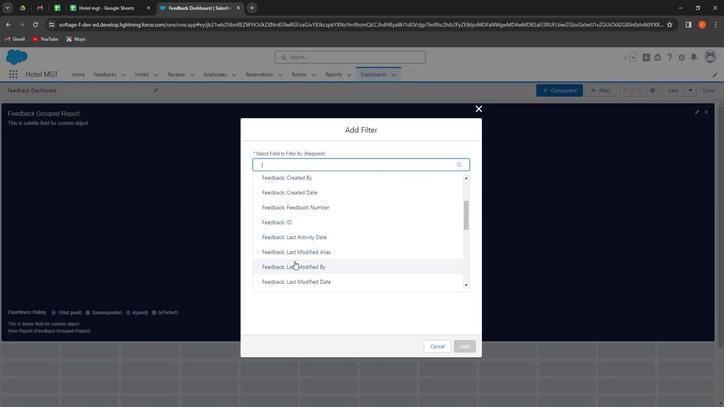 
Action: Mouse scrolled (293, 261) with delta (0, 0)
Screenshot: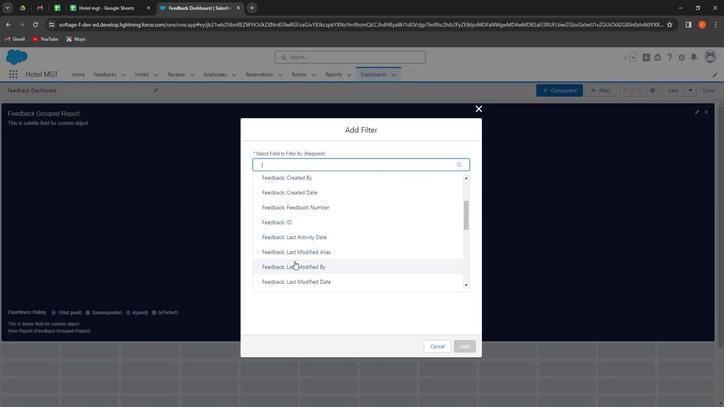 
Action: Mouse moved to (294, 261)
Screenshot: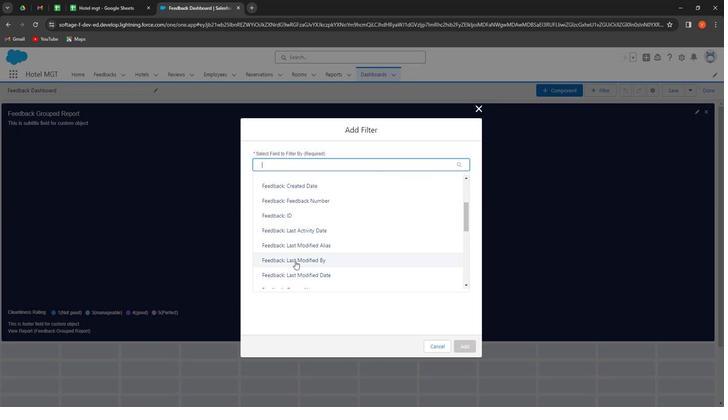 
Action: Mouse scrolled (294, 261) with delta (0, 0)
Screenshot: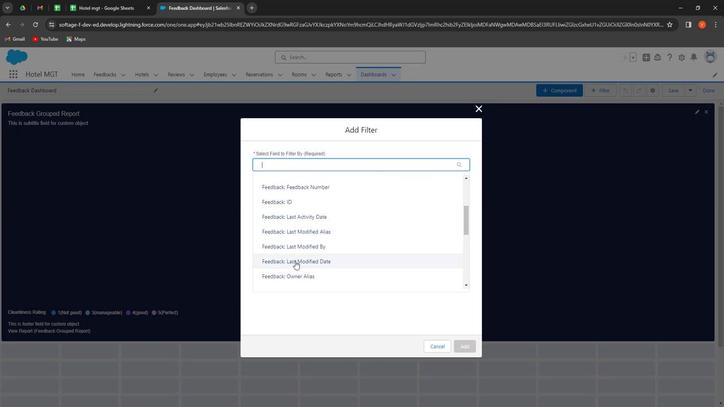 
Action: Mouse moved to (292, 261)
Screenshot: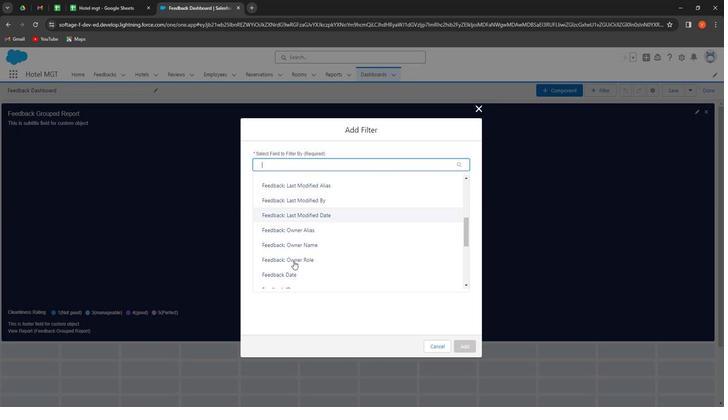 
Action: Mouse scrolled (292, 261) with delta (0, 0)
Screenshot: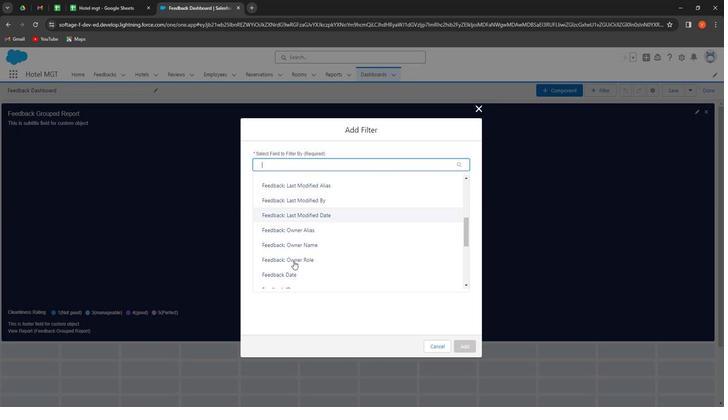 
Action: Mouse moved to (302, 258)
Screenshot: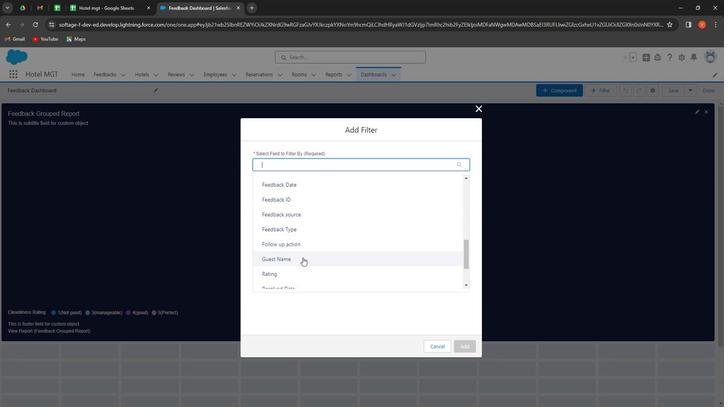 
Action: Mouse pressed left at (302, 258)
Screenshot: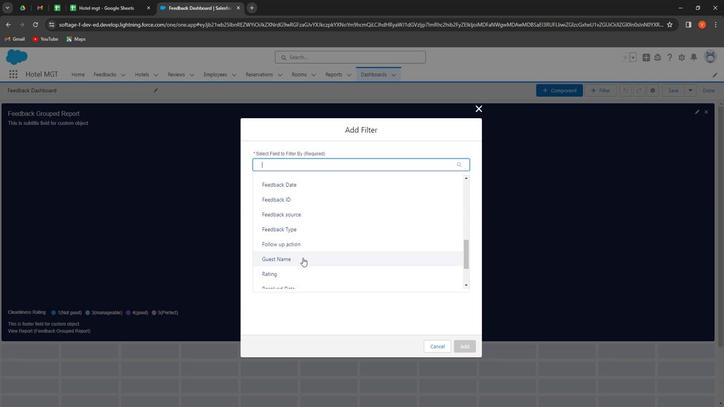 
Action: Mouse moved to (289, 218)
Screenshot: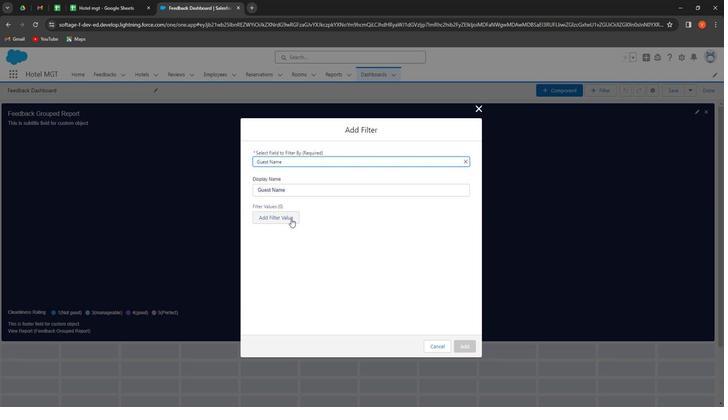 
Action: Mouse pressed left at (289, 218)
Screenshot: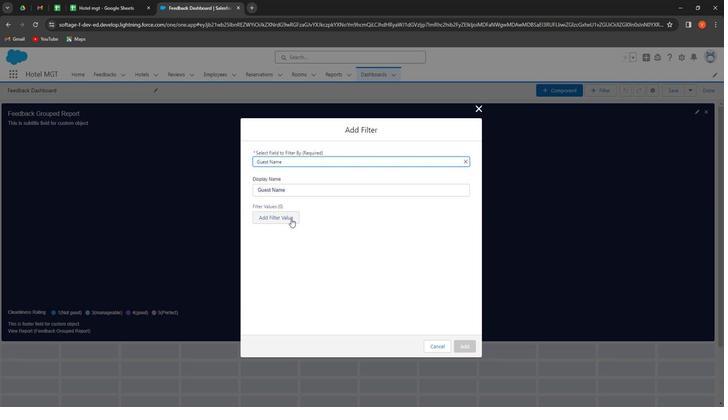 
Action: Mouse moved to (402, 220)
Screenshot: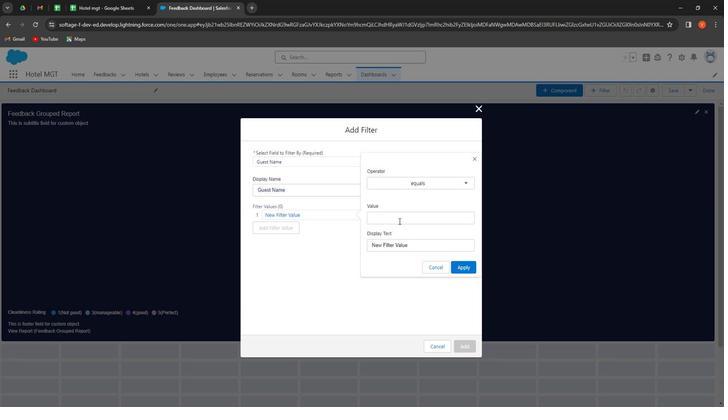 
Action: Mouse pressed left at (402, 220)
Screenshot: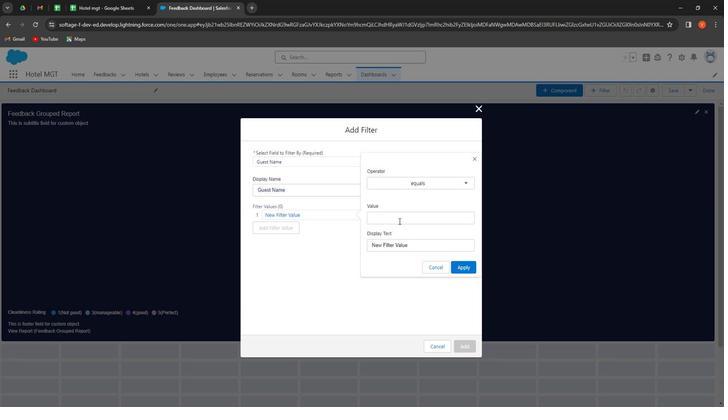 
Action: Mouse moved to (402, 220)
Screenshot: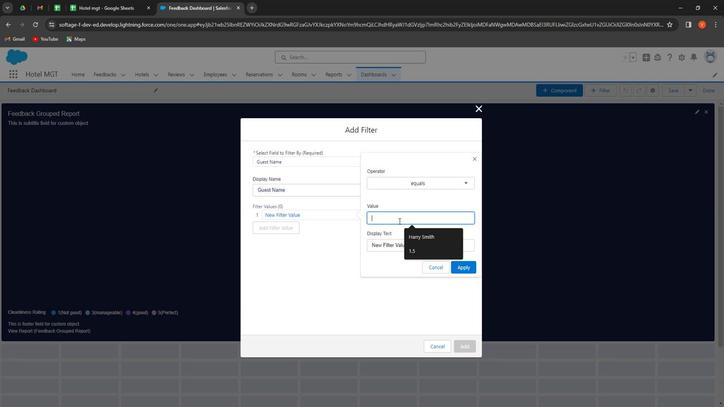 
Action: Key pressed <Key.shift>
Screenshot: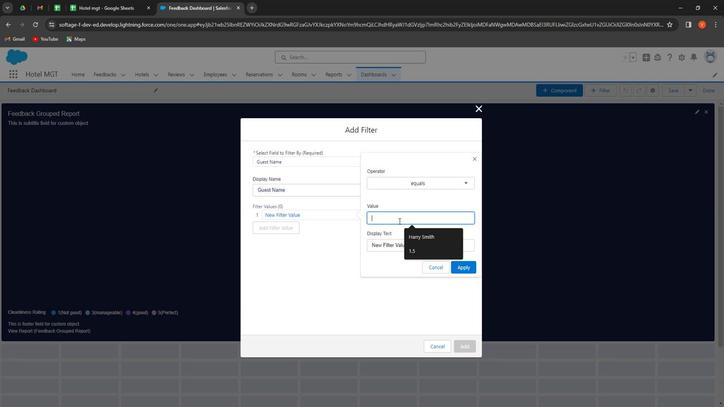 
Action: Mouse moved to (402, 220)
Screenshot: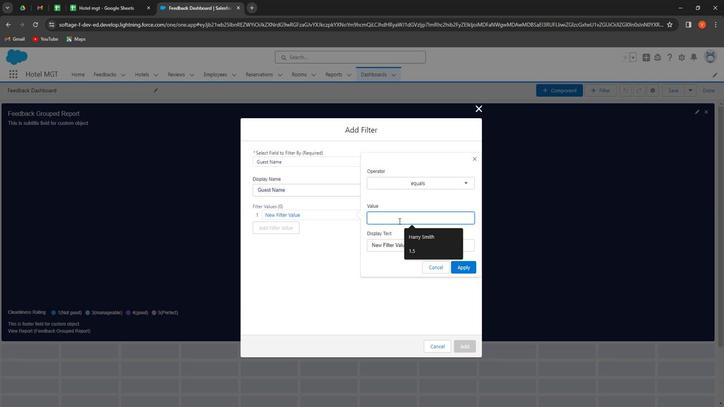 
Action: Key pressed <Key.shift><Key.shift><Key.shift><Key.shift><Key.shift><Key.shift><Key.shift><Key.shift><Key.shift><Key.shift><Key.shift><Key.shift><Key.shift><Key.shift><Key.shift><Key.shift><Key.shift><Key.shift><Key.shift>Harry<Key.space>smith
Screenshot: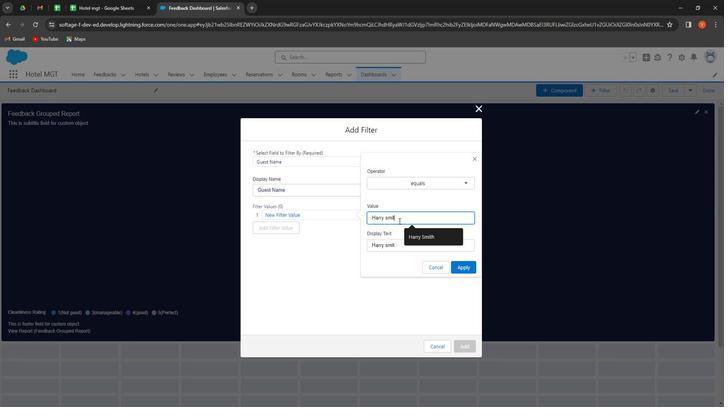 
Action: Mouse moved to (425, 238)
Screenshot: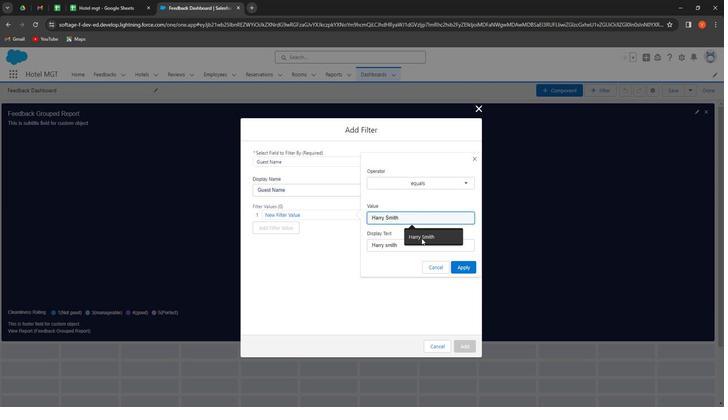
Action: Mouse pressed left at (425, 238)
Screenshot: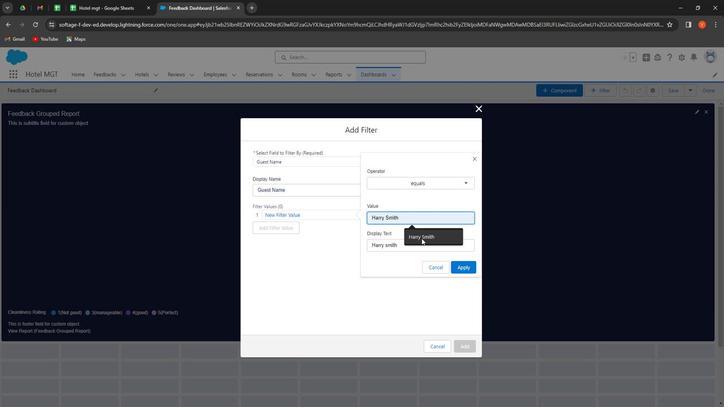 
Action: Mouse moved to (466, 265)
Screenshot: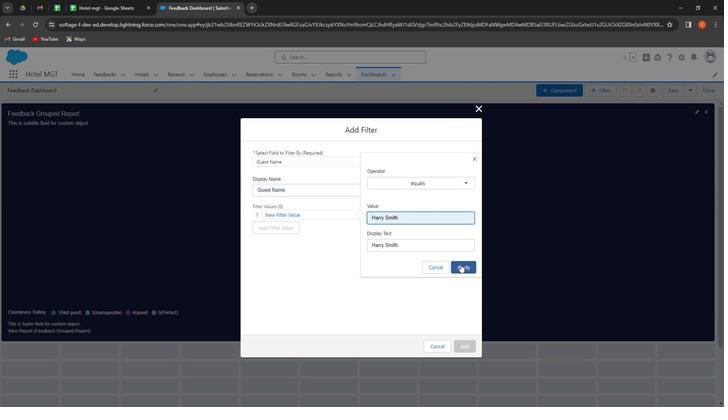 
Action: Mouse pressed left at (466, 265)
Screenshot: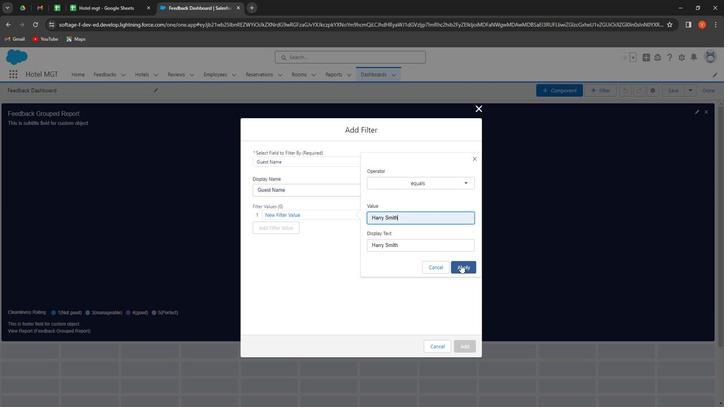 
Action: Mouse moved to (478, 345)
Screenshot: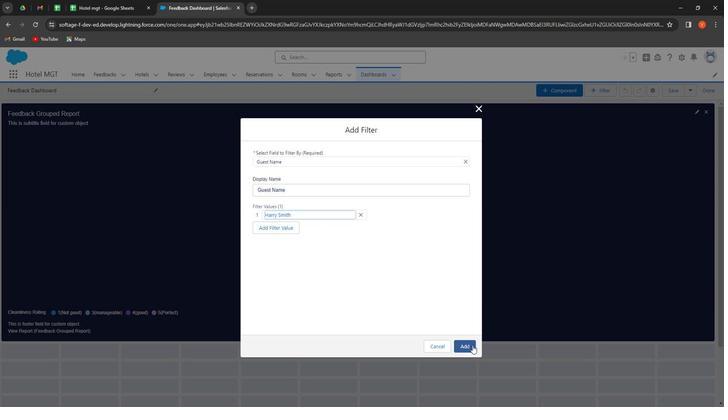
Action: Mouse pressed left at (478, 345)
Screenshot: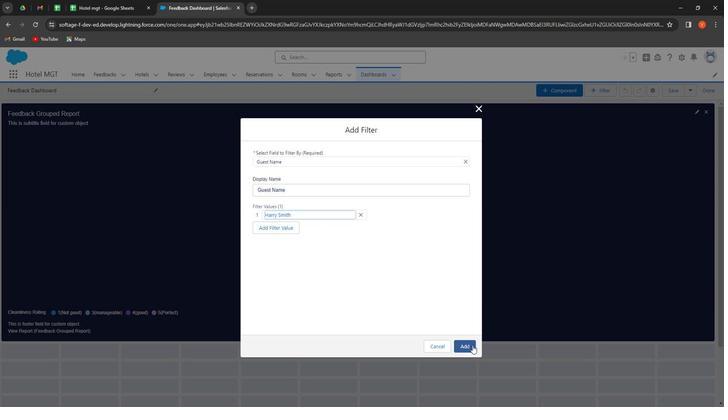 
Action: Mouse moved to (615, 89)
Screenshot: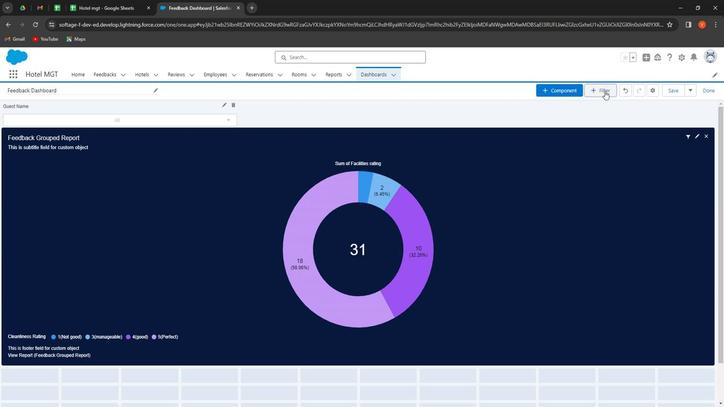 
Action: Mouse pressed left at (615, 89)
Screenshot: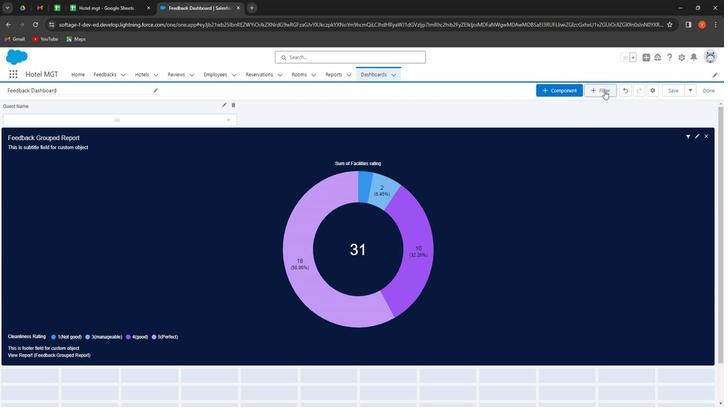 
Action: Mouse moved to (292, 212)
Screenshot: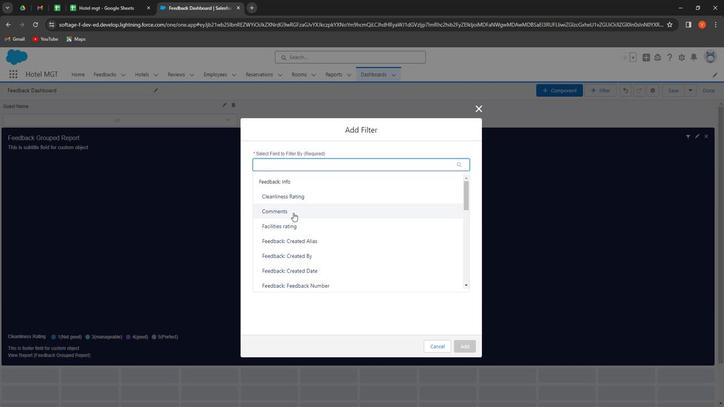 
Action: Mouse pressed left at (292, 212)
Screenshot: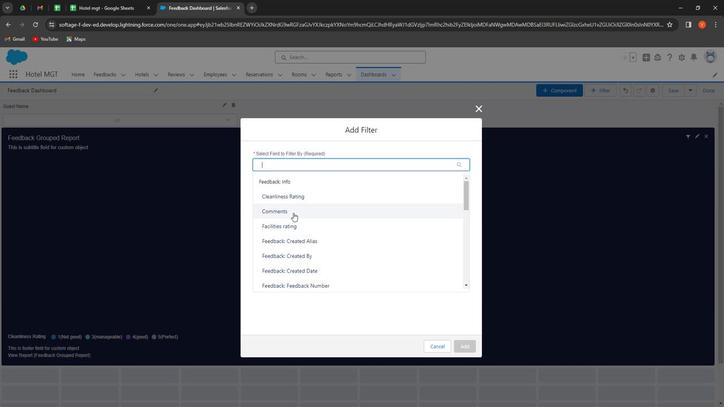 
Action: Mouse moved to (288, 216)
Screenshot: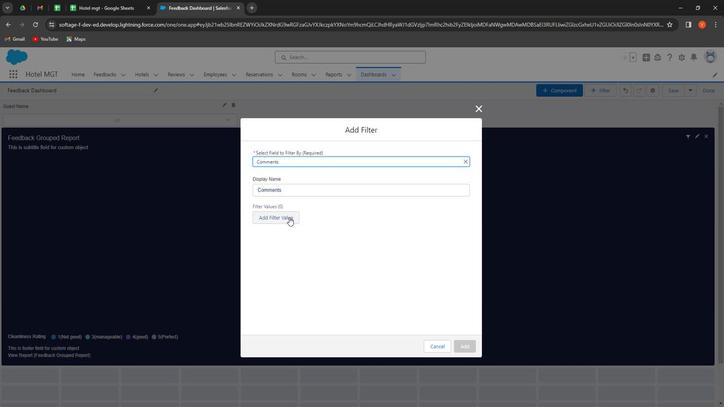 
Action: Mouse pressed left at (288, 216)
Screenshot: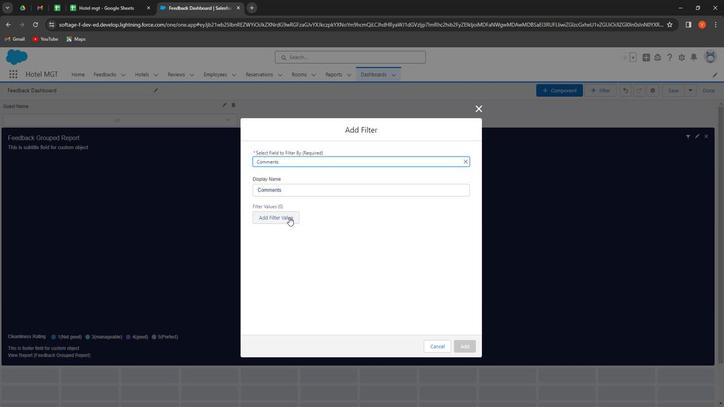 
Action: Mouse moved to (408, 220)
Screenshot: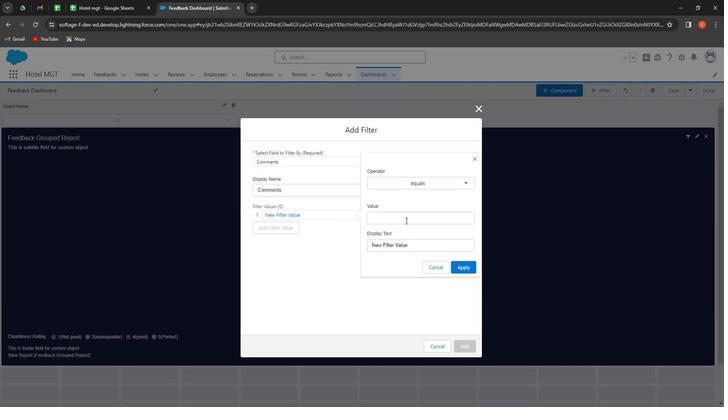 
Action: Mouse pressed left at (408, 220)
Screenshot: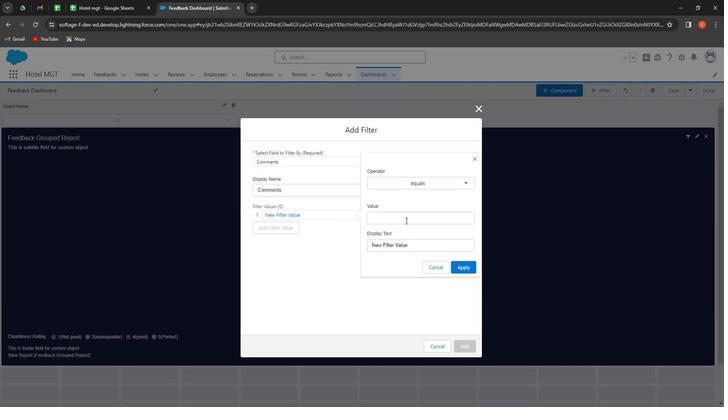 
Action: Key pressed <Key.shift>
Screenshot: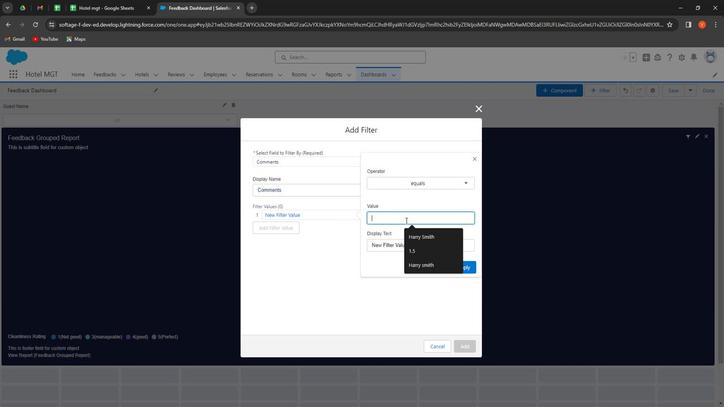 
Action: Mouse moved to (409, 219)
Screenshot: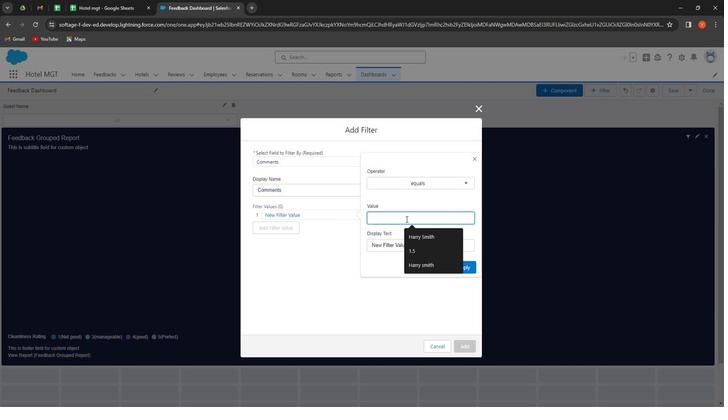 
Action: Key pressed <Key.shift><Key.shift><Key.shift><Key.shift><Key.shift><Key.shift><Key.shift><Key.shift><Key.shift><Key.shift><Key.shift><Key.shift>Great<Key.space><Key.shift>Hotel<Key.space><Key.shift>Love<Key.space>to<Key.space>see<Key.space>others<Key.space><Key.space><Key.backspace>doing<Key.space>same
Screenshot: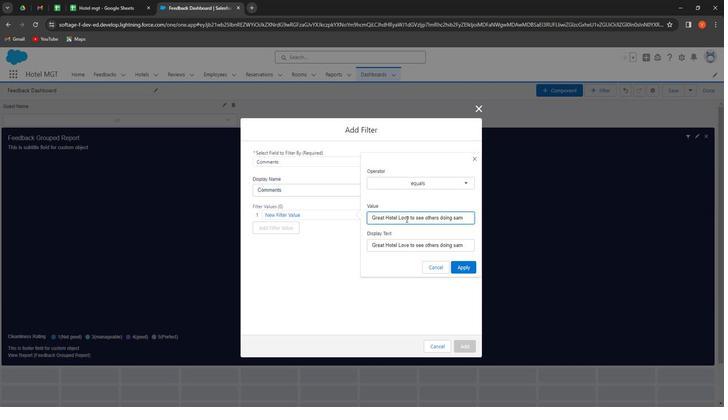 
Action: Mouse moved to (473, 265)
Screenshot: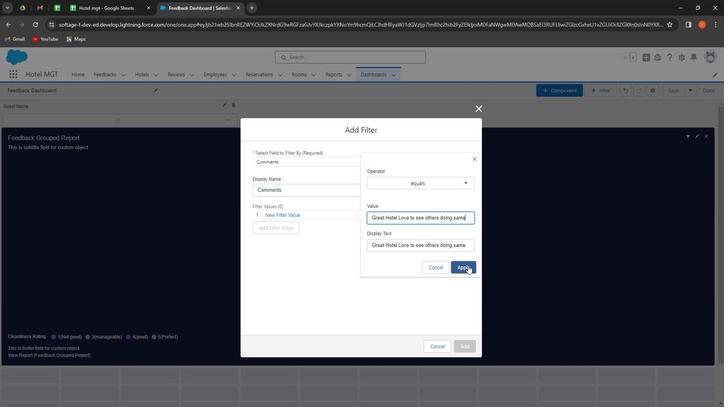 
Action: Mouse pressed left at (473, 265)
Screenshot: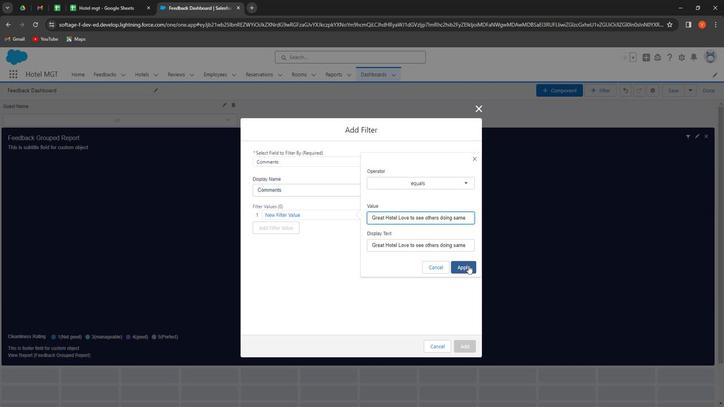 
Action: Mouse moved to (475, 351)
Screenshot: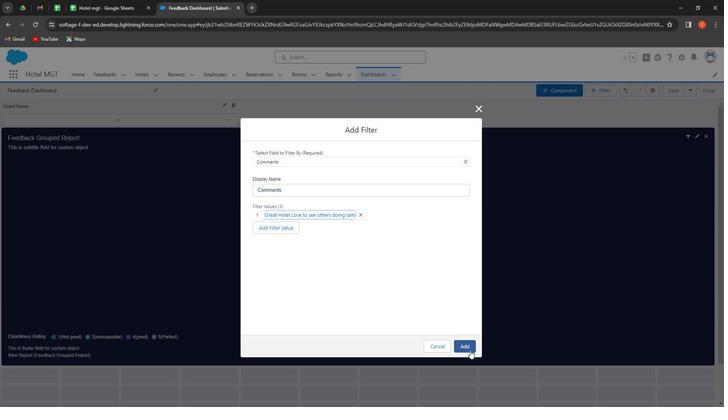 
Action: Mouse pressed left at (475, 351)
Screenshot: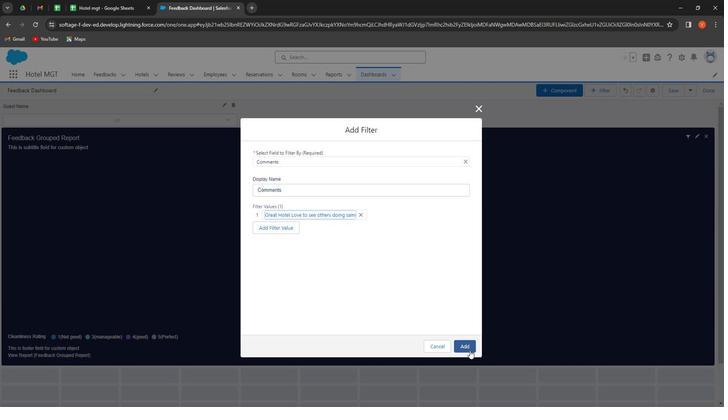 
Action: Mouse moved to (688, 86)
Screenshot: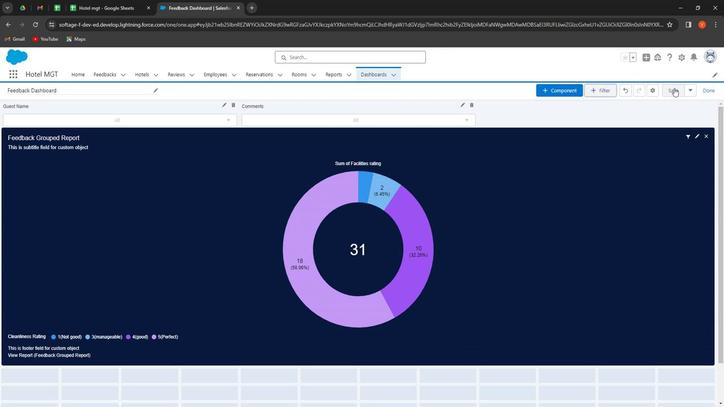 
Action: Mouse pressed left at (688, 86)
Screenshot: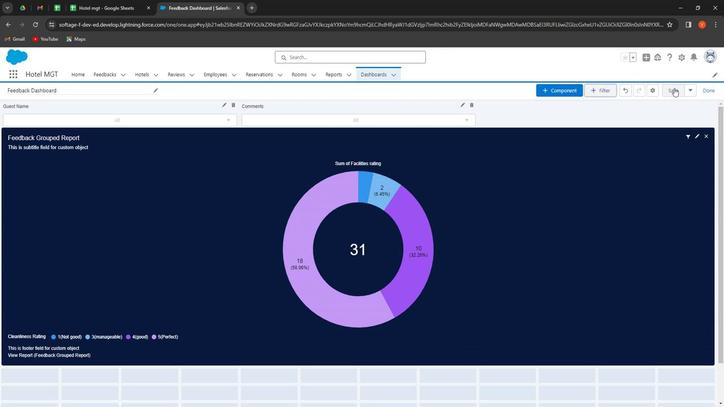 
Action: Mouse moved to (724, 87)
Screenshot: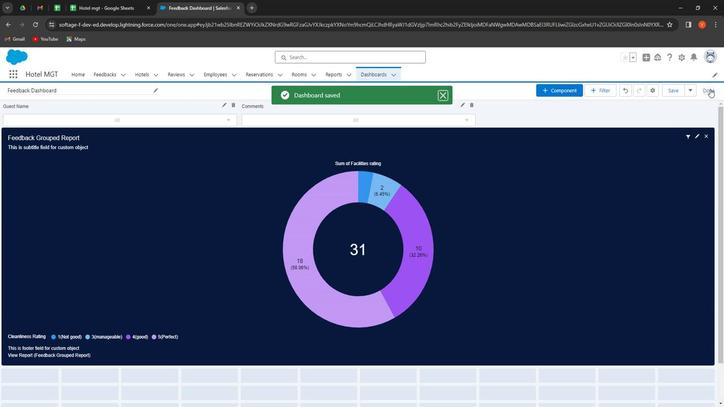 
Action: Mouse pressed left at (724, 87)
Screenshot: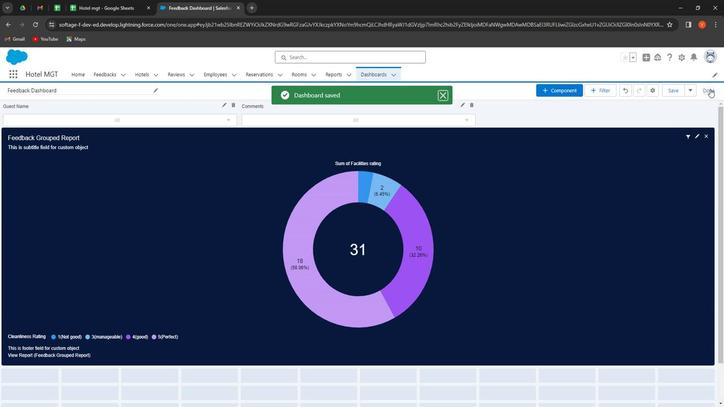 
Action: Mouse moved to (379, 70)
Screenshot: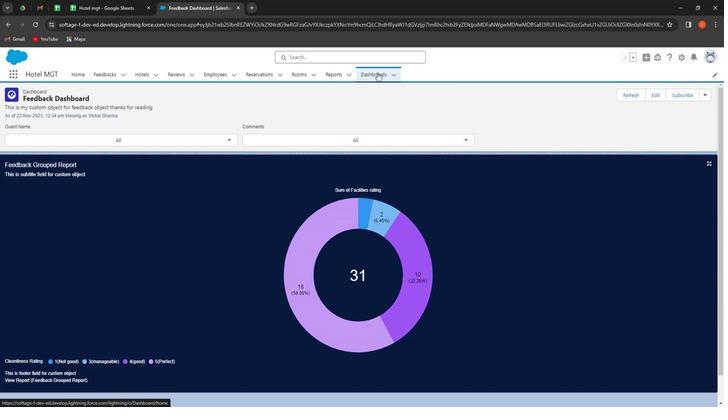 
Action: Mouse pressed left at (379, 70)
Screenshot: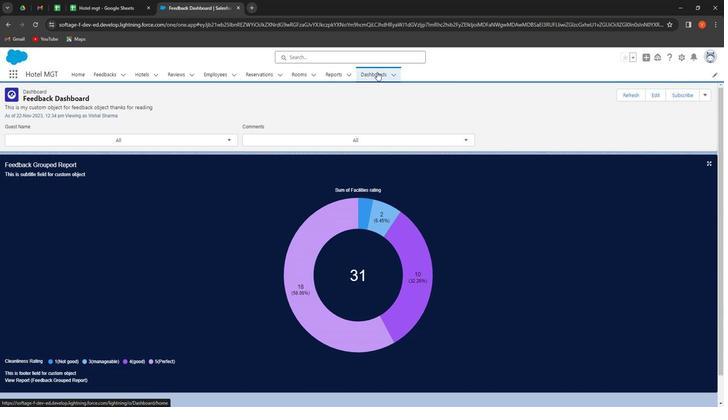 
Action: Mouse moved to (647, 101)
Screenshot: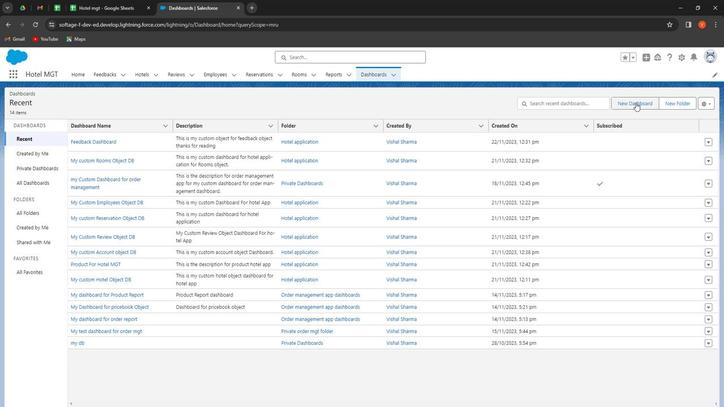 
Action: Mouse pressed left at (647, 101)
Screenshot: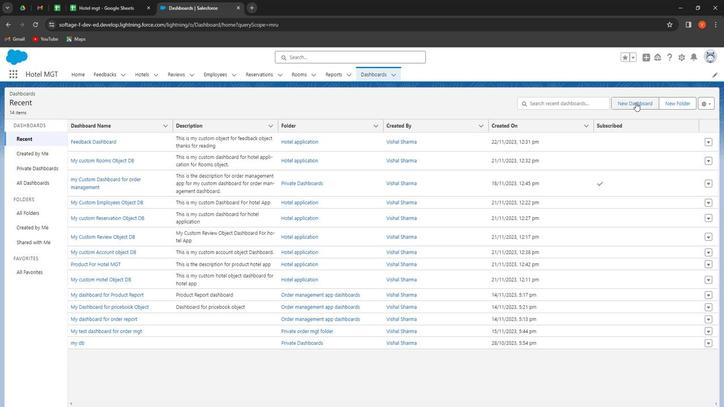 
Action: Mouse moved to (341, 214)
Screenshot: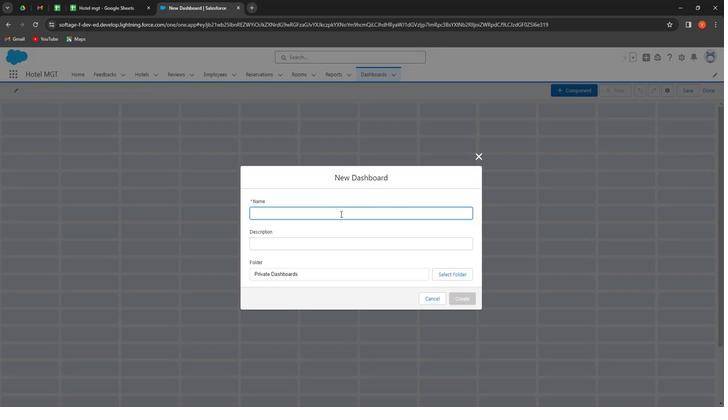 
Action: Mouse pressed left at (341, 214)
Screenshot: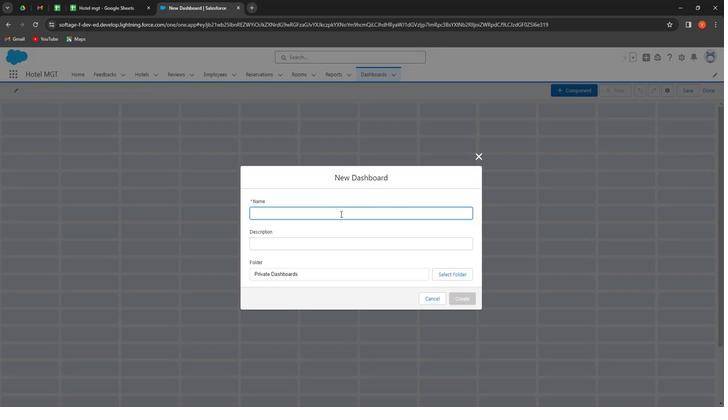 
Action: Mouse moved to (340, 210)
Screenshot: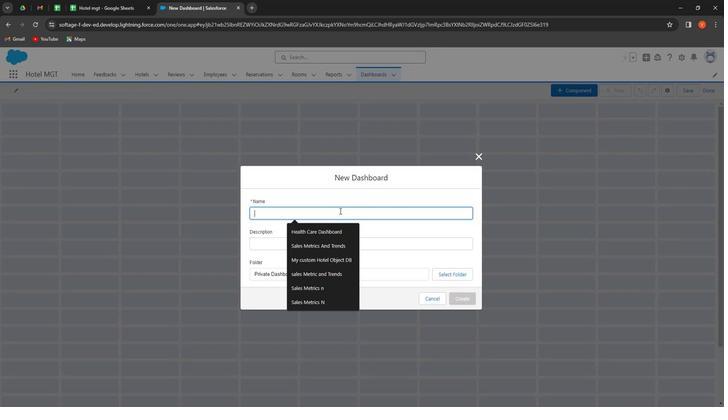 
Action: Key pressed <Key.shift><Key.shift><Key.shift><Key.shift><Key.shift><Key.shift><Key.shift><Key.shift><Key.shift><Key.shift><Key.shift><Key.shift><Key.shift><Key.shift><Key.shift><Key.shift><Key.shift>My<Key.space>feedback<Key.space><Key.shift>Custom<Key.space><Key.shift>DB
Screenshot: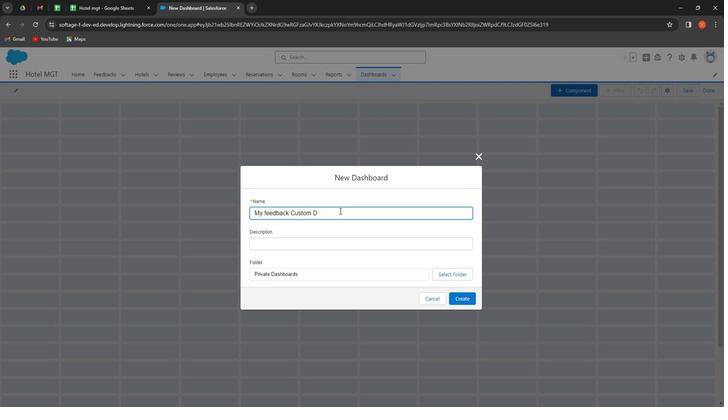 
Action: Mouse moved to (309, 244)
Screenshot: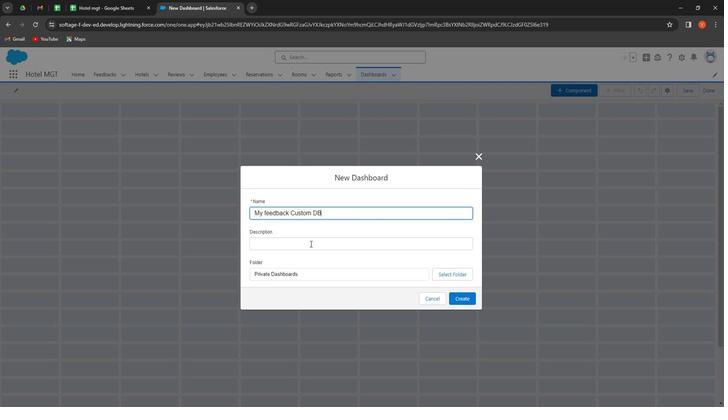 
Action: Mouse pressed left at (309, 244)
Screenshot: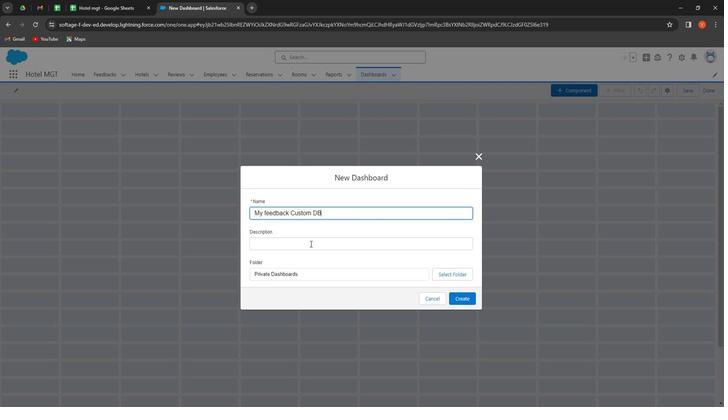 
Action: Mouse moved to (288, 241)
Screenshot: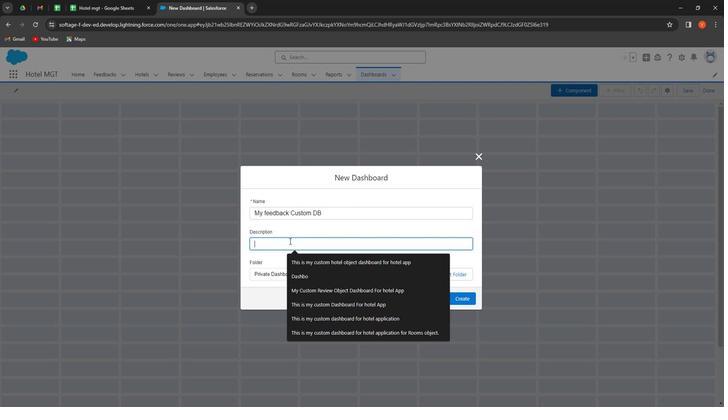 
Action: Key pressed <Key.shift>This<Key.space>is<Key.space>my<Key.space>custom<Key.space>object<Key.space>for<Key.space>feedback<Key.space>dashboard<Key.space>for<Key.space>users<Key.space>who<Key.space>are<Key.space>using<Key.space>it<Key.space>thanks<Key.shift>!
Screenshot: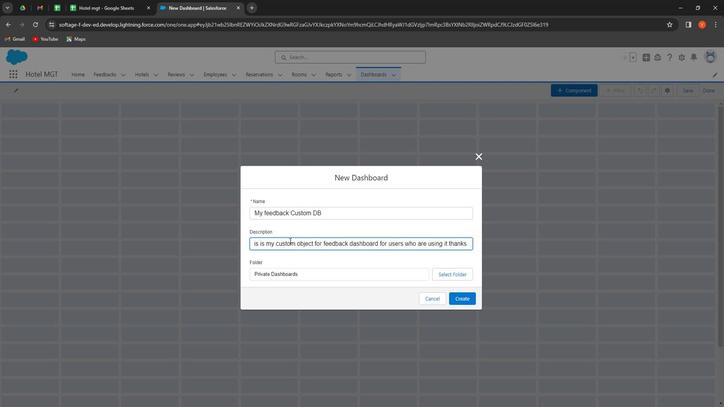 
Action: Mouse moved to (464, 274)
